 Task: Create a project with template Project Timeline with name TrailPlan with privacy Public and in the team Recorders . Create three sections in the project as To-Do, Doing and Done.
Action: Mouse moved to (84, 63)
Screenshot: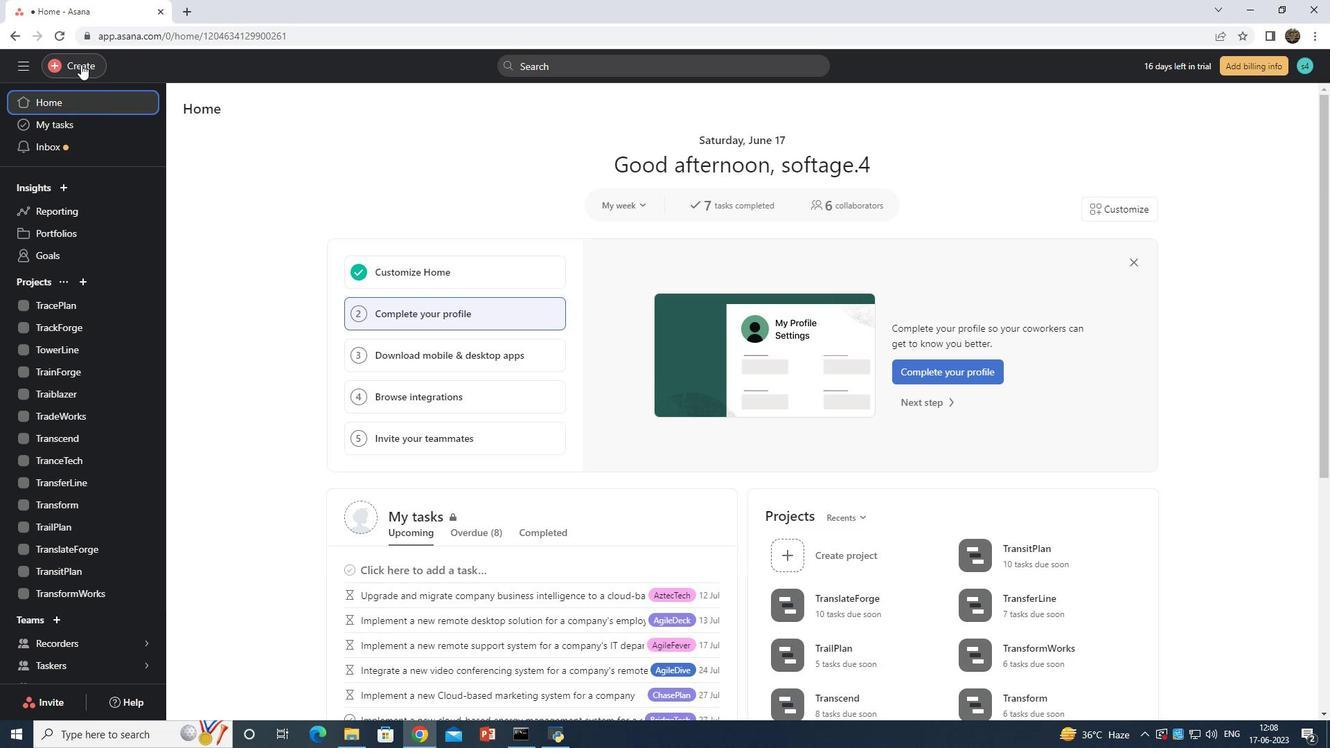 
Action: Mouse pressed left at (84, 63)
Screenshot: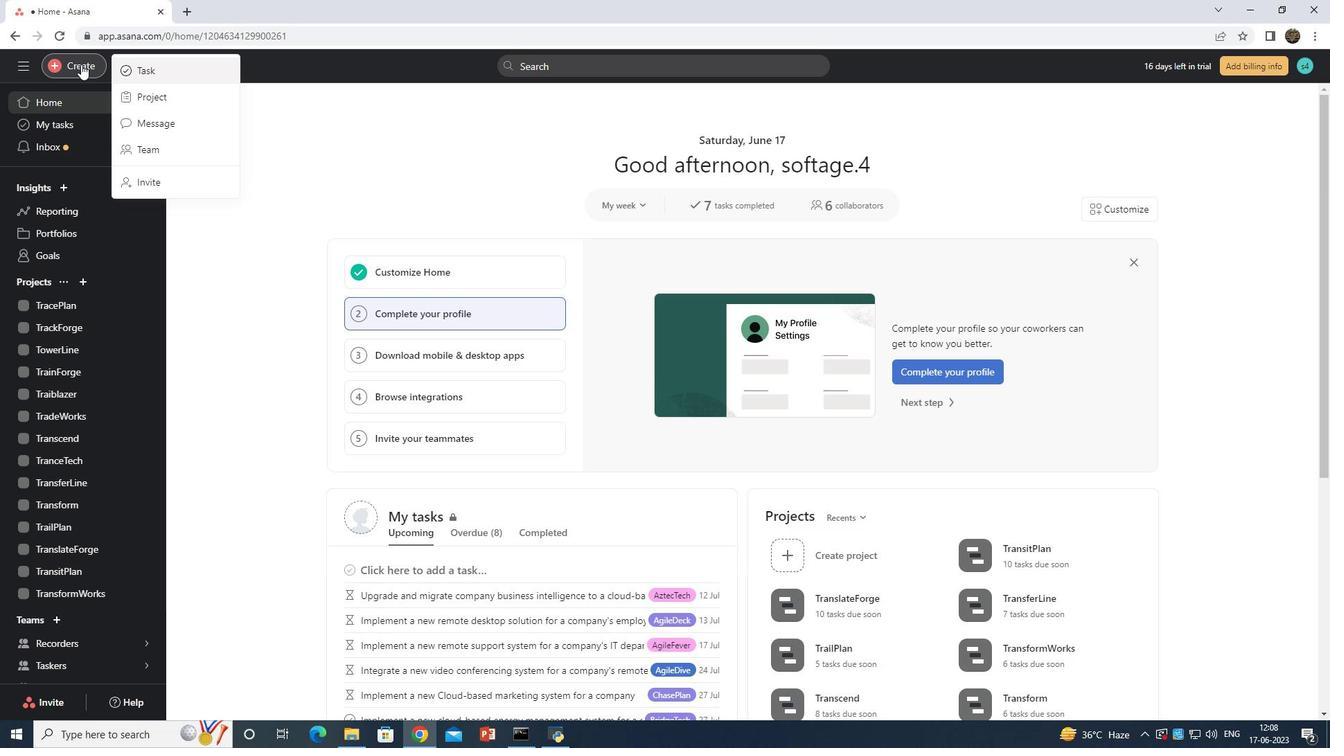 
Action: Mouse moved to (146, 87)
Screenshot: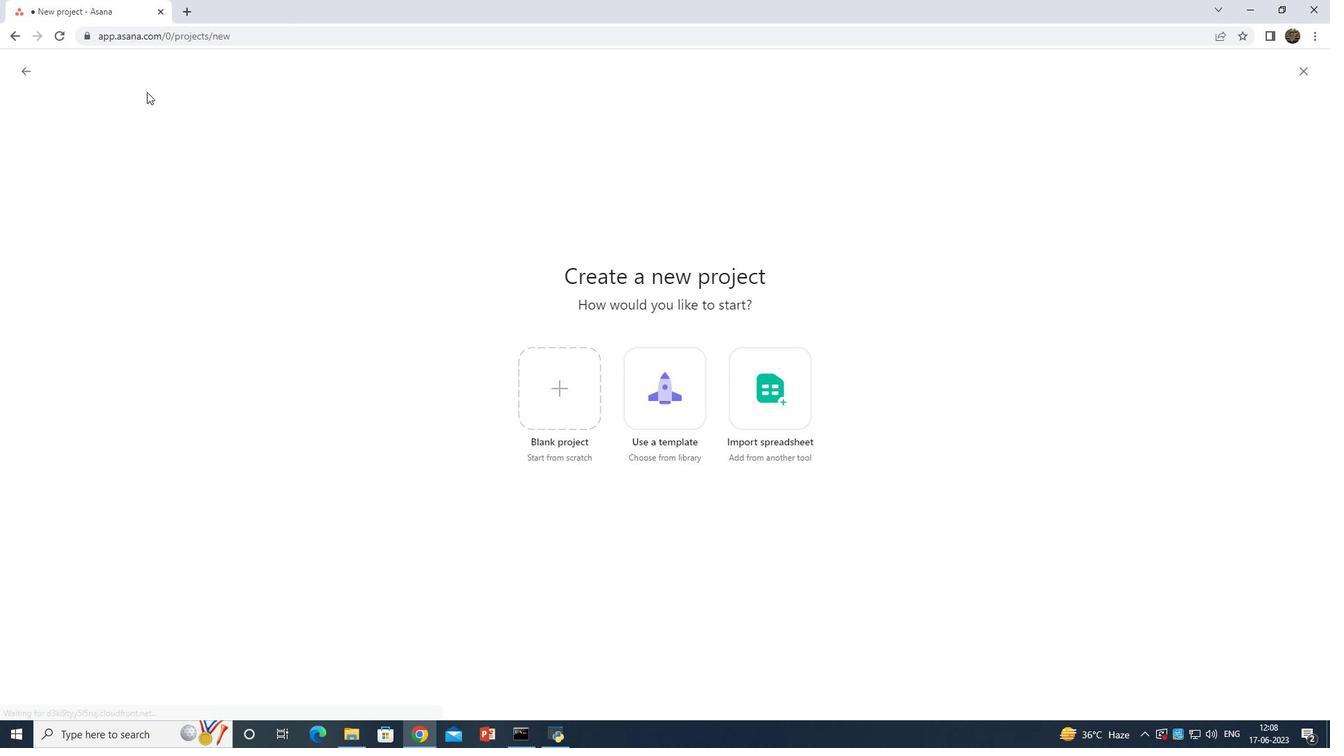 
Action: Mouse pressed left at (146, 87)
Screenshot: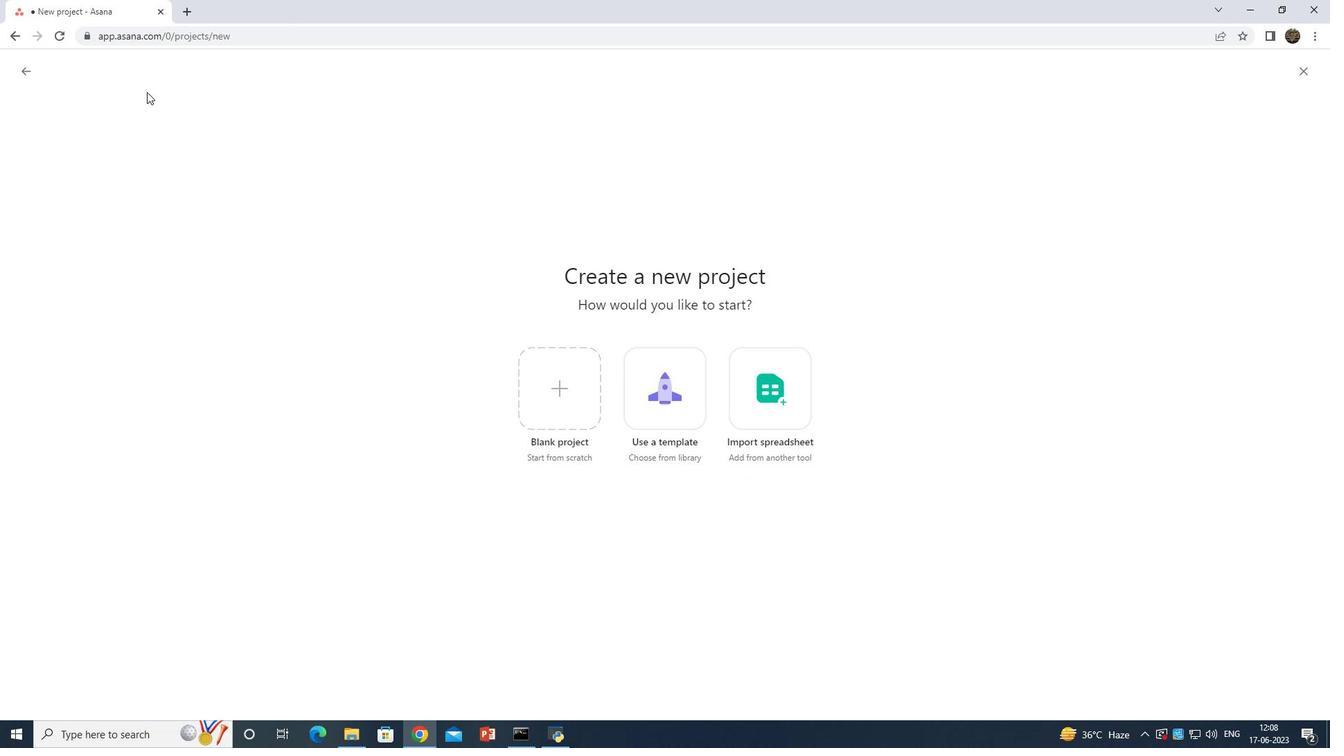 
Action: Mouse moved to (662, 372)
Screenshot: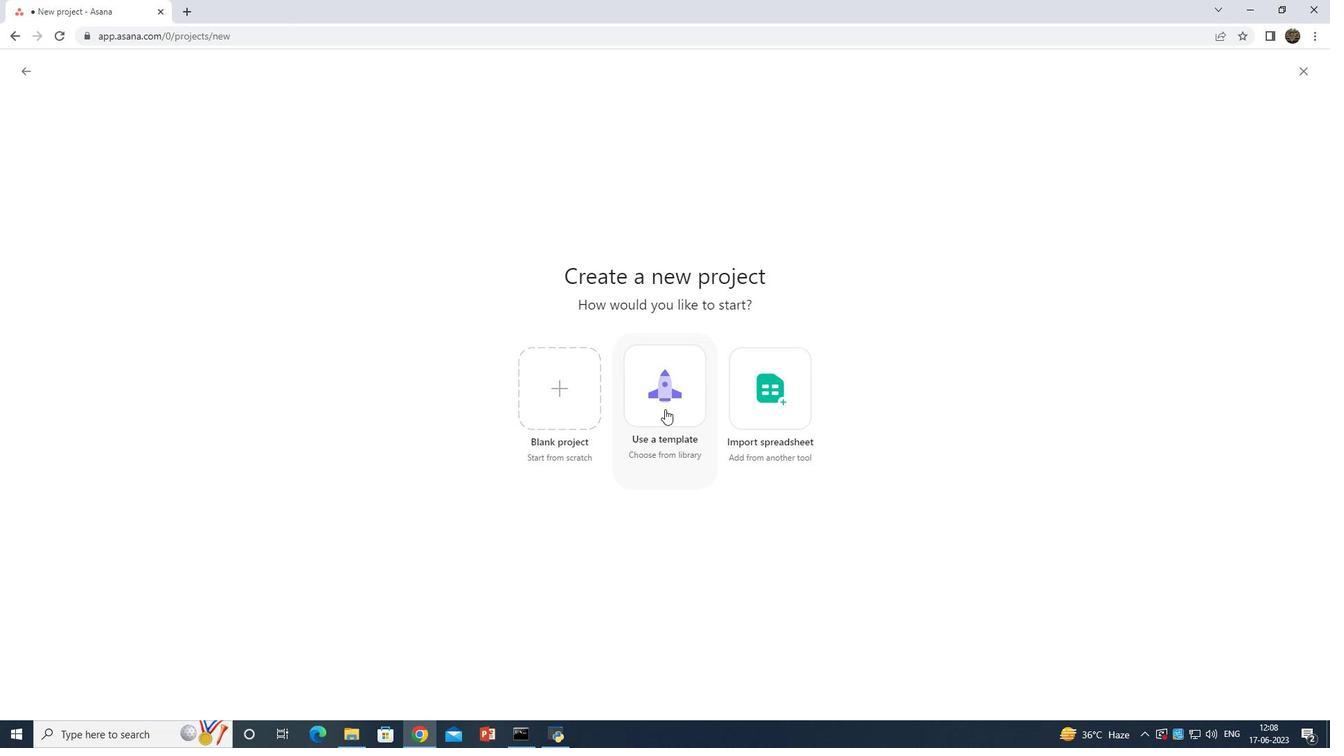 
Action: Mouse pressed left at (662, 372)
Screenshot: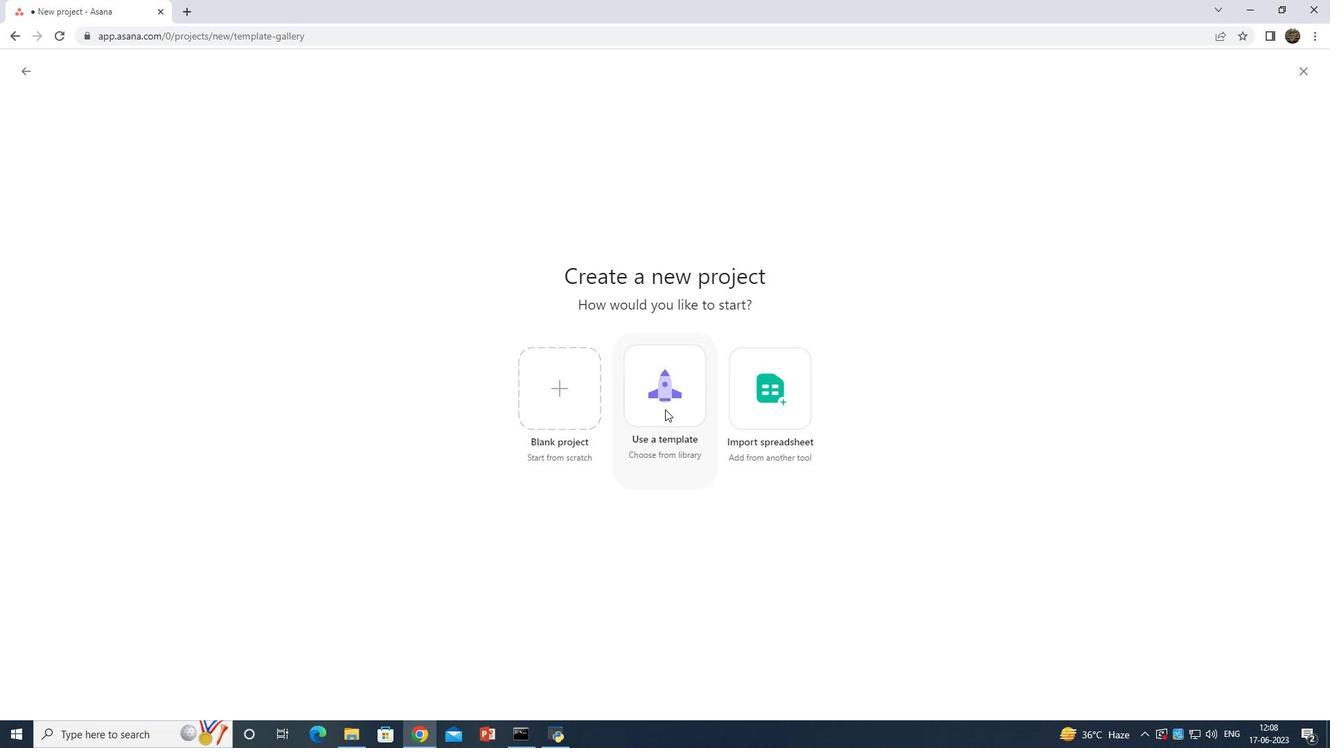 
Action: Mouse moved to (1034, 92)
Screenshot: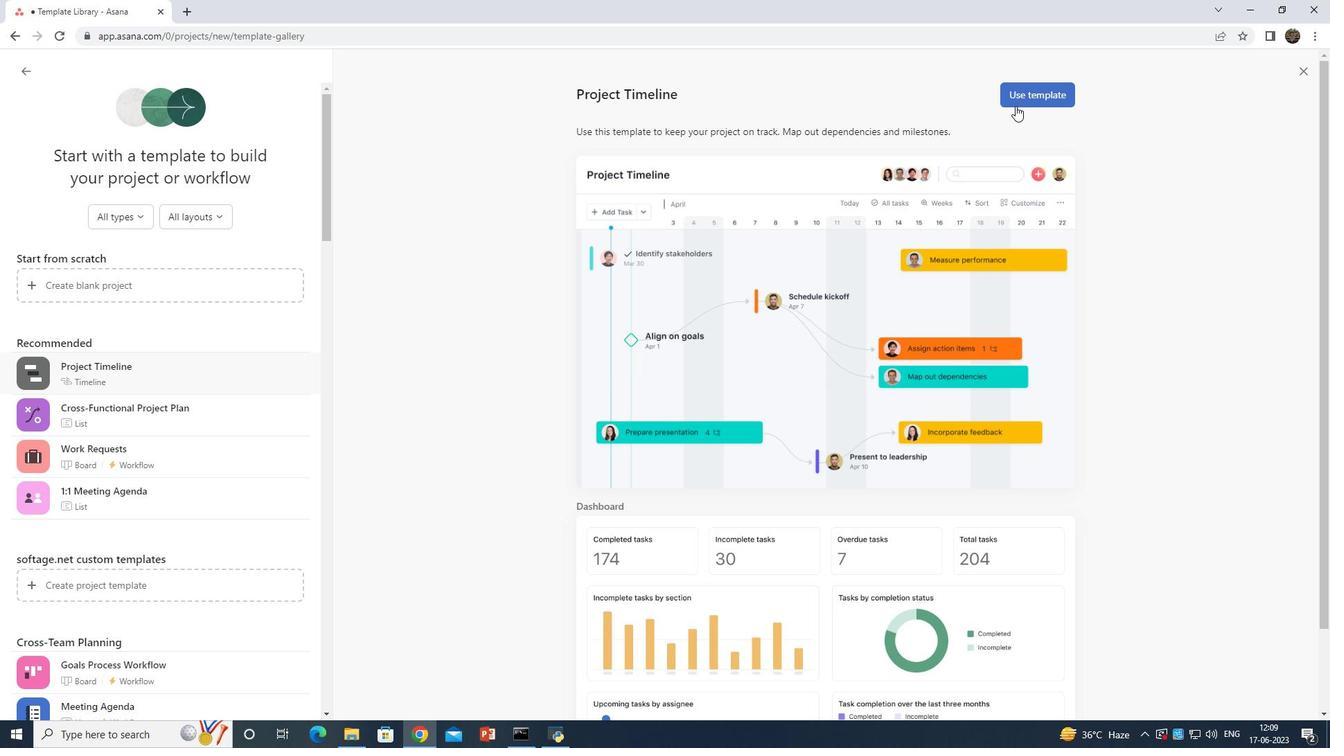 
Action: Mouse pressed left at (1034, 92)
Screenshot: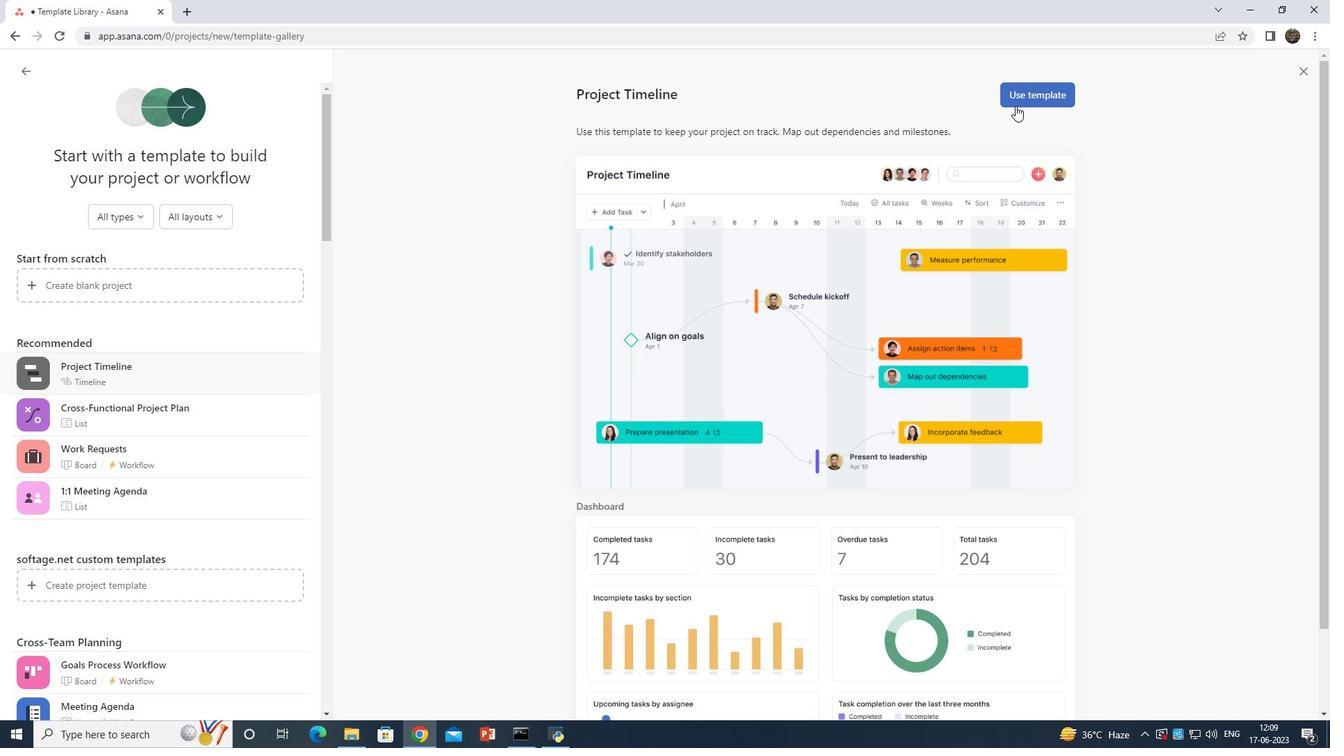 
Action: Mouse moved to (732, 247)
Screenshot: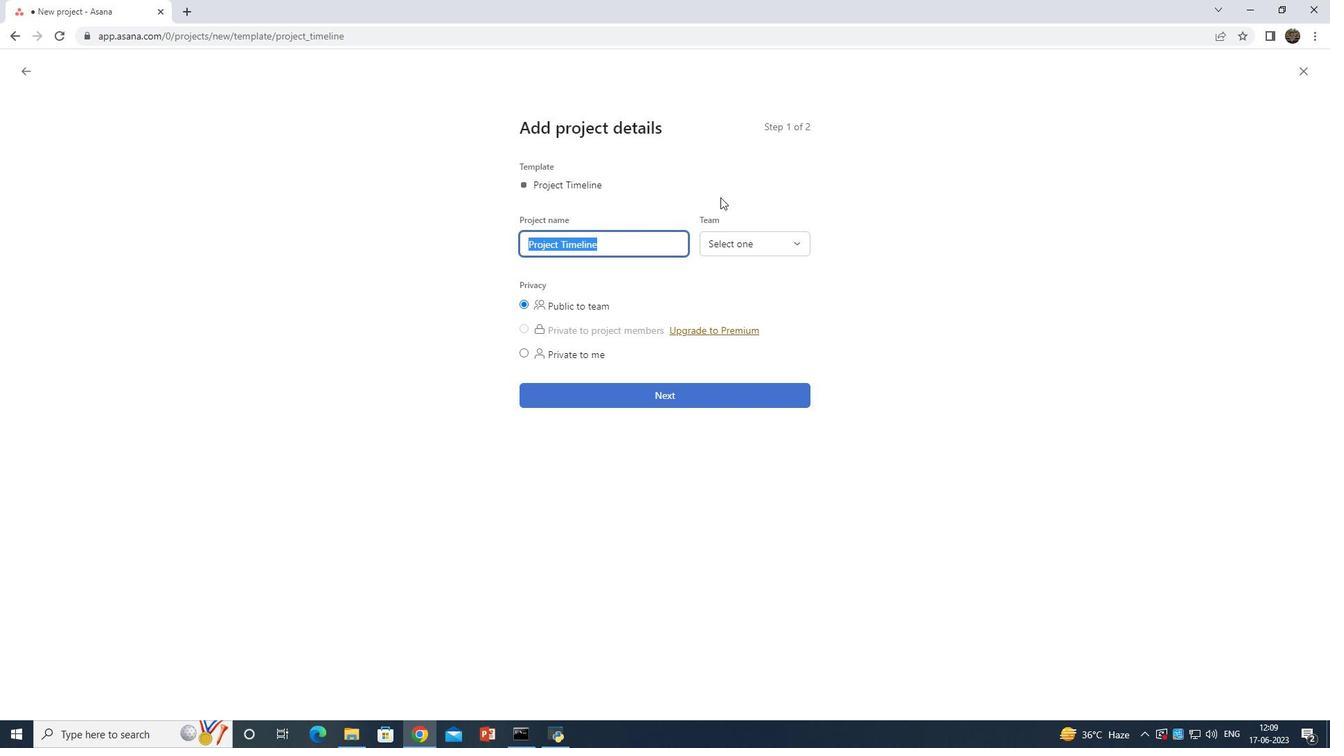 
Action: Key pressed <Key.backspace><Key.shift>Trail<Key.shift>Plan
Screenshot: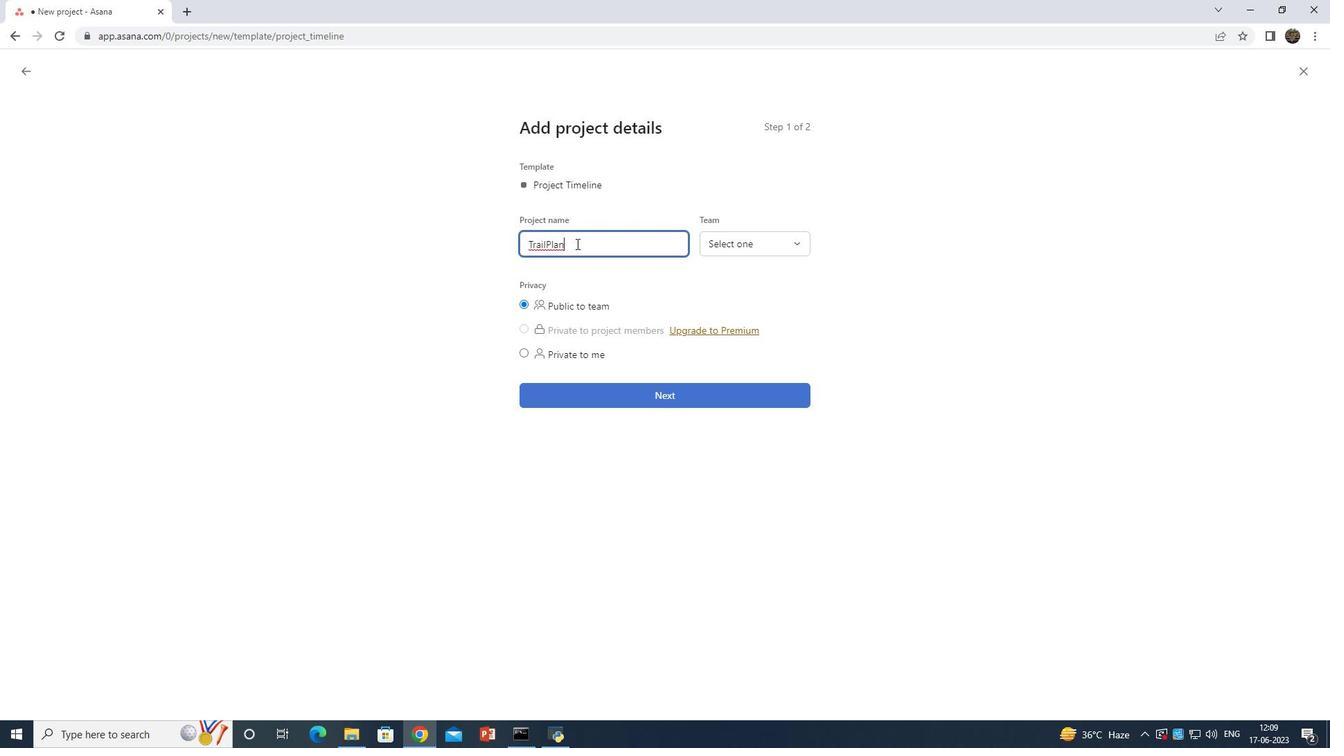 
Action: Mouse moved to (525, 305)
Screenshot: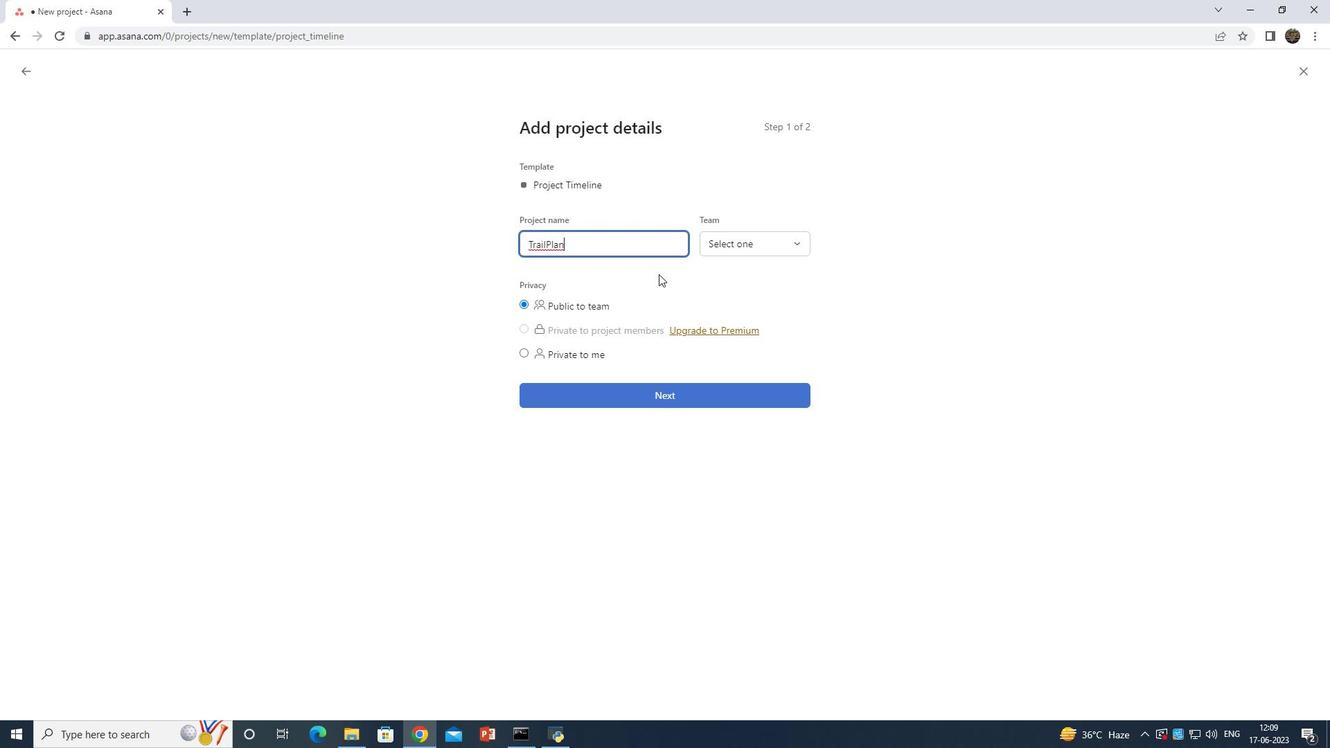 
Action: Mouse pressed left at (525, 305)
Screenshot: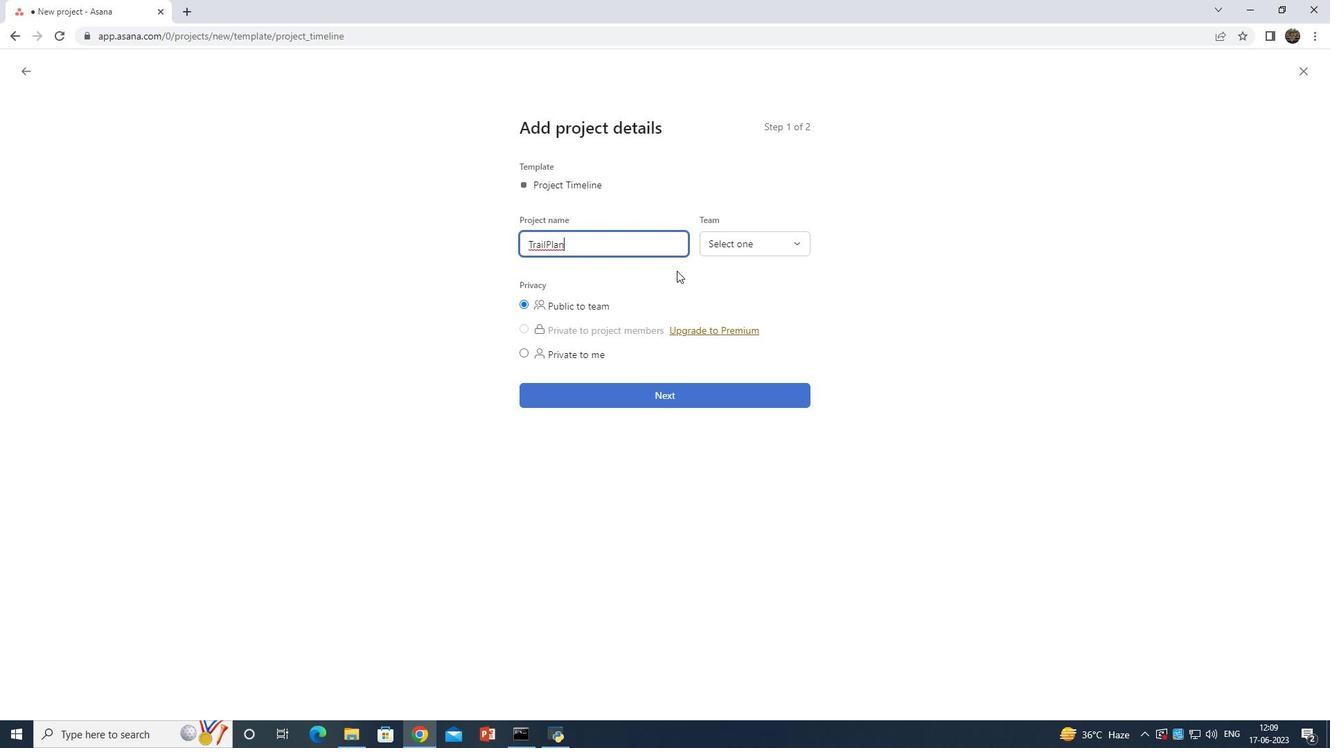 
Action: Mouse moved to (791, 241)
Screenshot: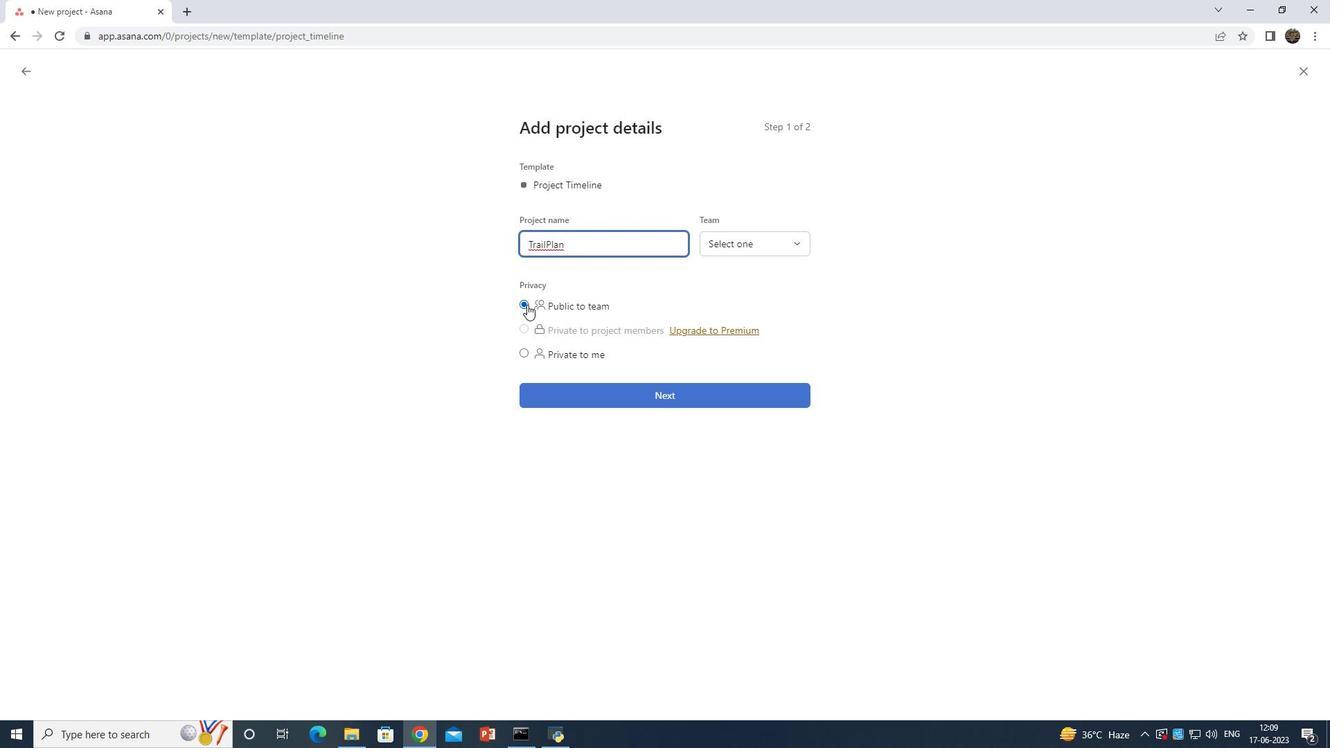 
Action: Mouse pressed left at (791, 241)
Screenshot: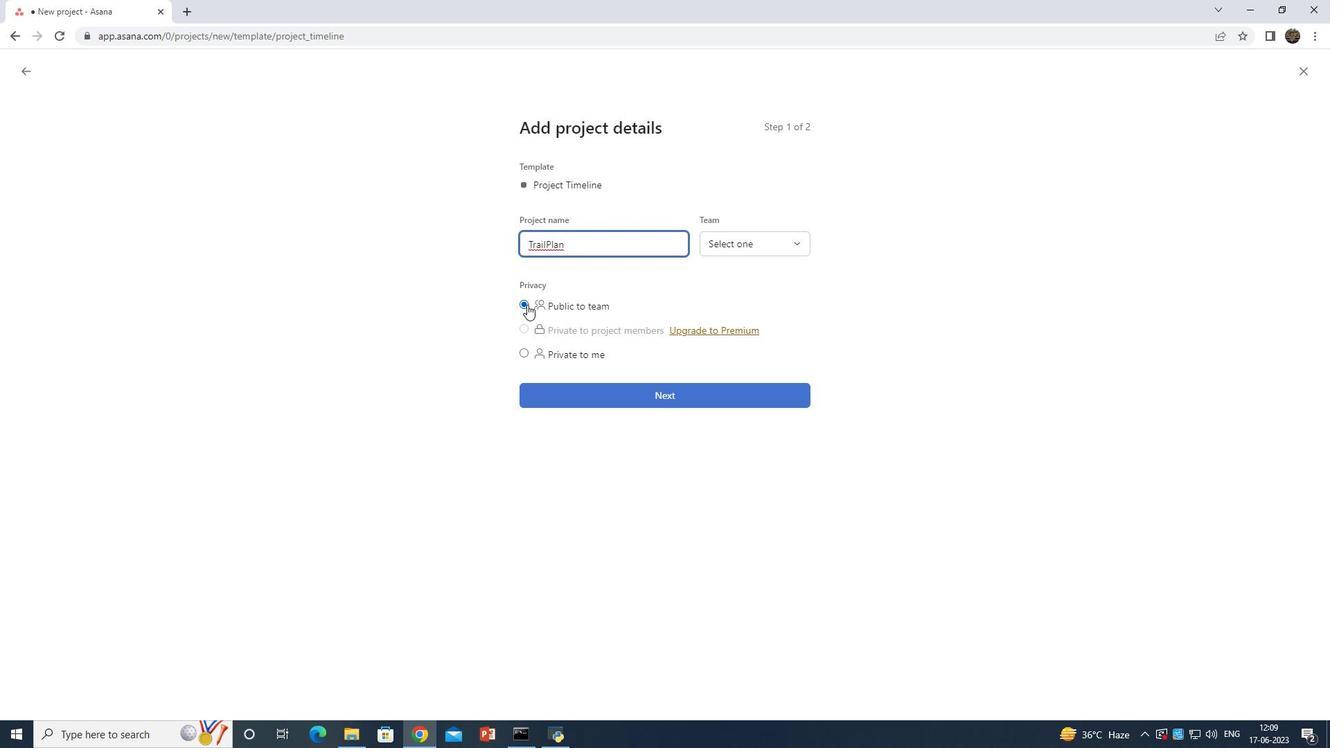 
Action: Mouse moved to (779, 288)
Screenshot: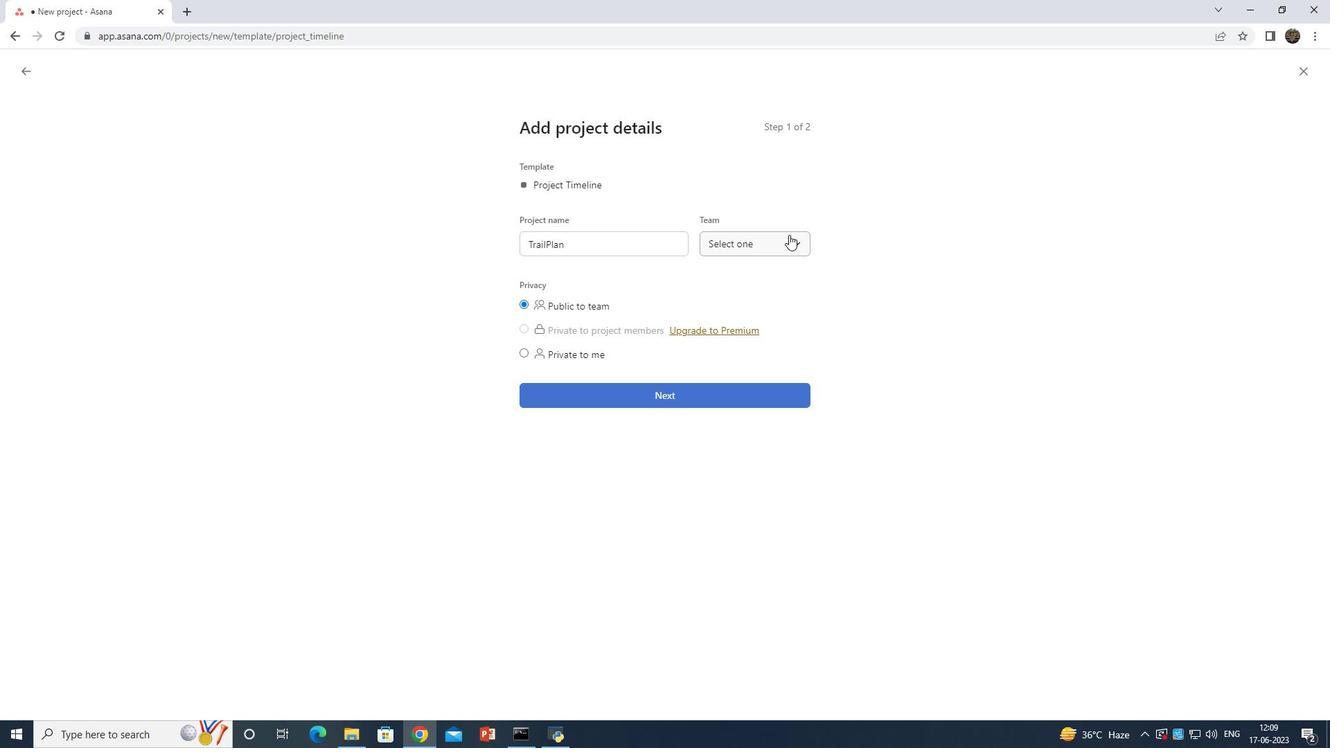 
Action: Mouse scrolled (779, 287) with delta (0, 0)
Screenshot: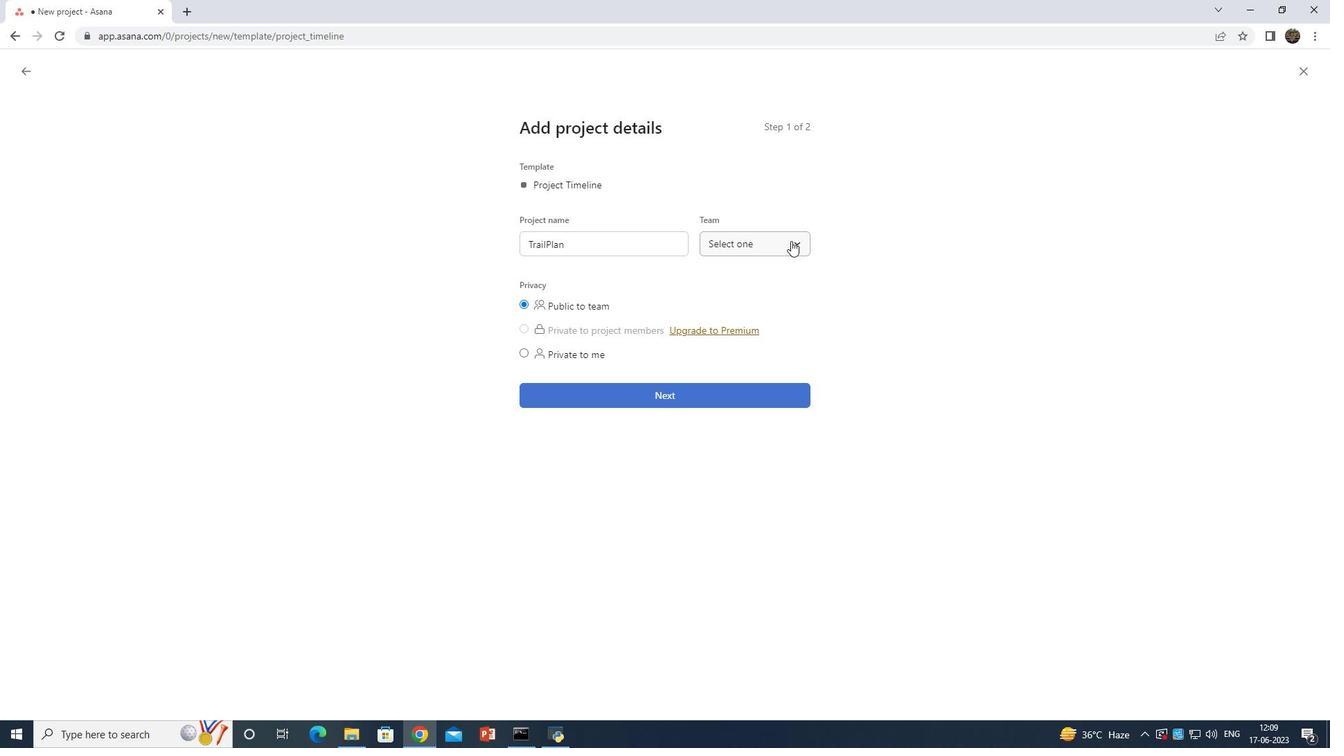 
Action: Mouse scrolled (779, 287) with delta (0, 0)
Screenshot: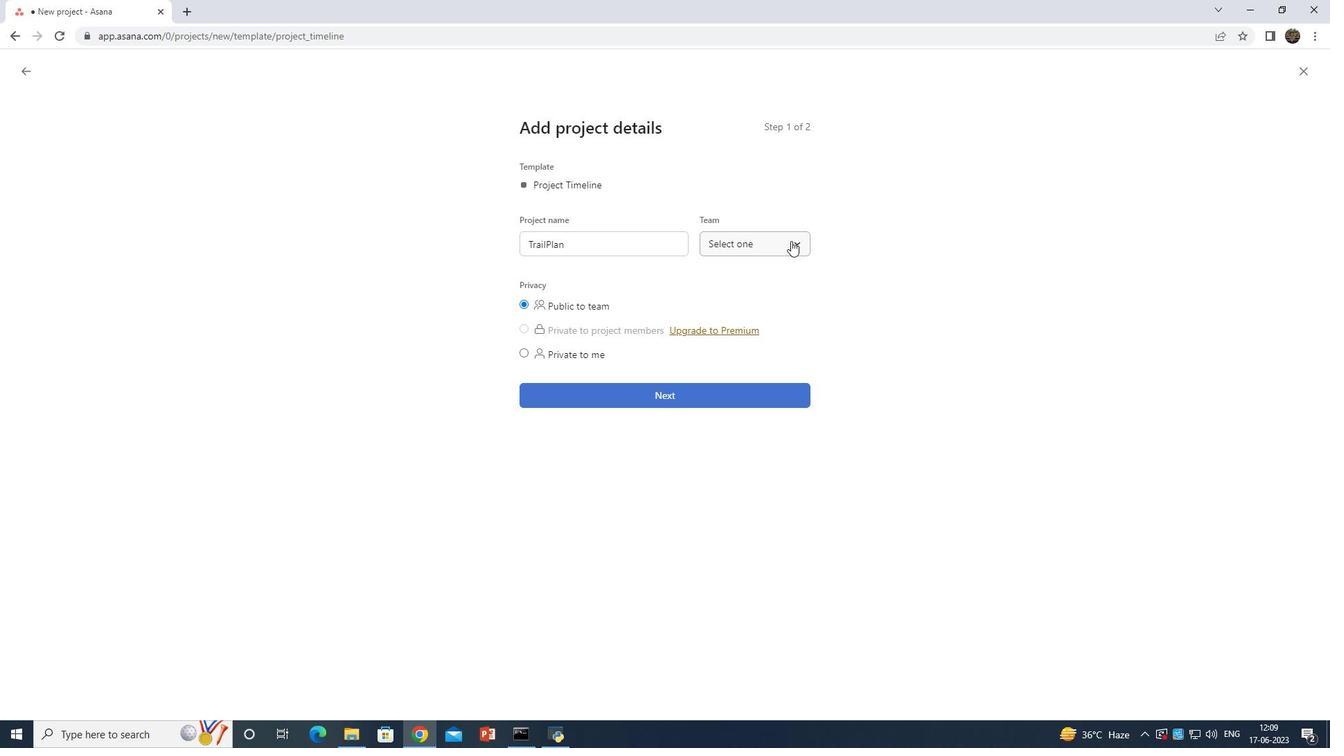 
Action: Mouse scrolled (779, 287) with delta (0, 0)
Screenshot: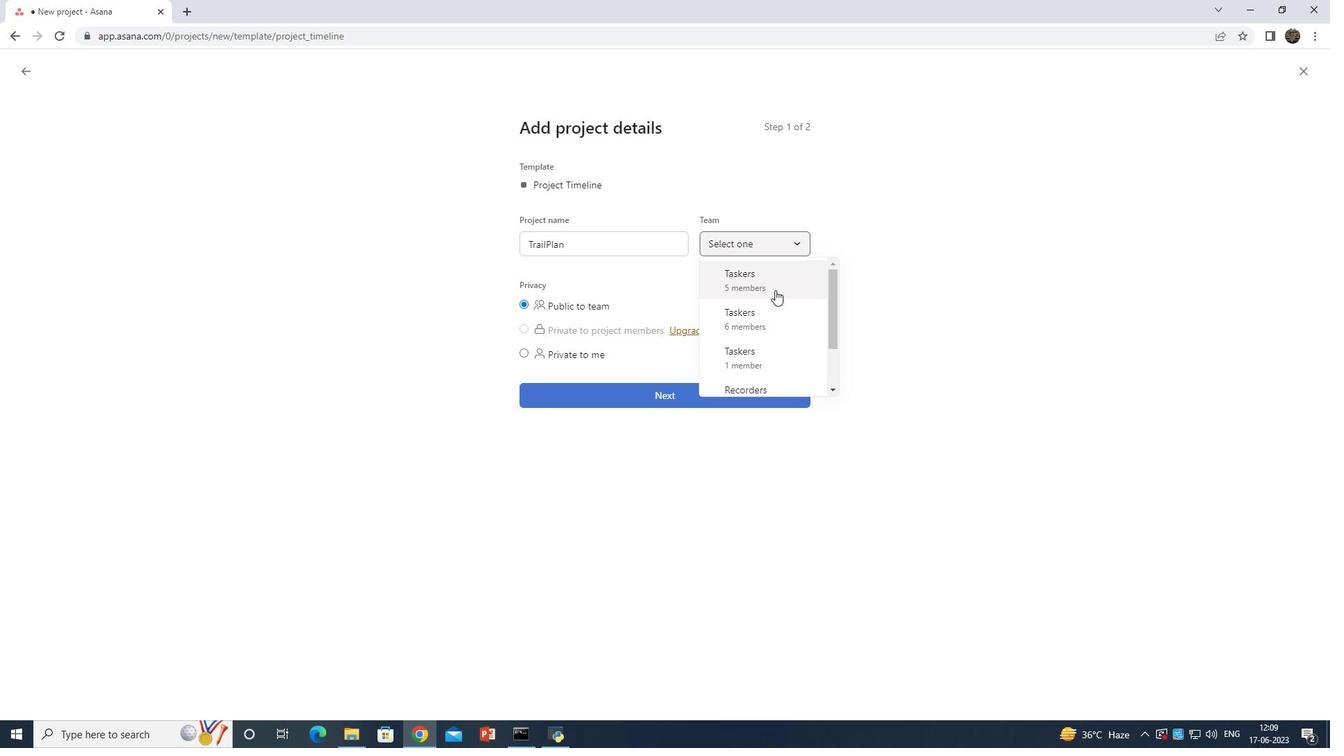 
Action: Mouse moved to (765, 330)
Screenshot: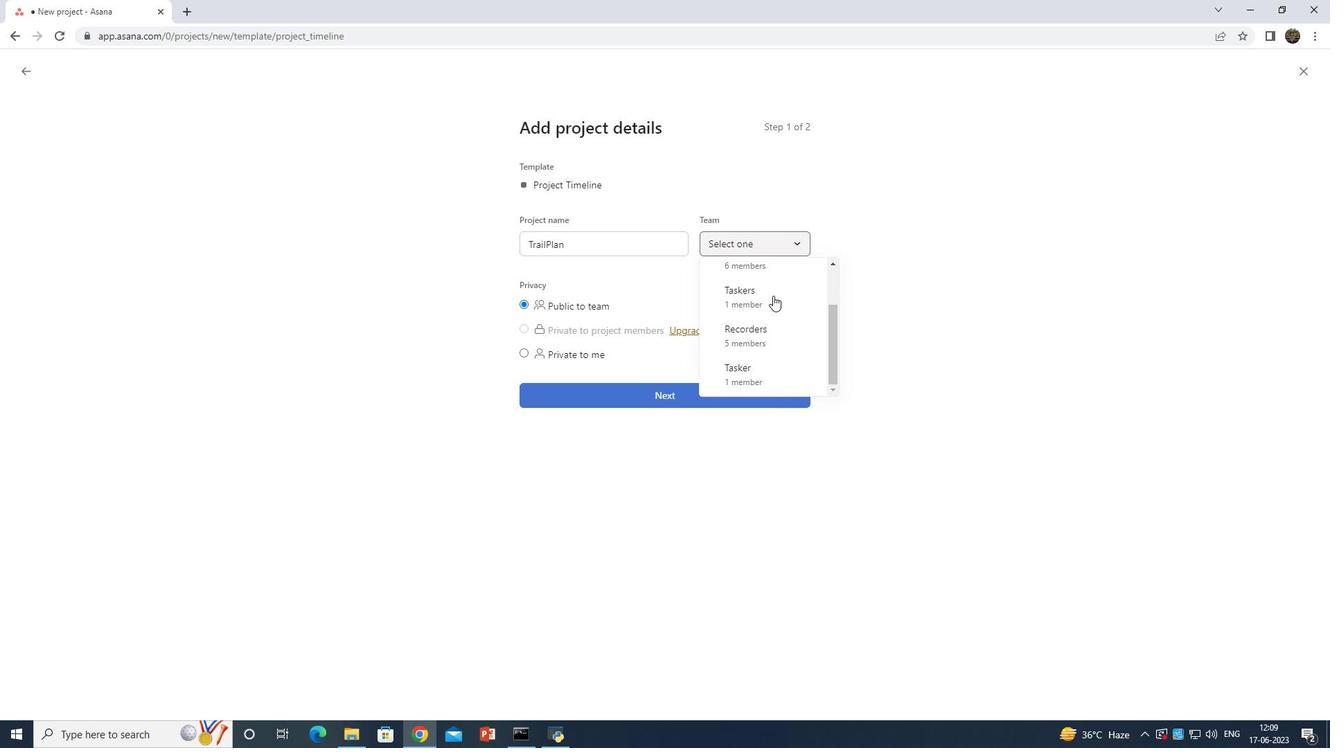 
Action: Mouse pressed left at (765, 330)
Screenshot: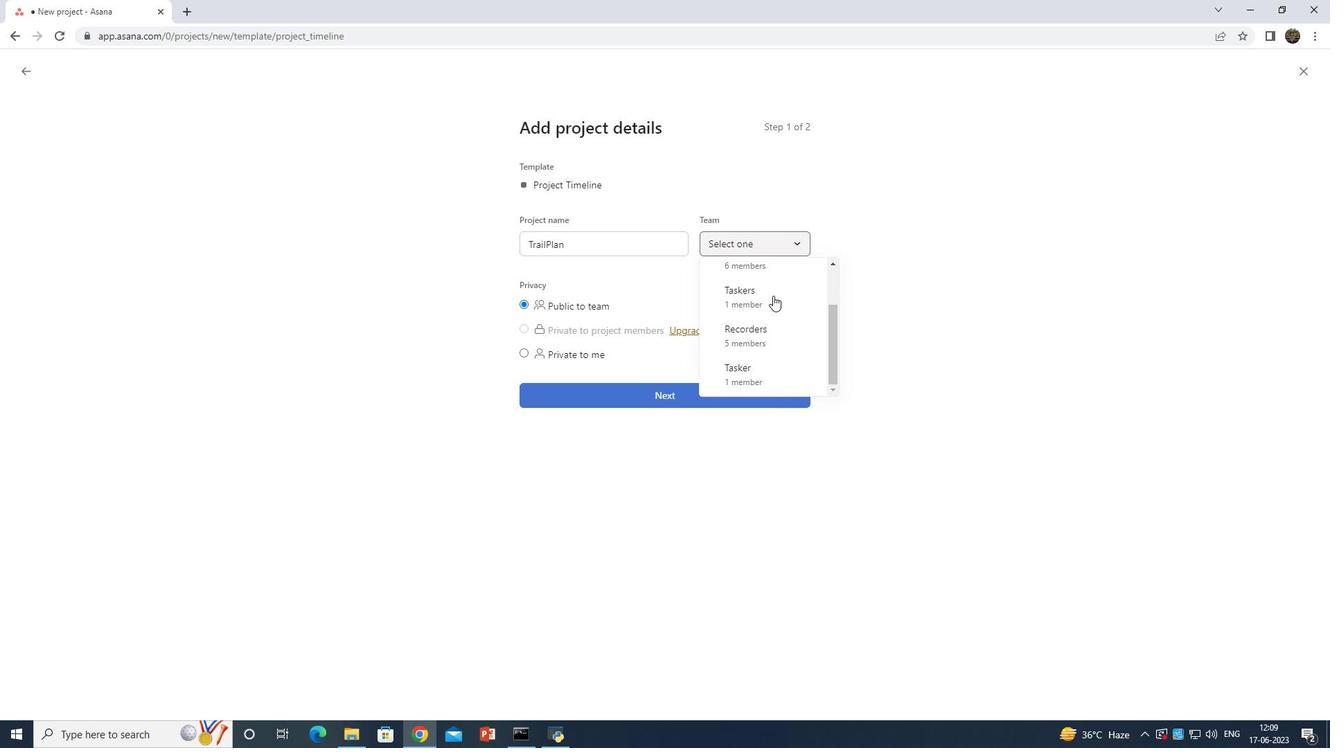 
Action: Mouse moved to (729, 372)
Screenshot: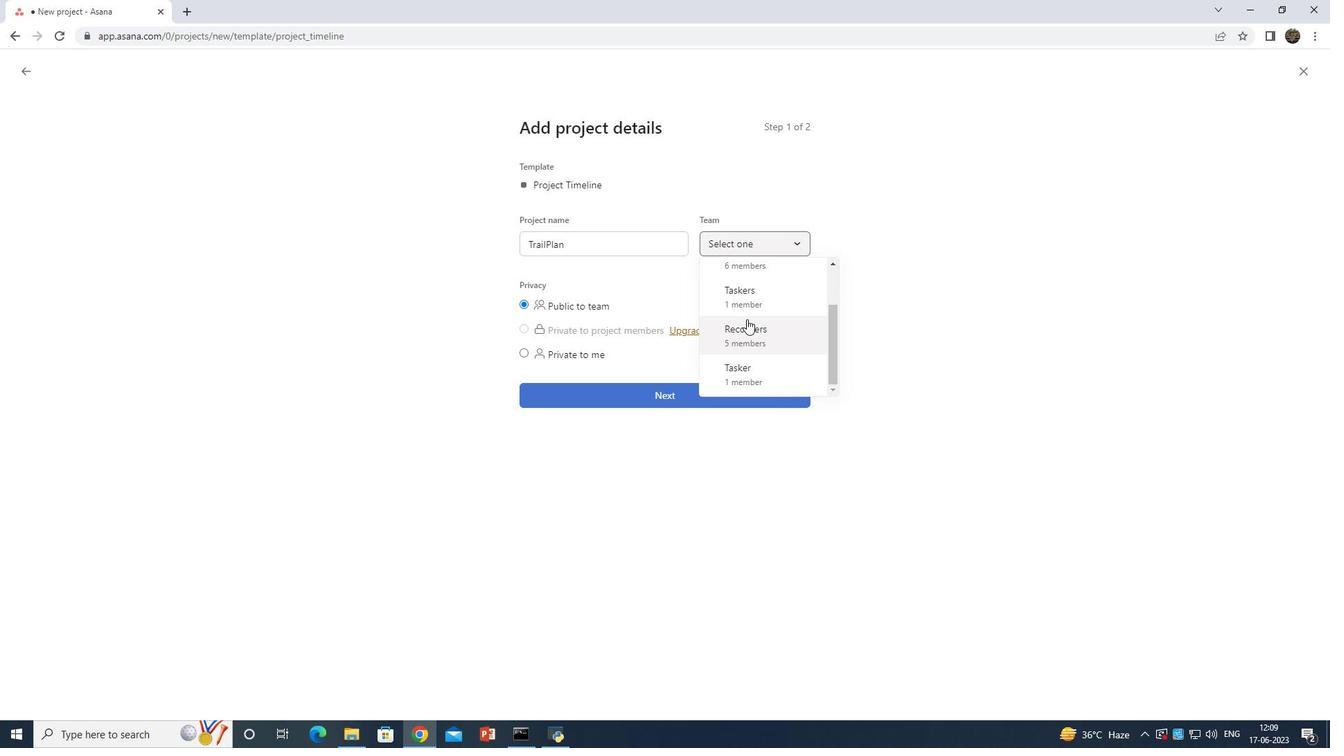 
Action: Mouse pressed left at (729, 372)
Screenshot: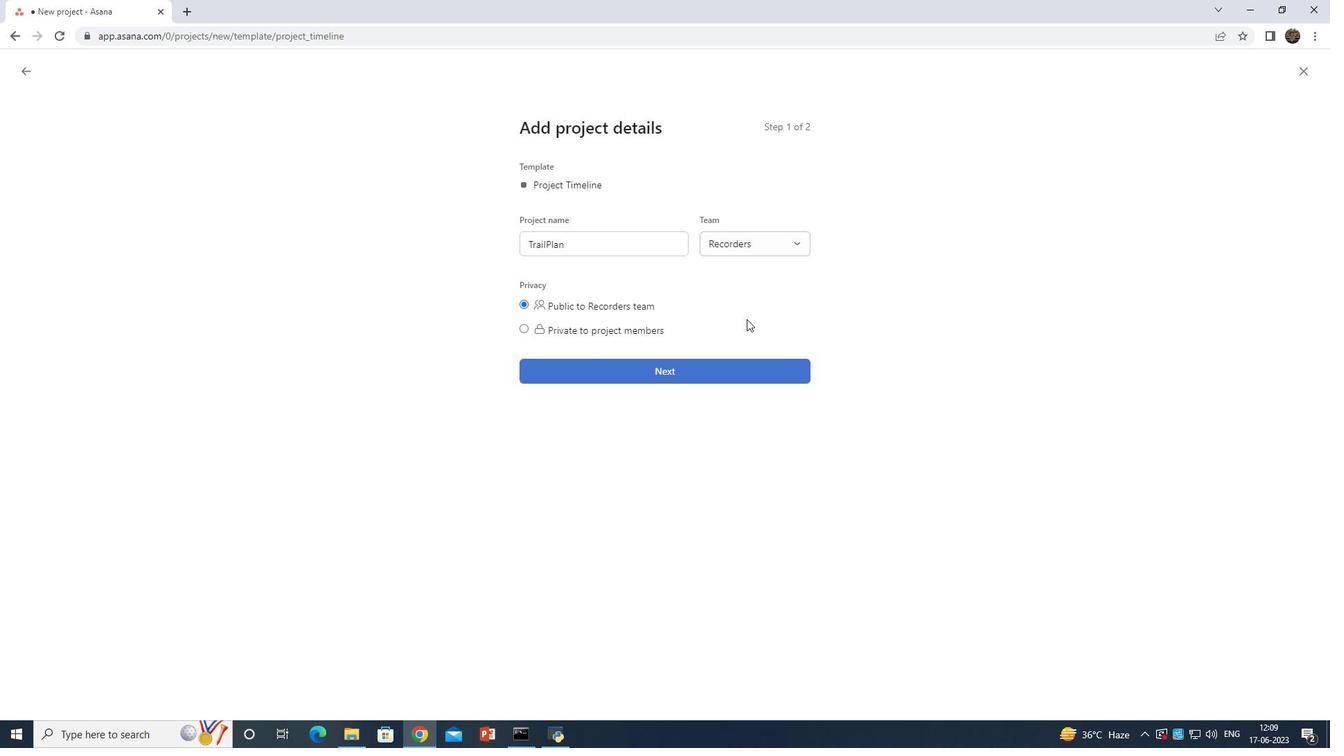 
Action: Mouse moved to (730, 416)
Screenshot: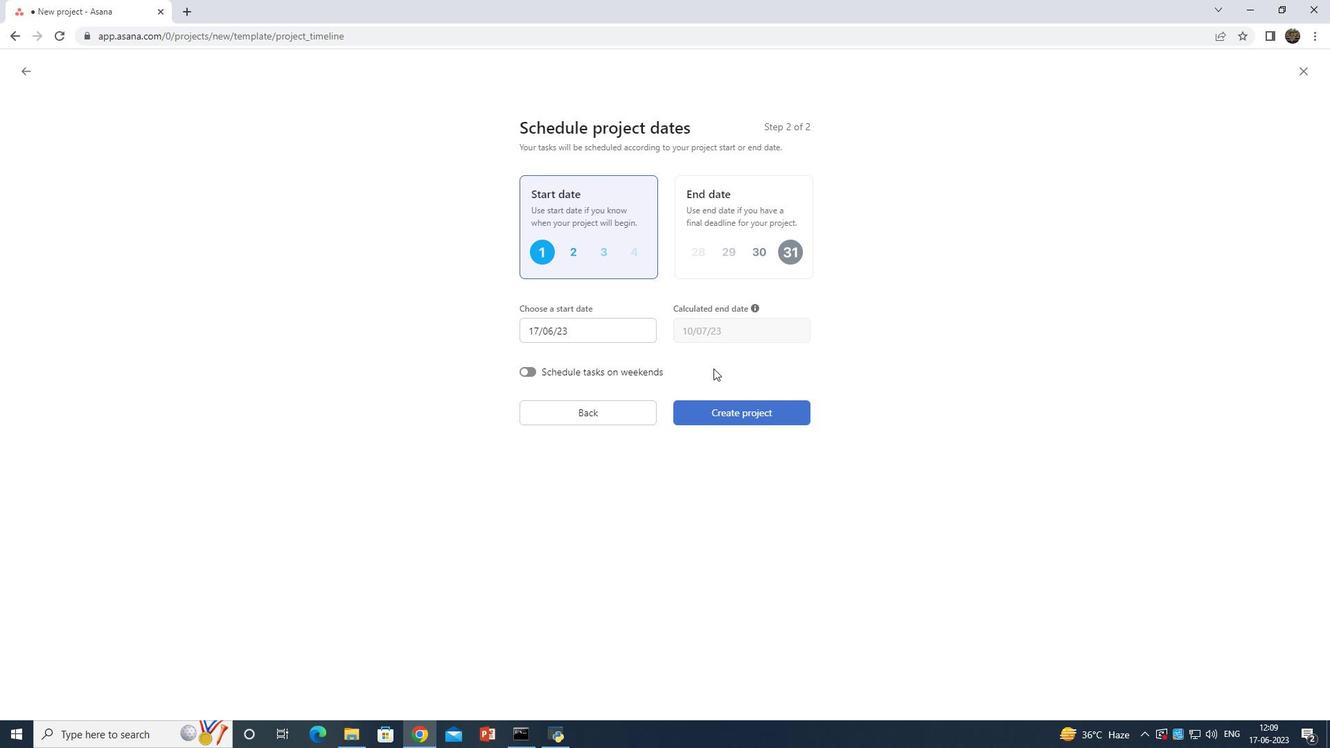 
Action: Mouse pressed left at (730, 416)
Screenshot: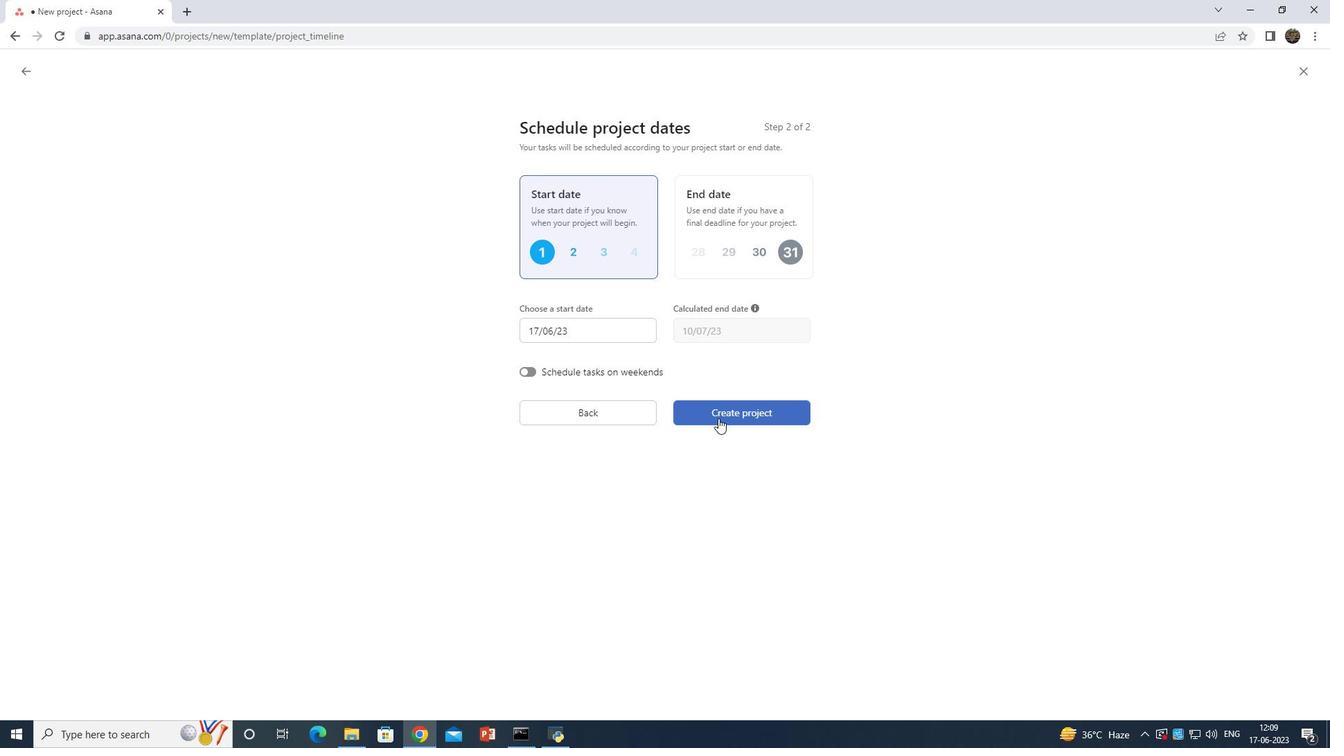 
Action: Mouse moved to (232, 463)
Screenshot: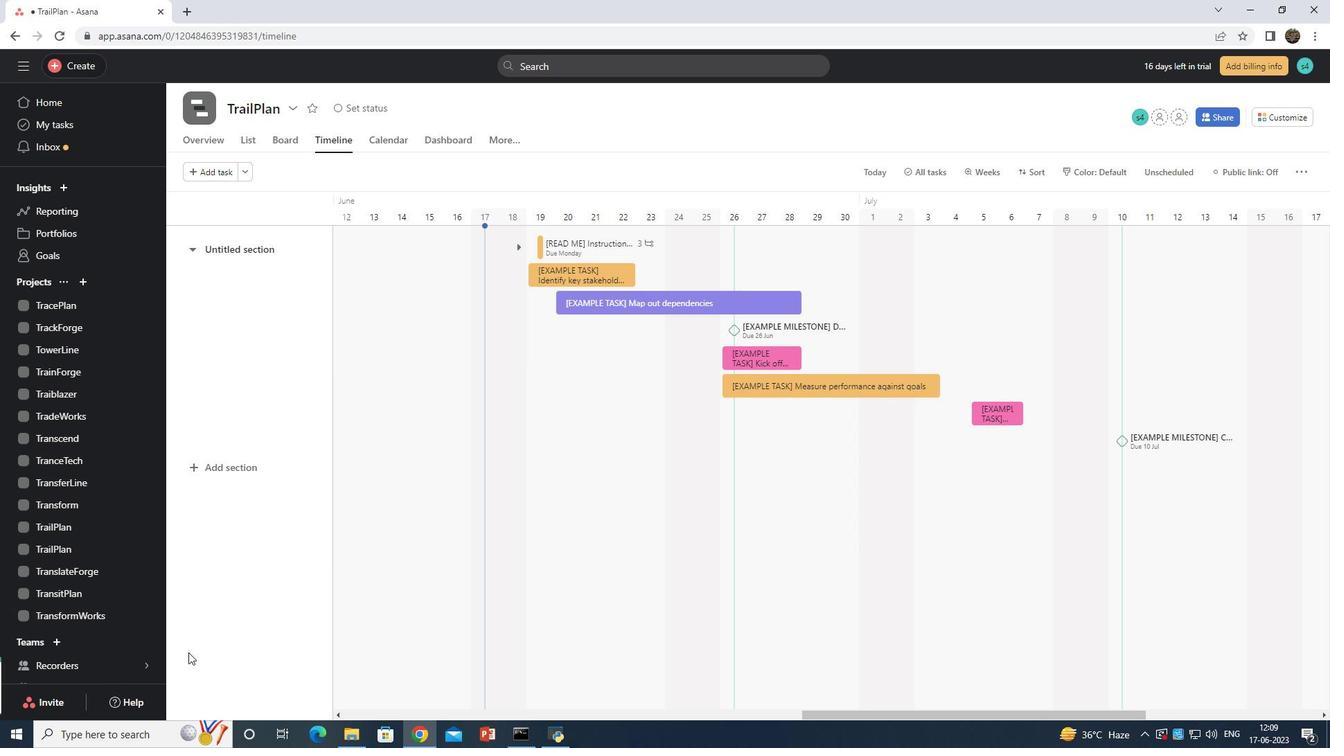 
Action: Mouse pressed left at (232, 463)
Screenshot: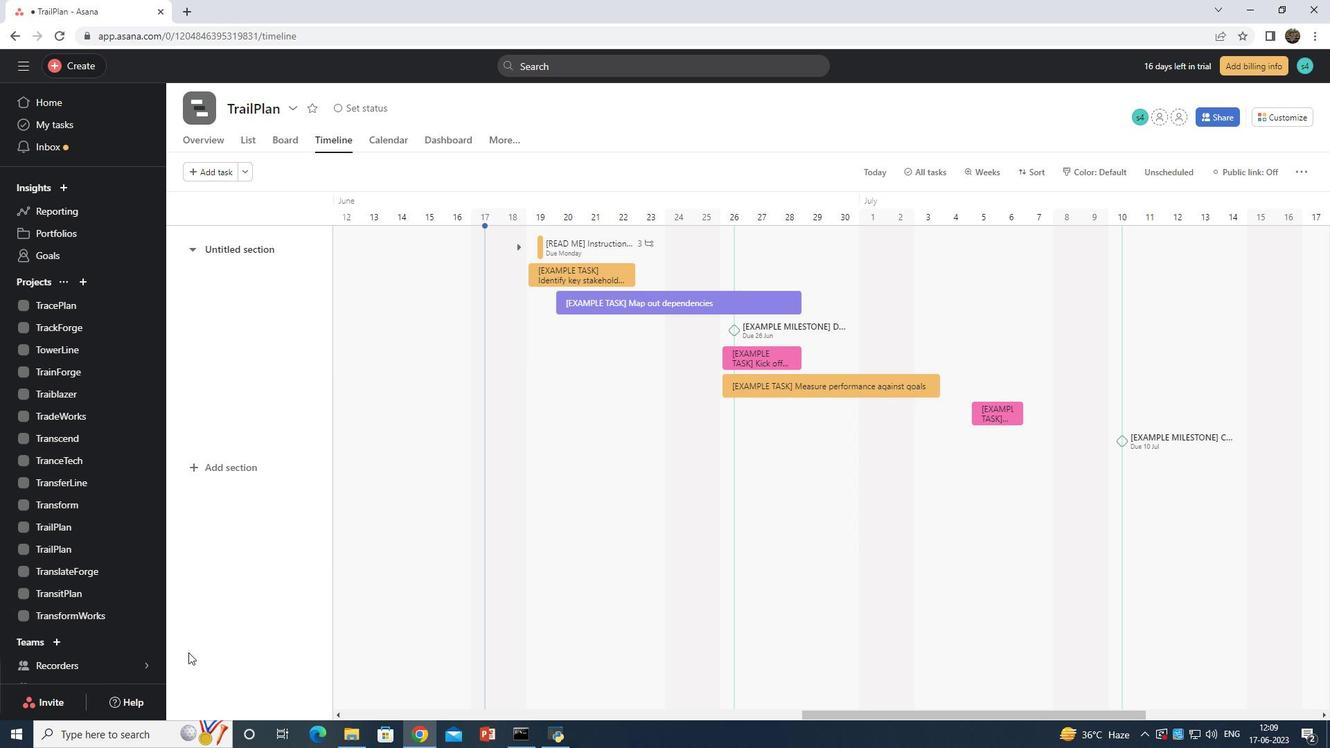 
Action: Mouse moved to (327, 438)
Screenshot: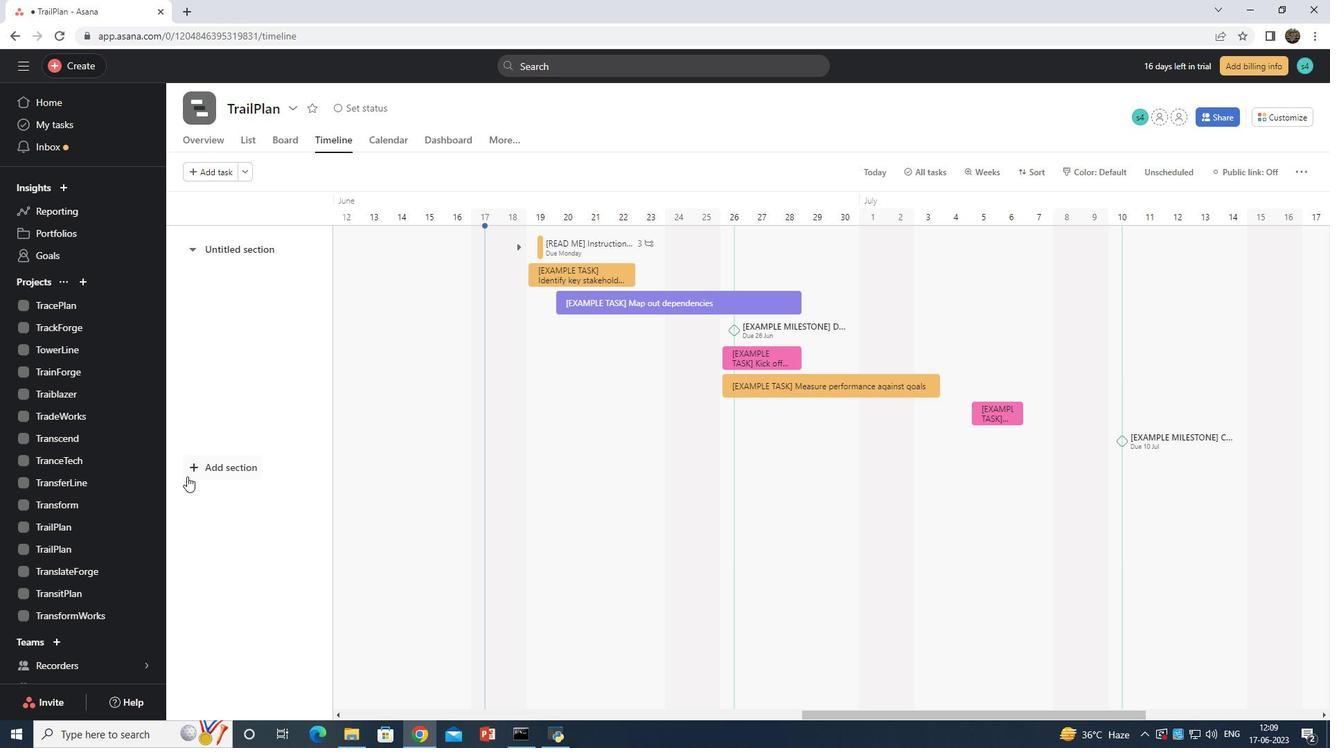 
Action: Key pressed <Key.shift>To-<Key.shift>Do
Screenshot: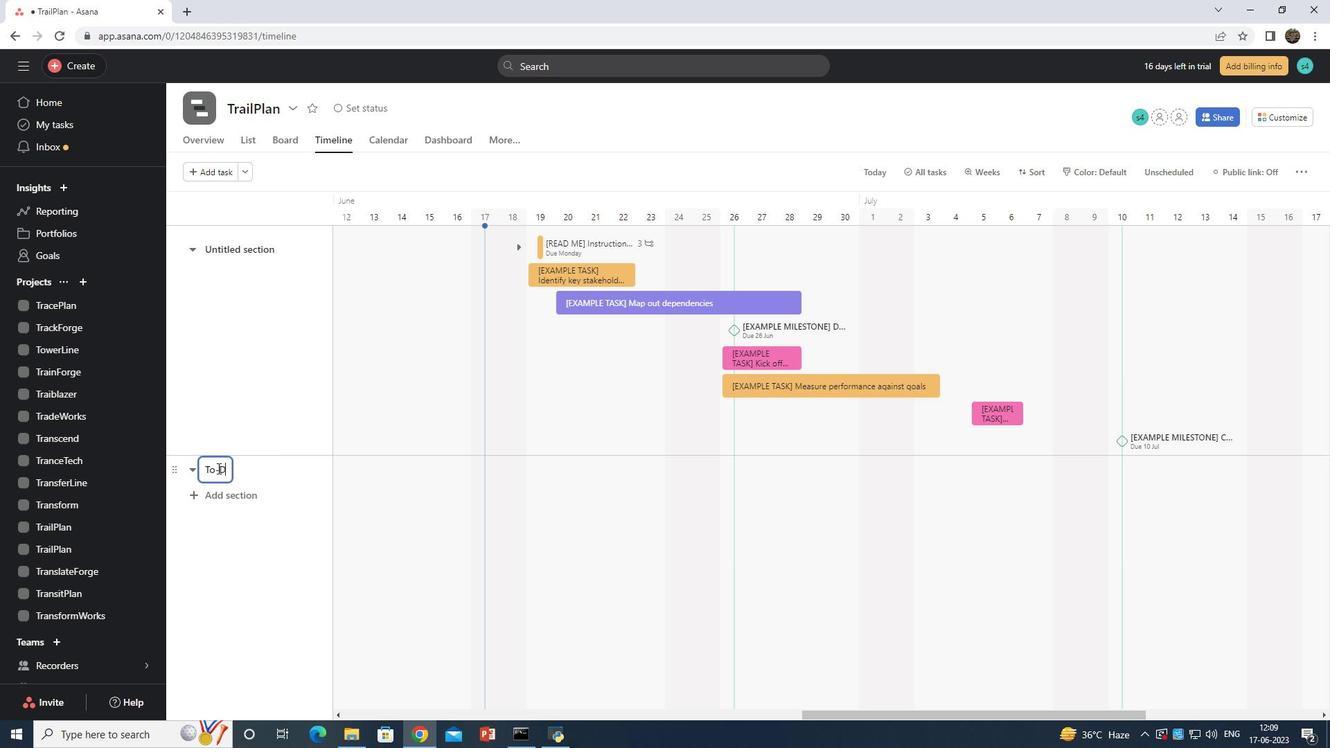 
Action: Mouse moved to (232, 497)
Screenshot: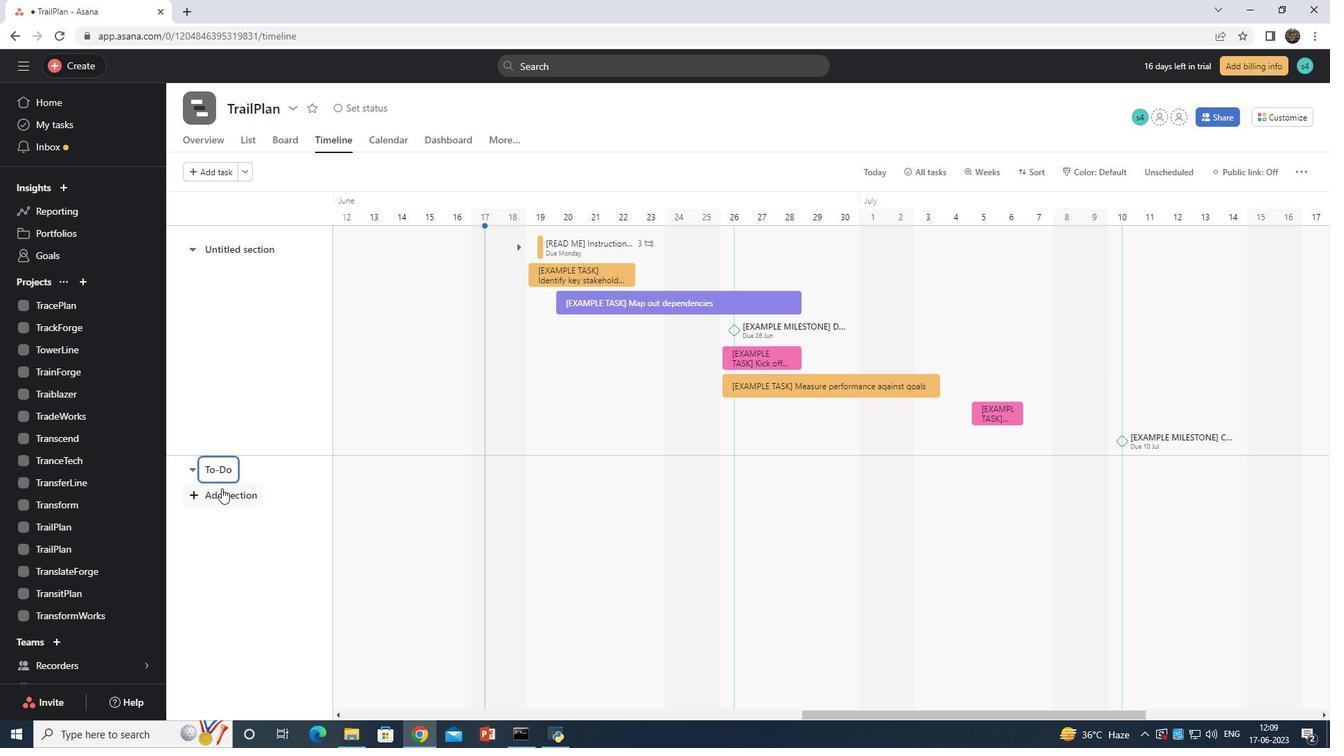 
Action: Mouse pressed left at (232, 497)
Screenshot: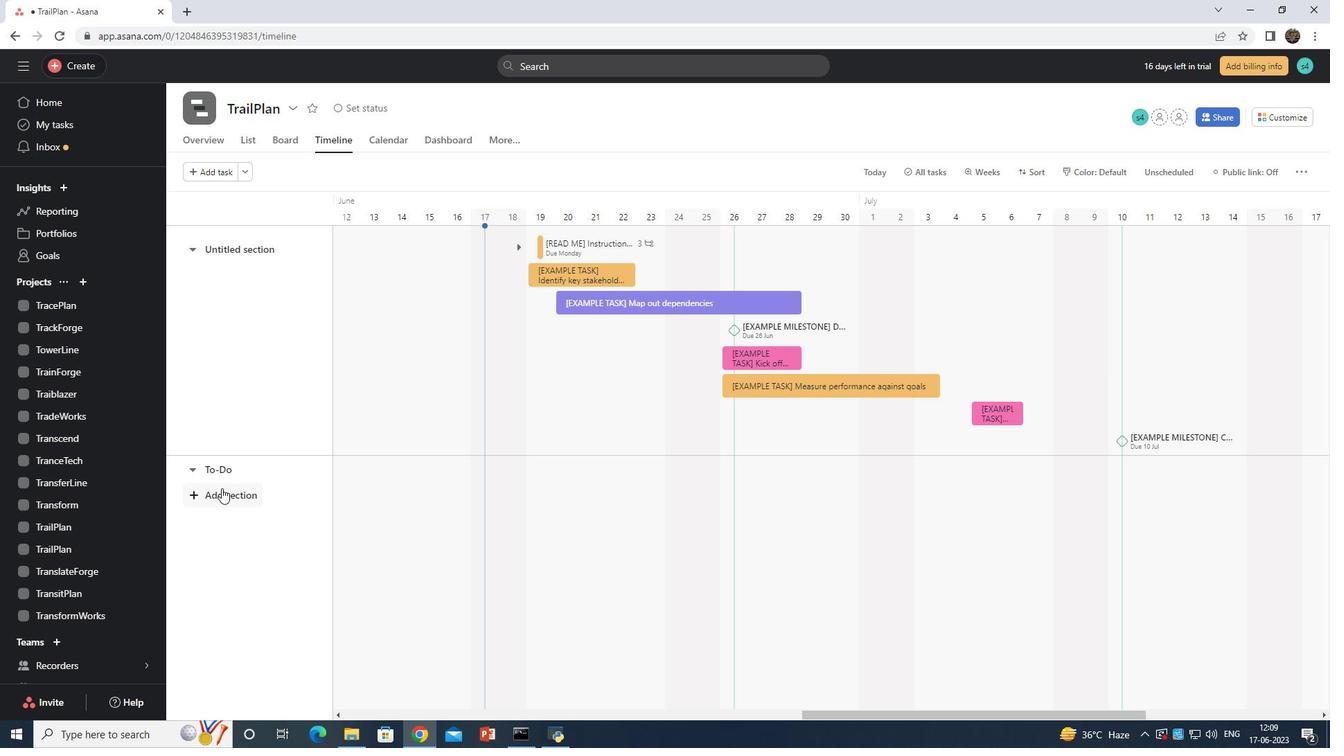
Action: Mouse moved to (339, 470)
Screenshot: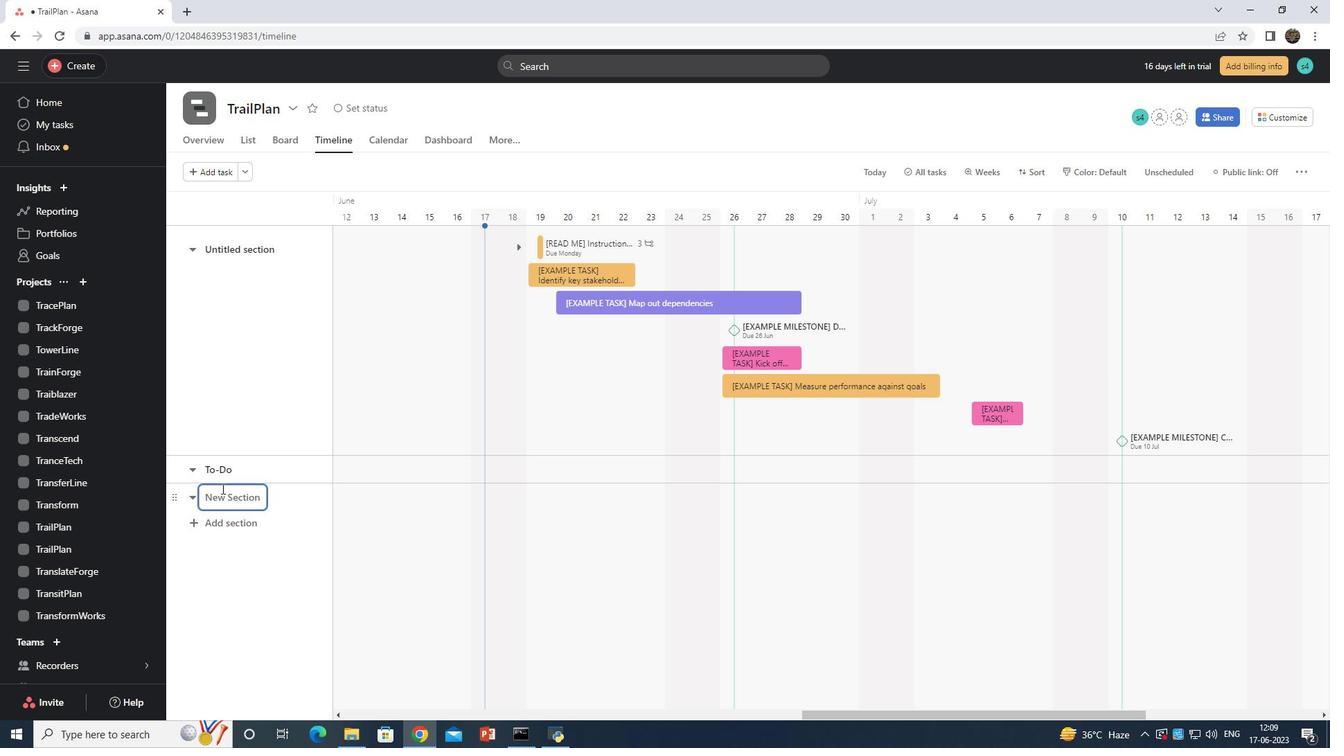 
Action: Key pressed <Key.shift>Doing
Screenshot: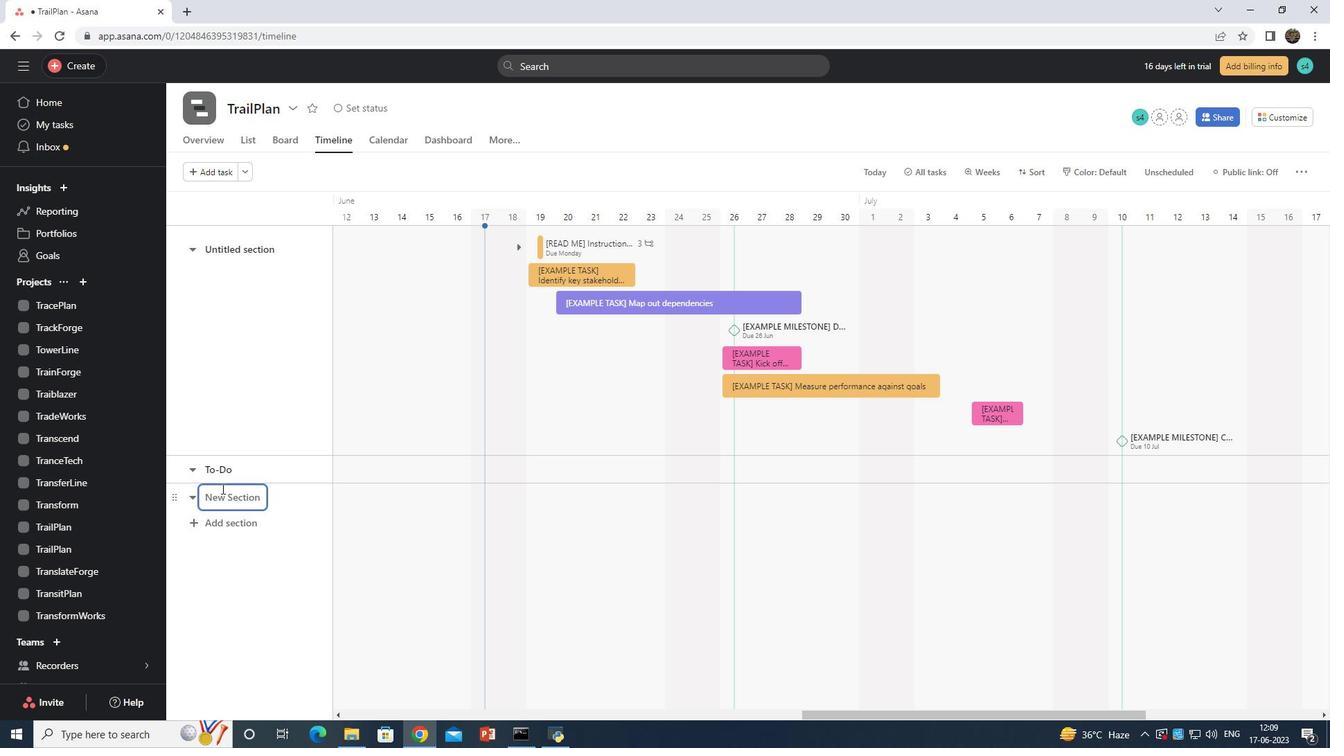 
Action: Mouse moved to (316, 487)
Screenshot: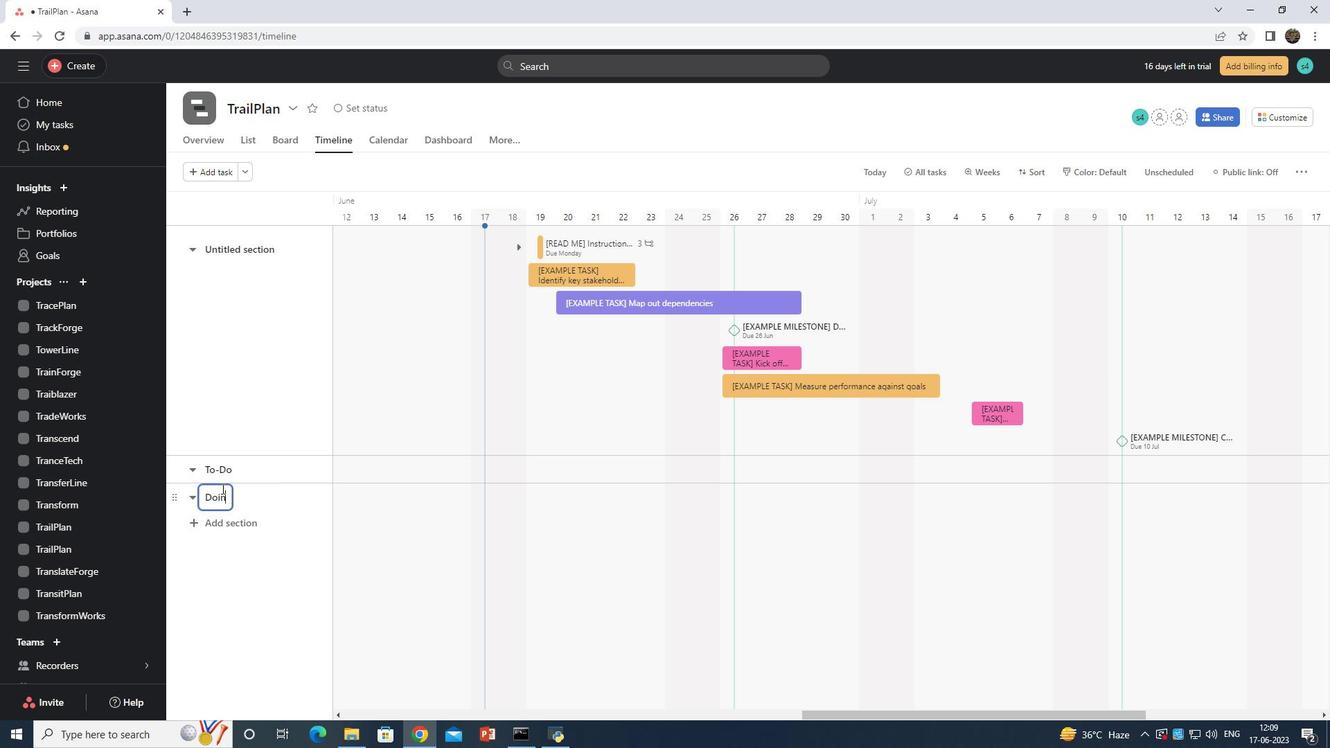 
Action: Key pressed <Key.shift>
Screenshot: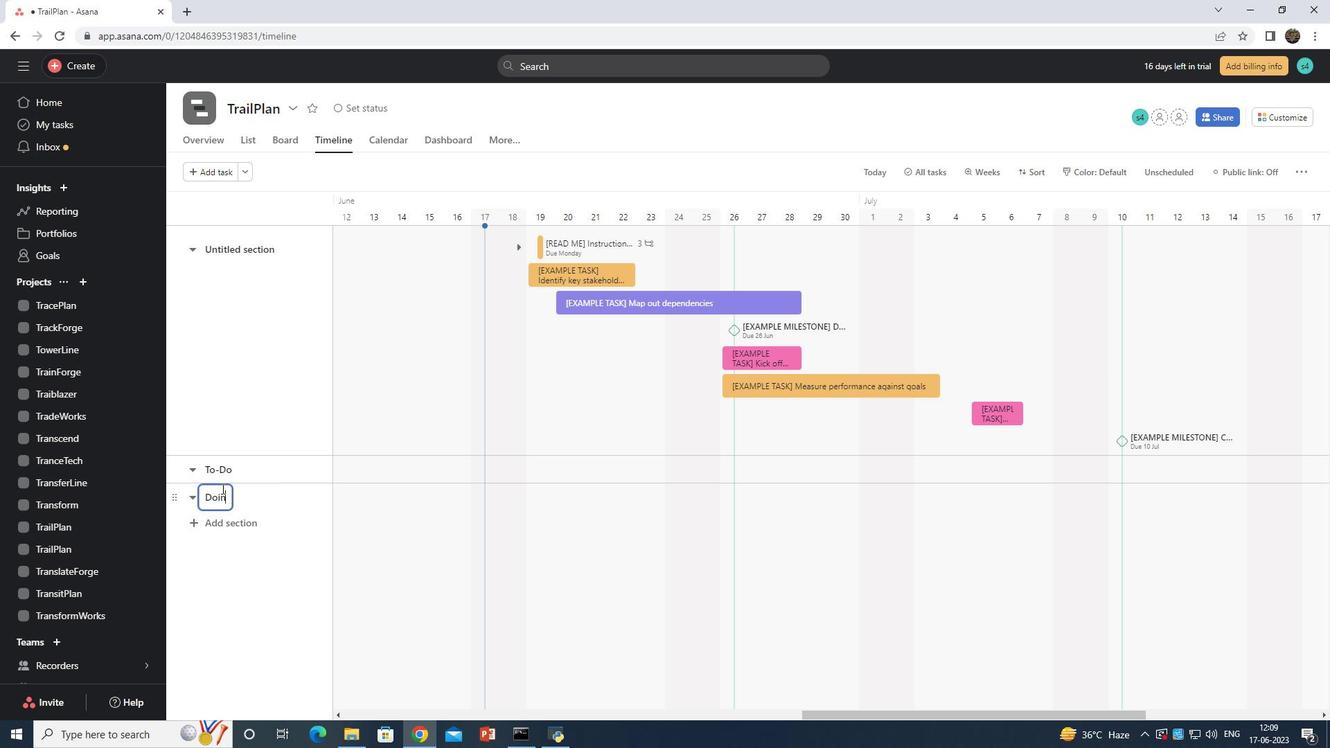 
Action: Mouse moved to (232, 526)
Screenshot: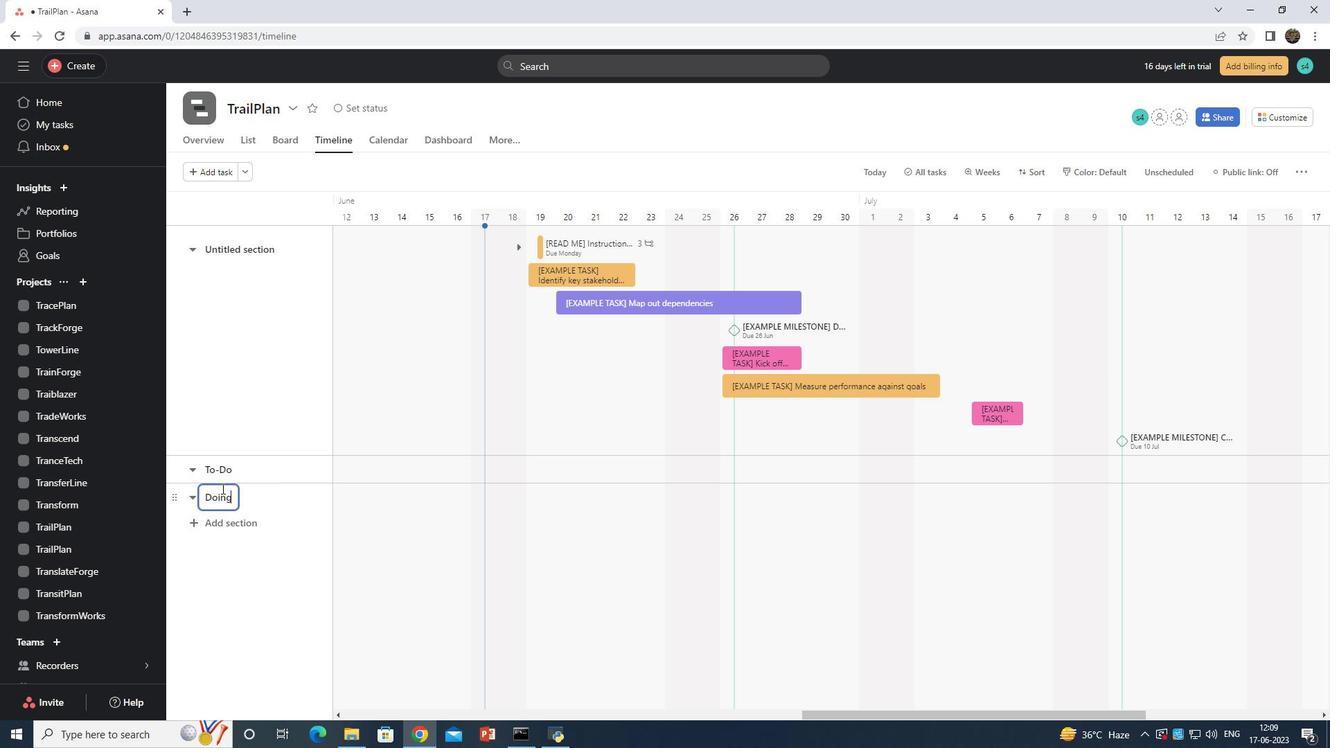 
Action: Key pressed <Key.shift>
Screenshot: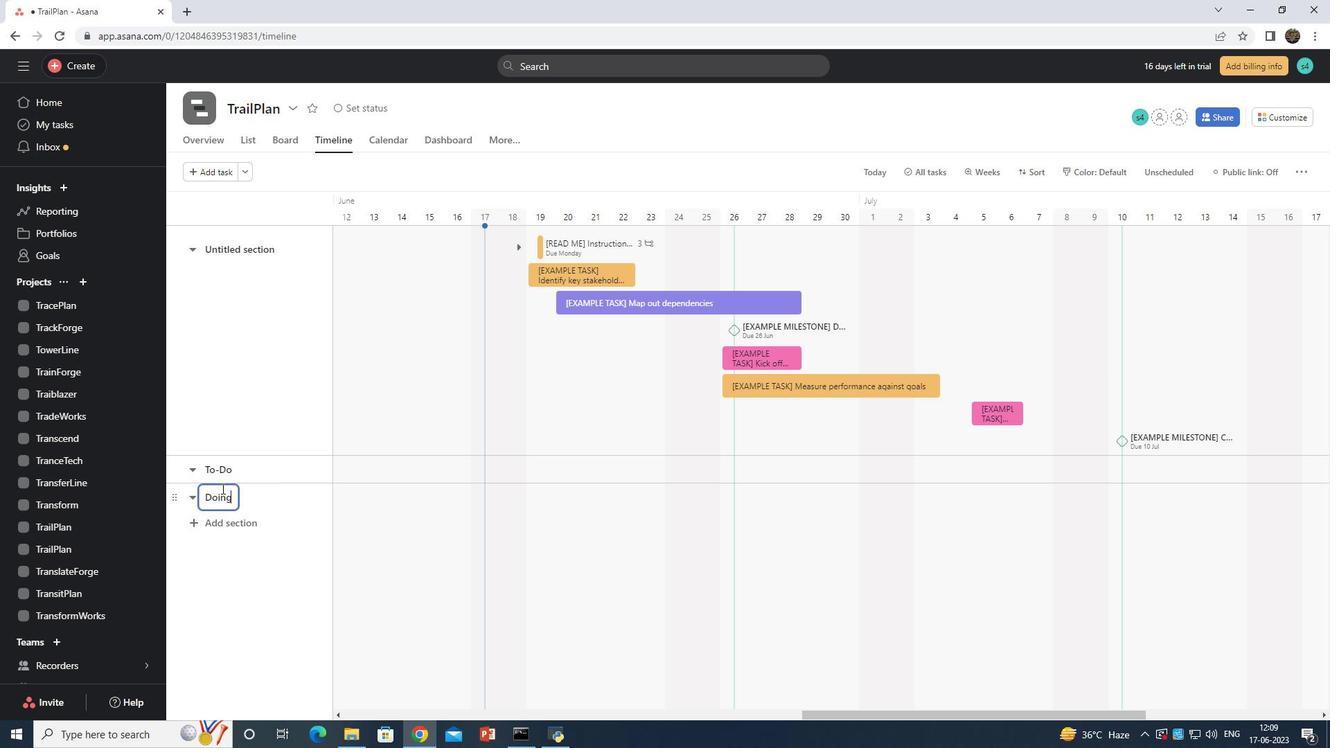 
Action: Mouse pressed left at (232, 526)
Screenshot: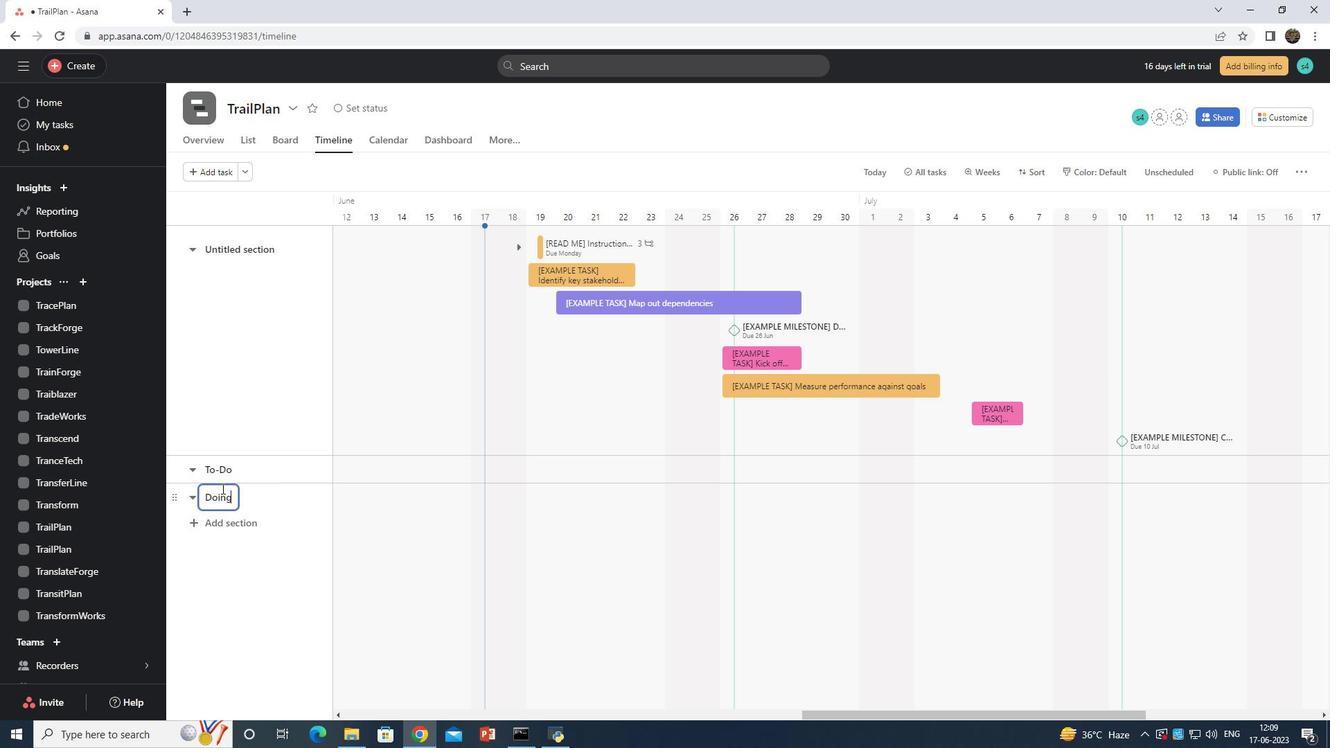 
Action: Key pressed <Key.shift><Key.shift><Key.shift><Key.shift><Key.shift><Key.shift>
Screenshot: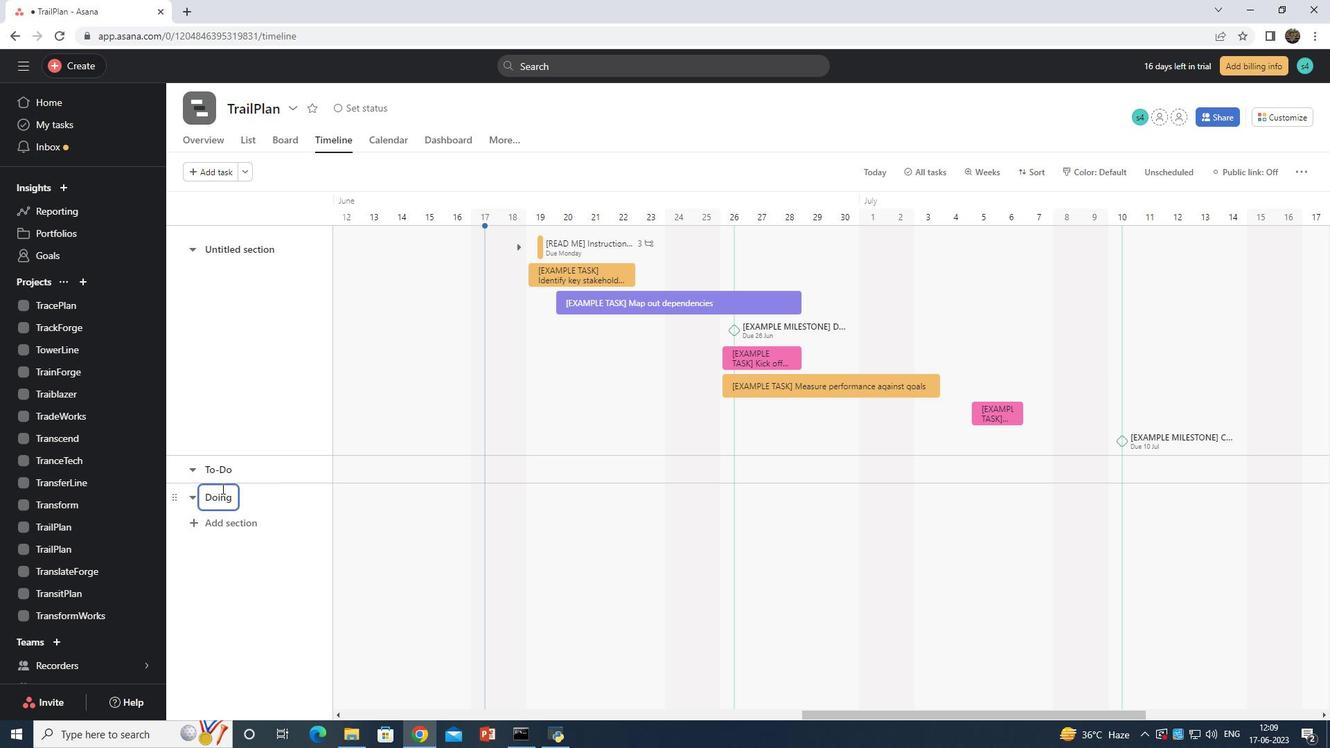 
Action: Mouse moved to (439, 427)
Screenshot: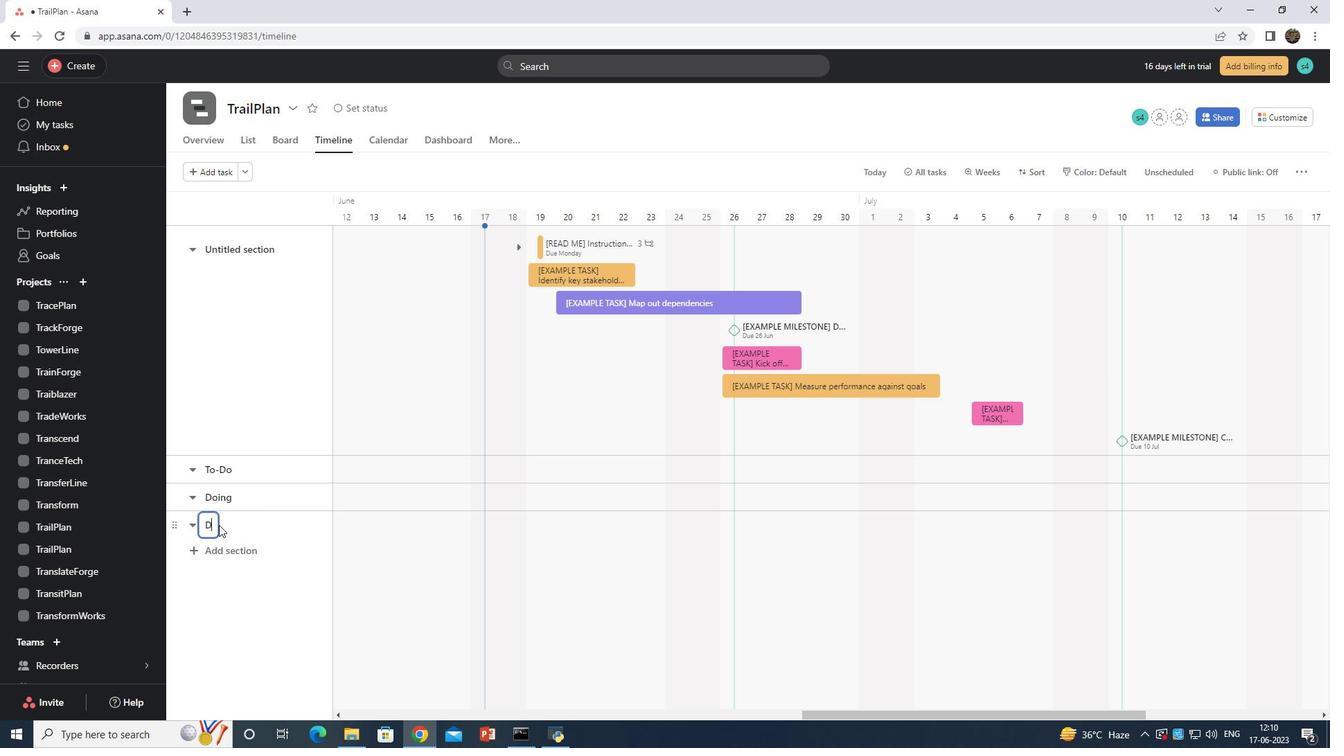 
Action: Key pressed <Key.shift>Done
Screenshot: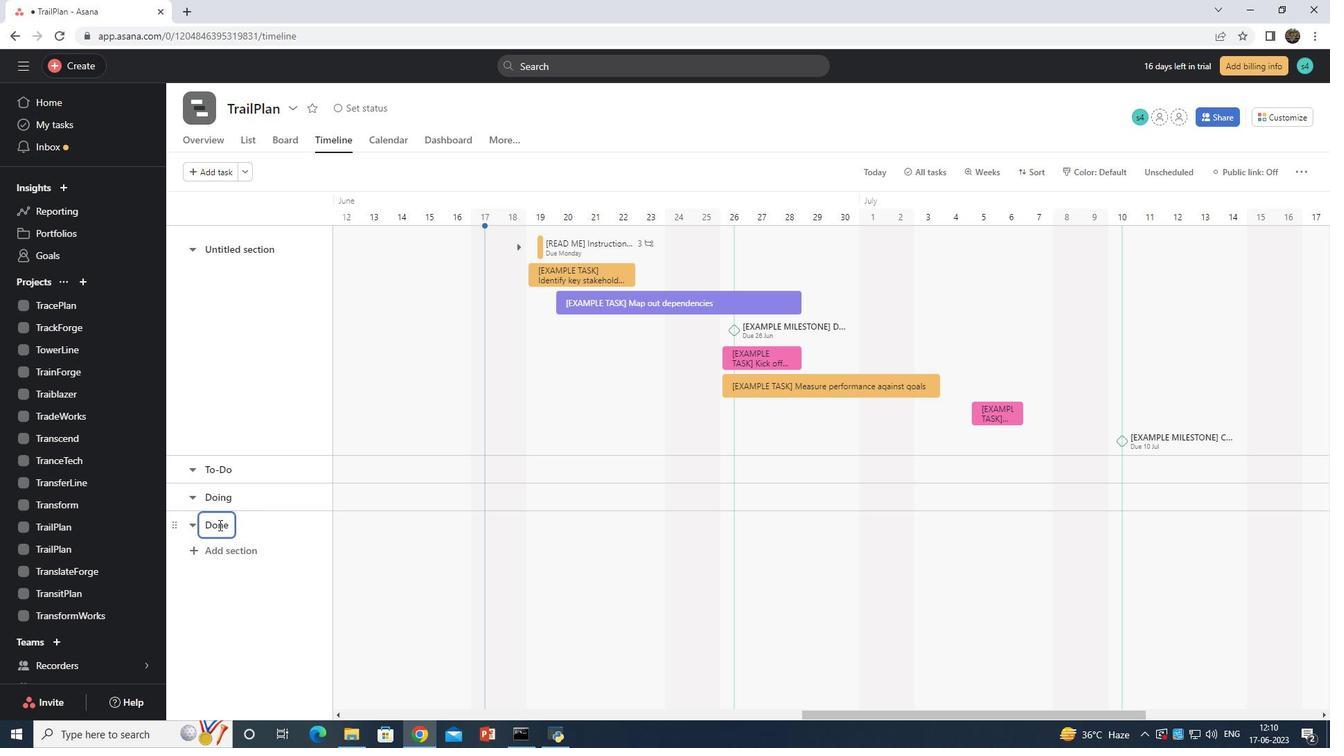 
Action: Mouse moved to (81, 64)
Screenshot: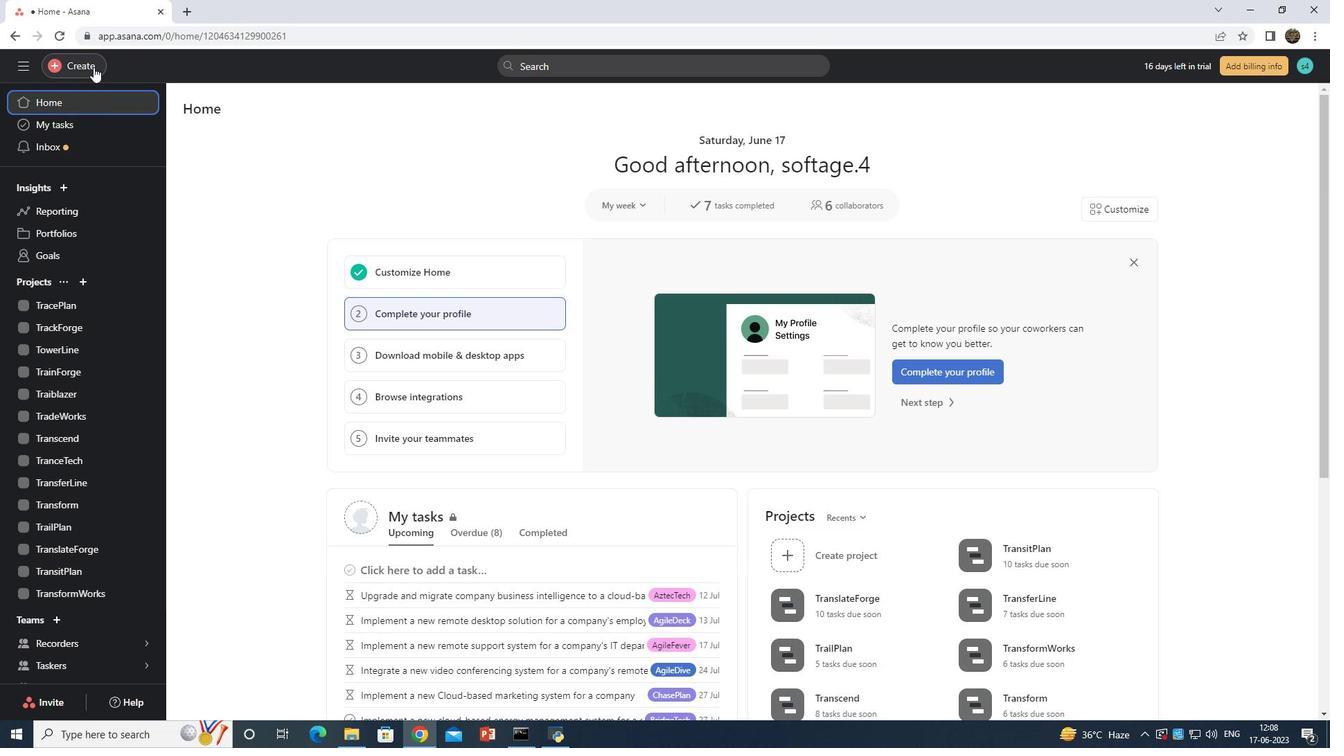 
Action: Mouse pressed left at (81, 64)
Screenshot: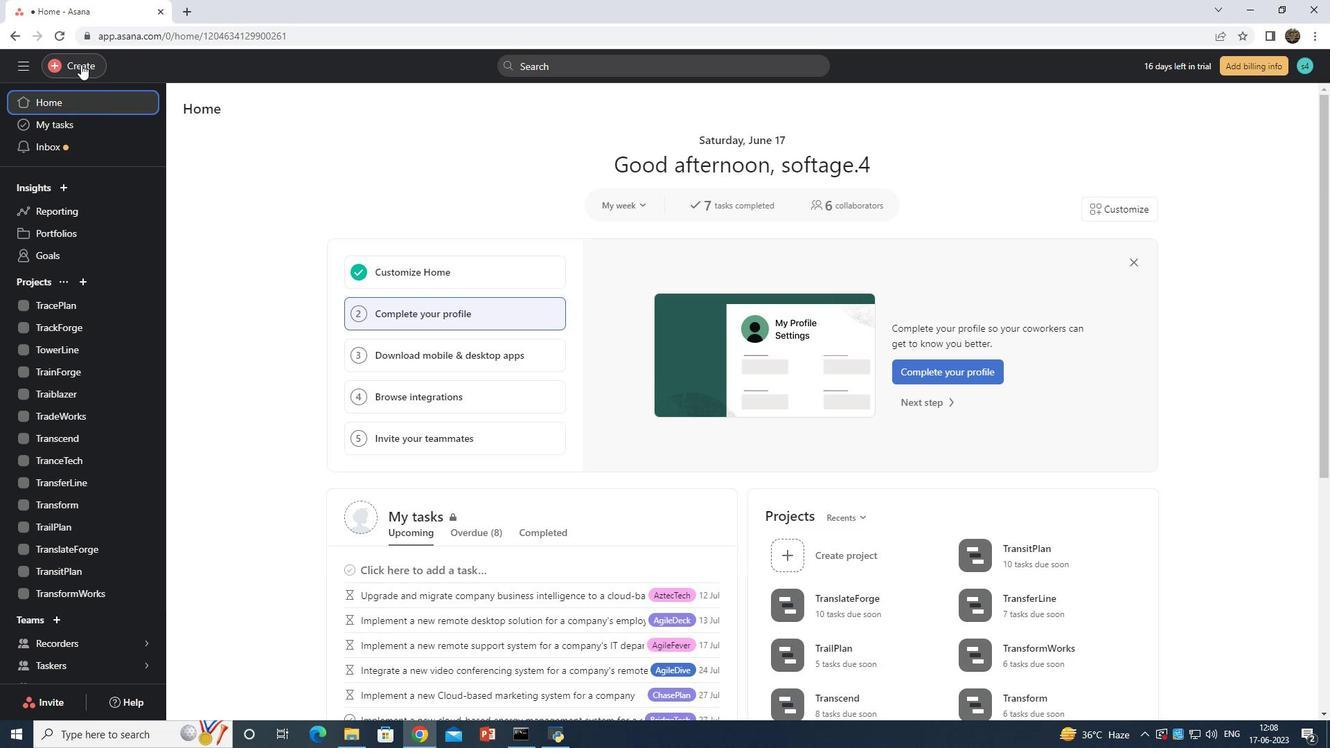 
Action: Mouse moved to (146, 92)
Screenshot: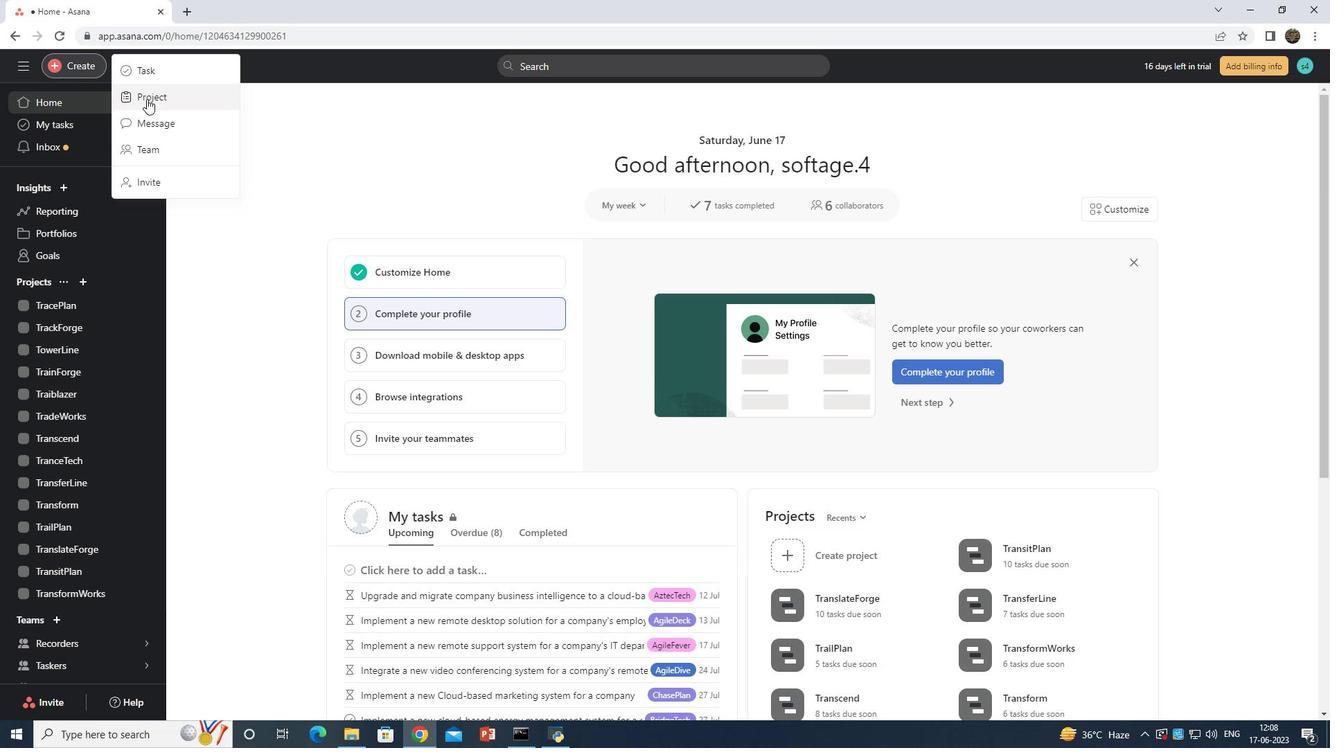 
Action: Mouse pressed left at (146, 92)
Screenshot: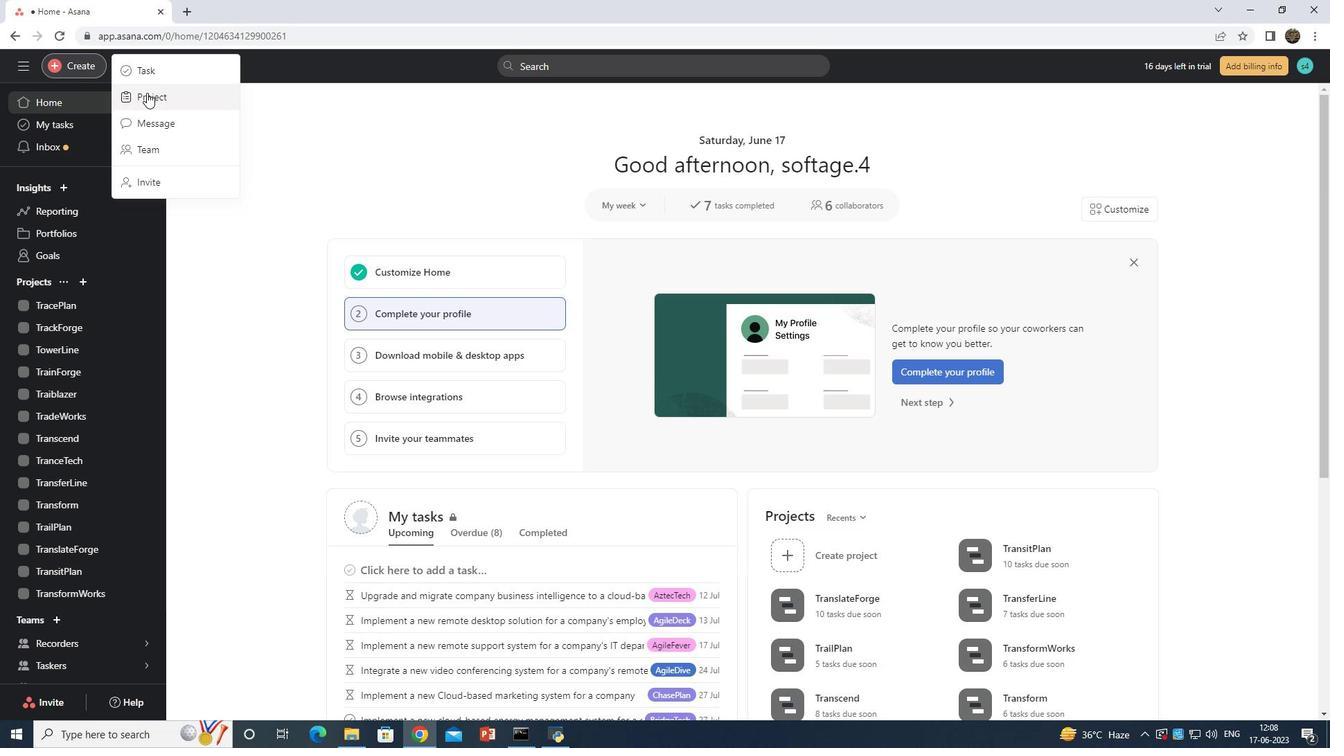 
Action: Mouse moved to (665, 409)
Screenshot: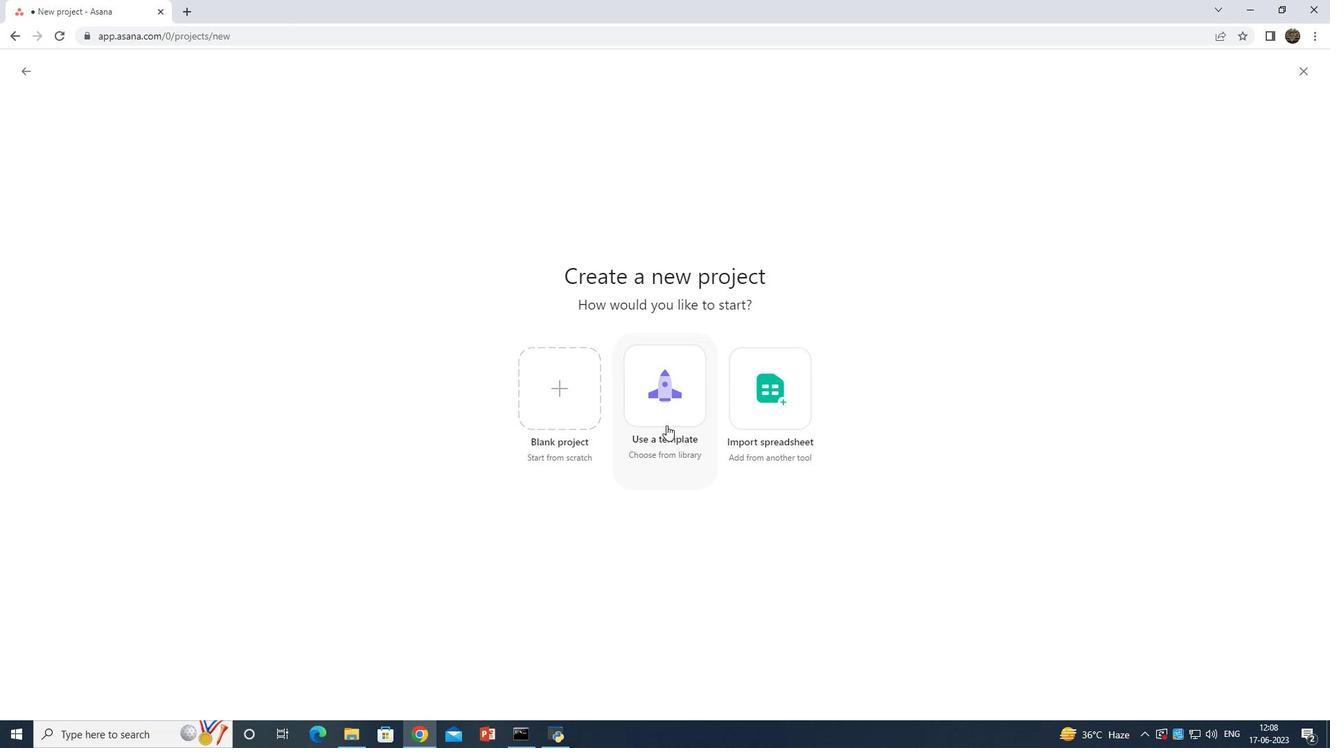 
Action: Mouse pressed left at (665, 409)
Screenshot: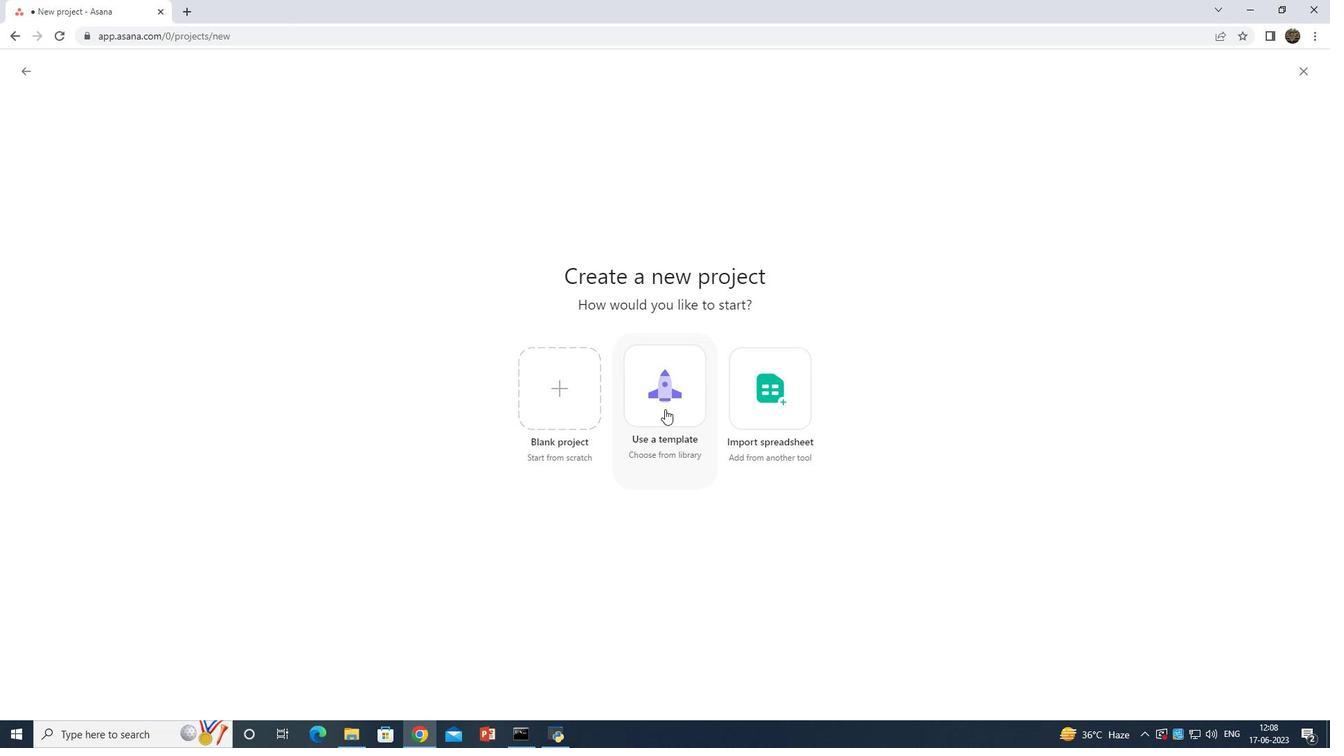
Action: Mouse moved to (1016, 98)
Screenshot: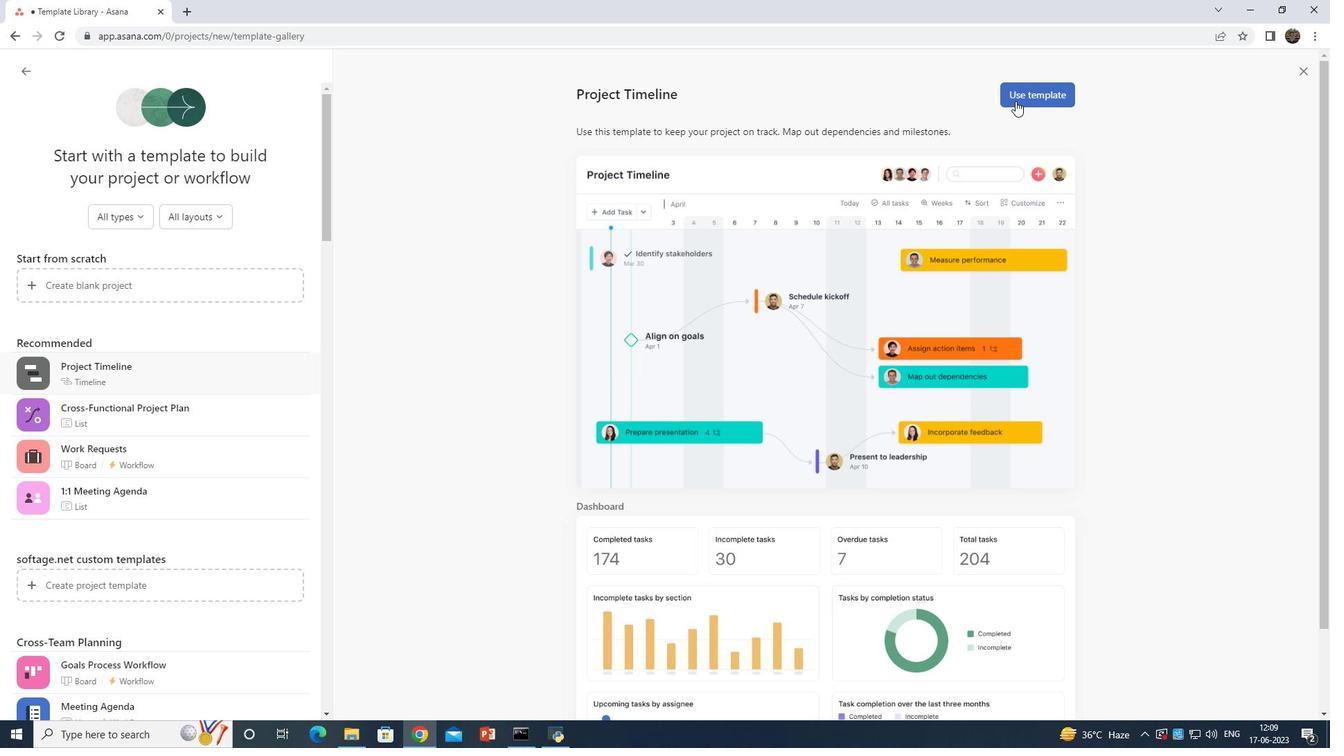 
Action: Mouse pressed left at (1016, 98)
Screenshot: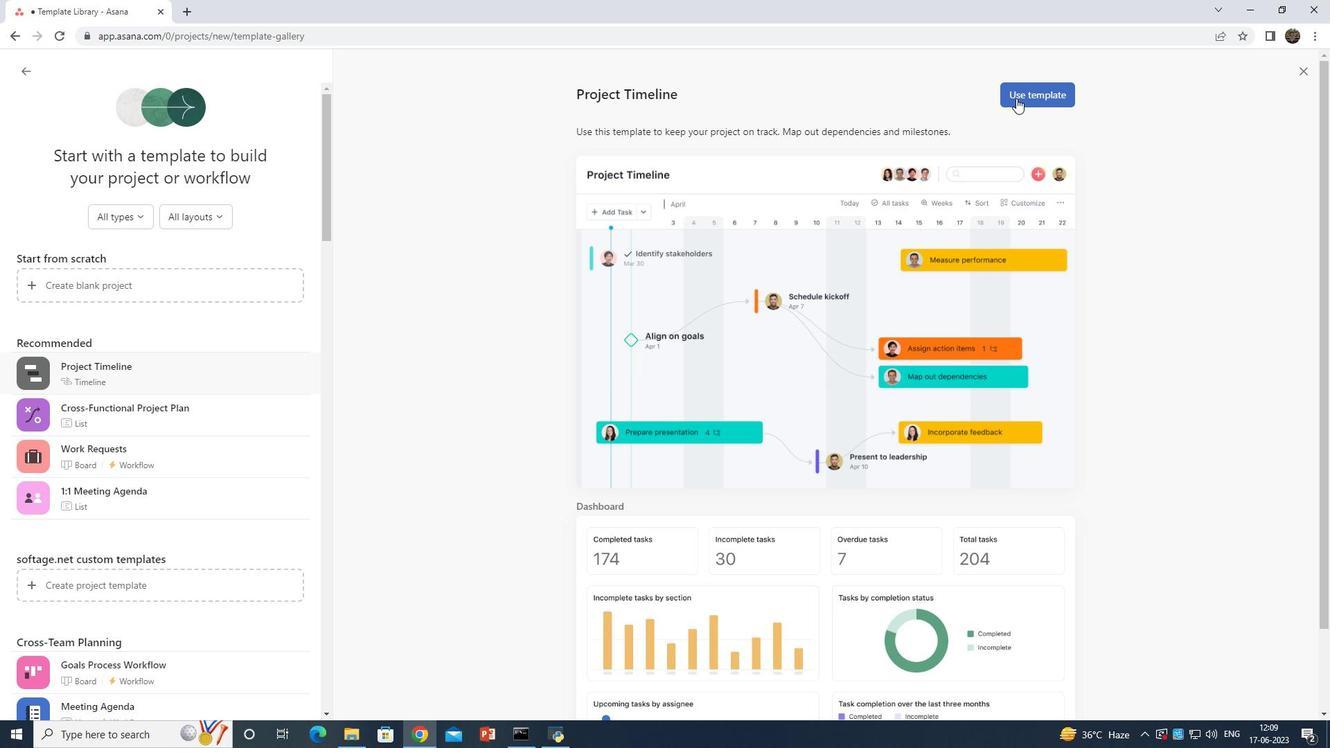 
Action: Mouse moved to (576, 244)
Screenshot: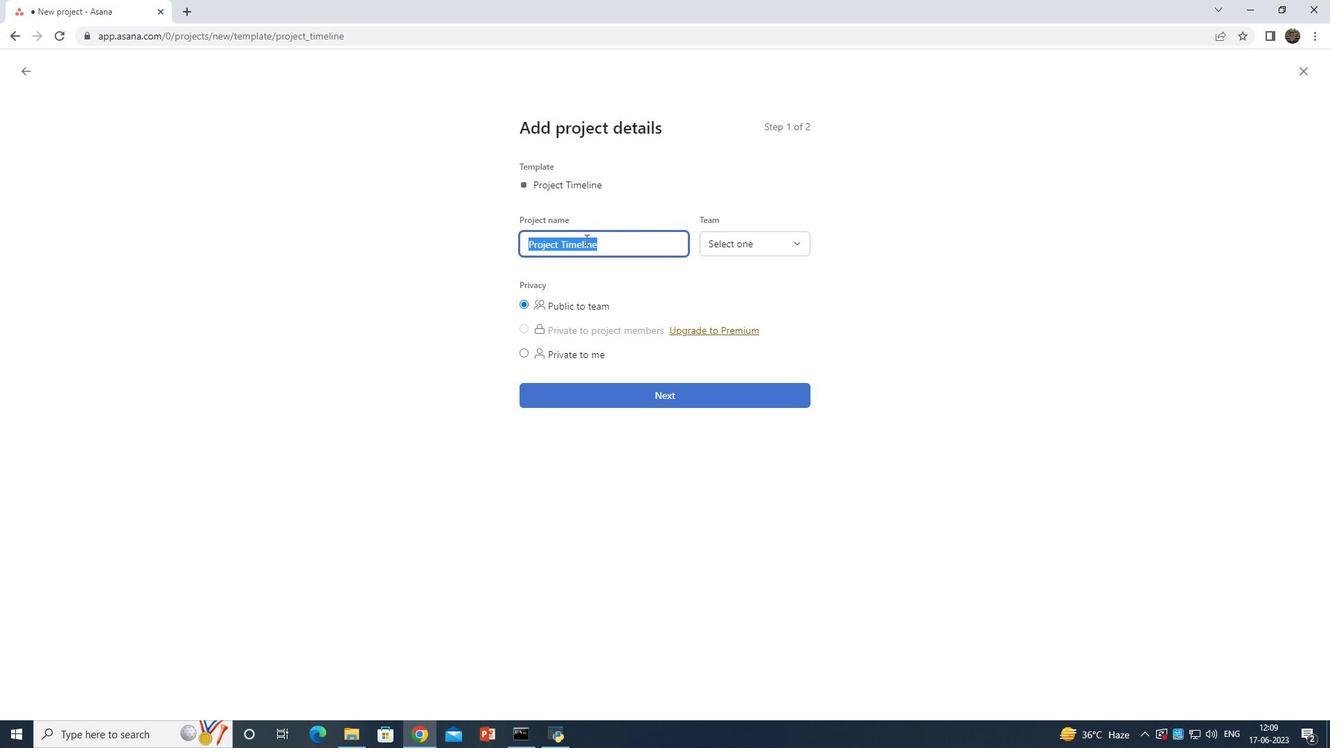
Action: Key pressed <Key.backspace><Key.backspace><Key.backspace><Key.shift>Trail<Key.shift>Plan
Screenshot: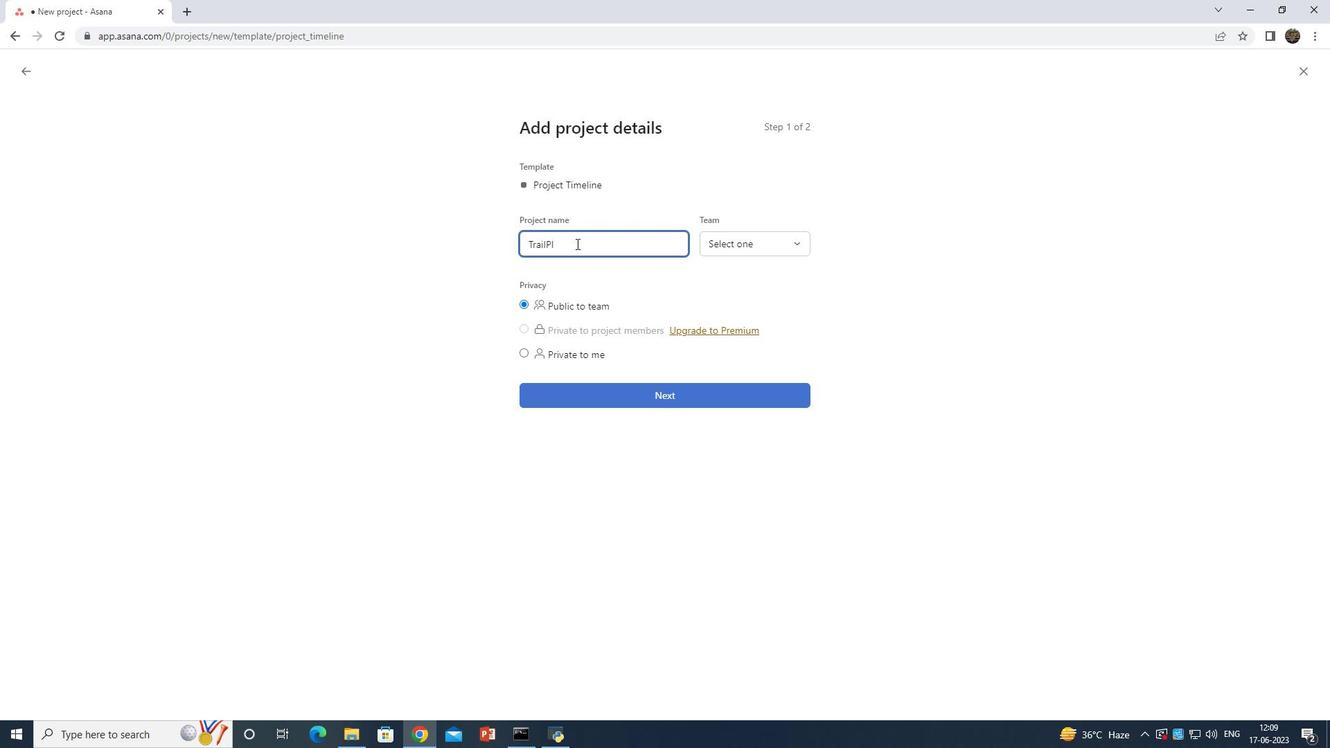 
Action: Mouse moved to (527, 305)
Screenshot: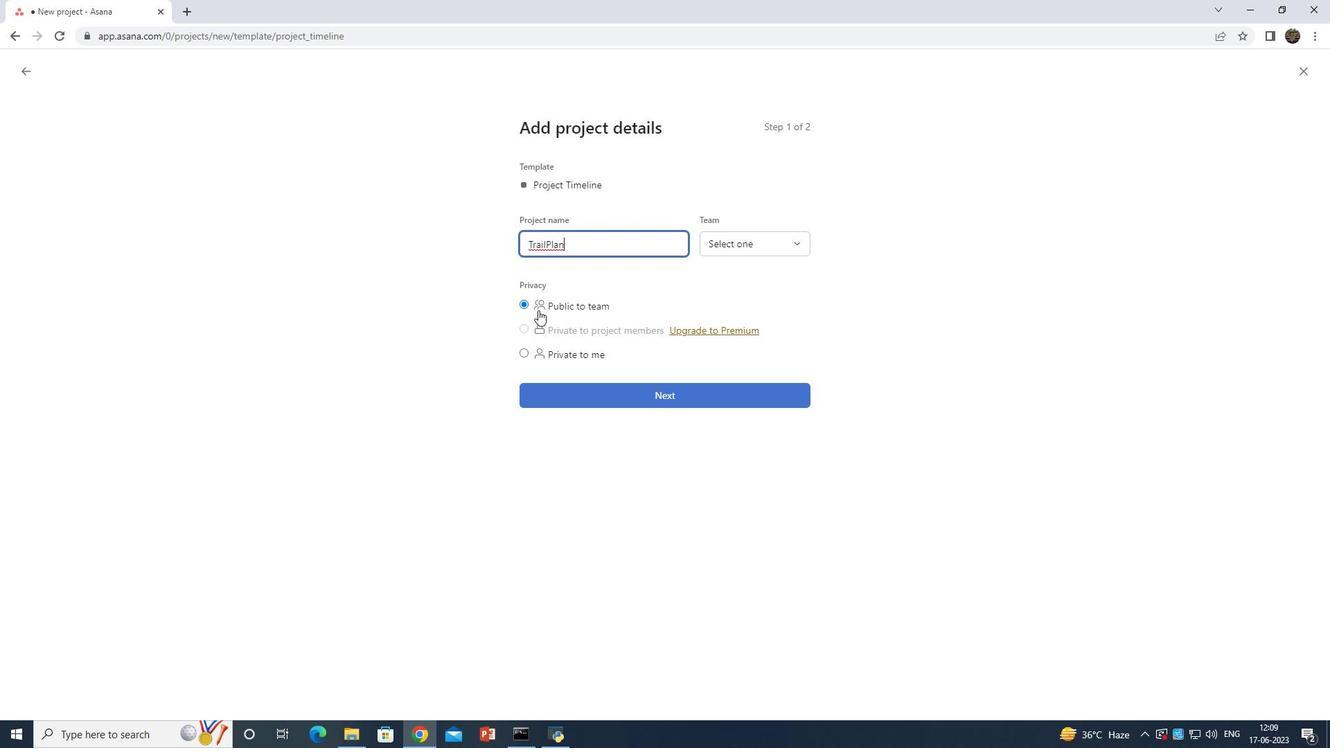 
Action: Mouse pressed left at (527, 305)
Screenshot: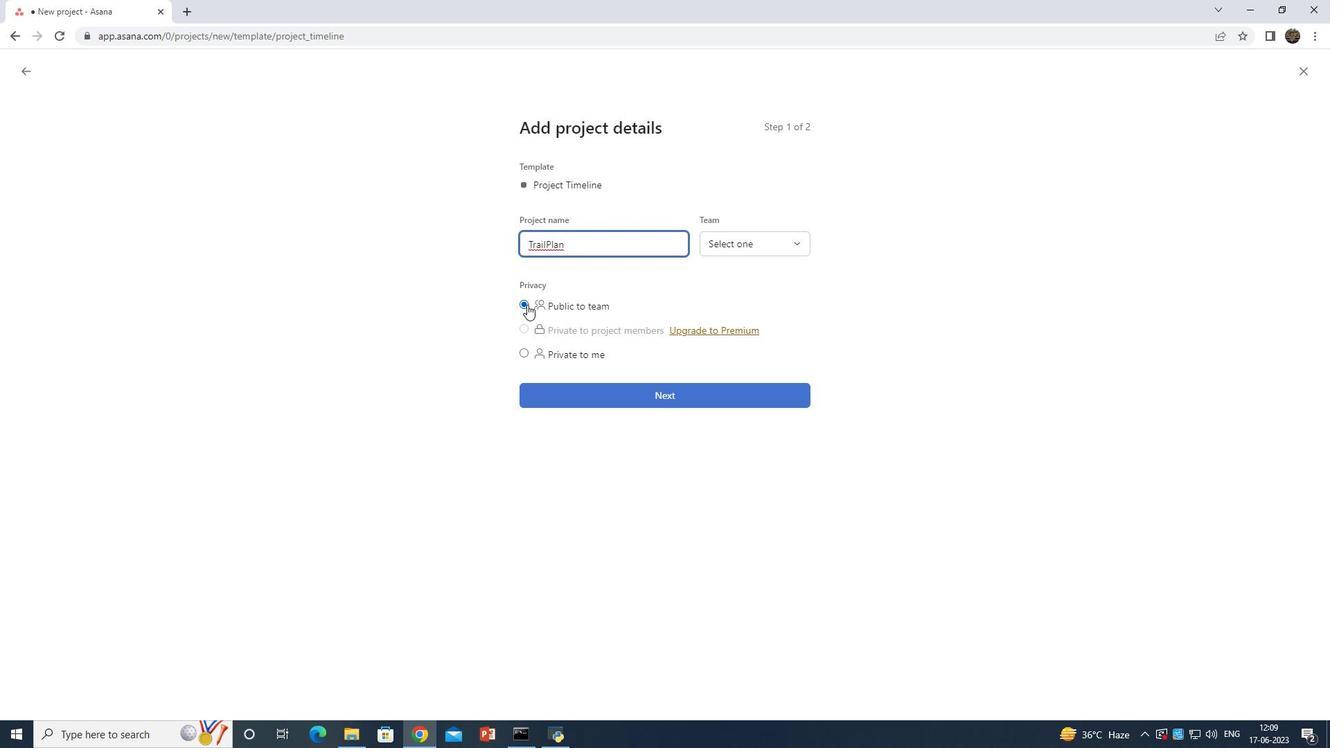 
Action: Mouse moved to (791, 241)
Screenshot: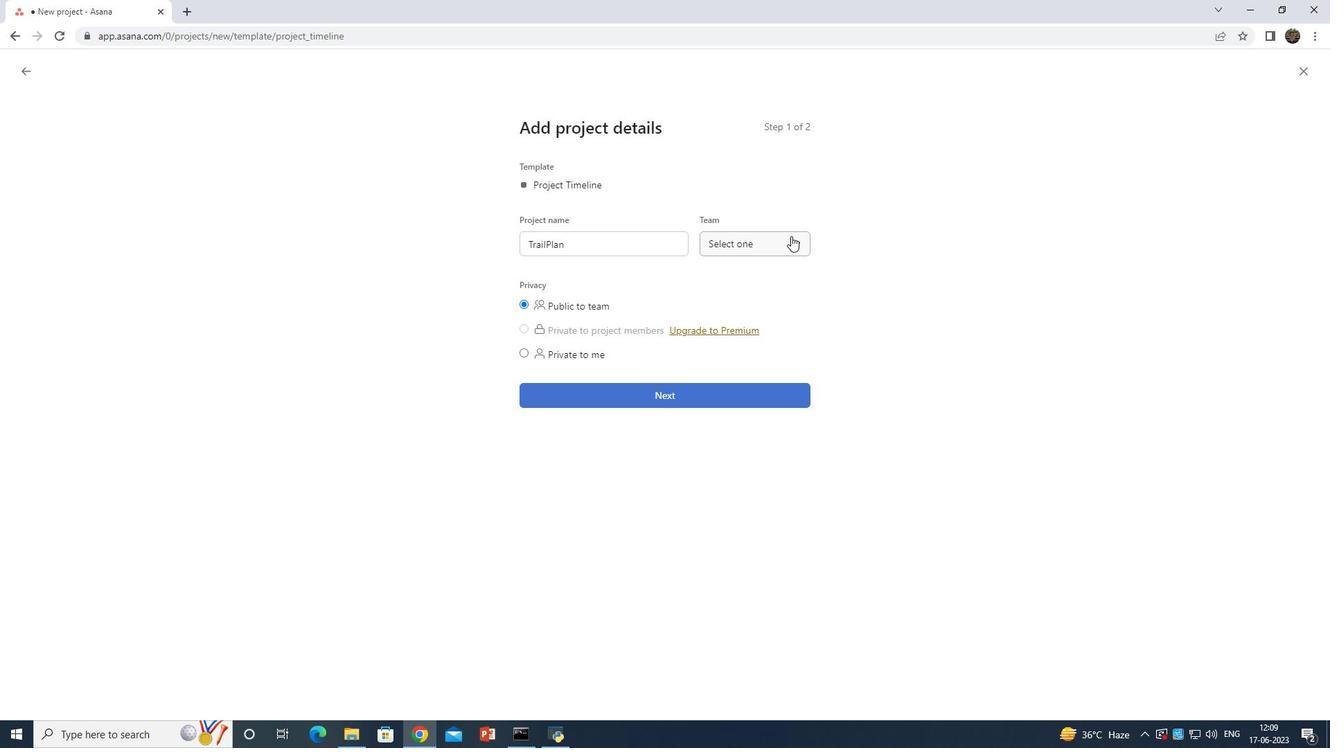 
Action: Mouse pressed left at (791, 241)
Screenshot: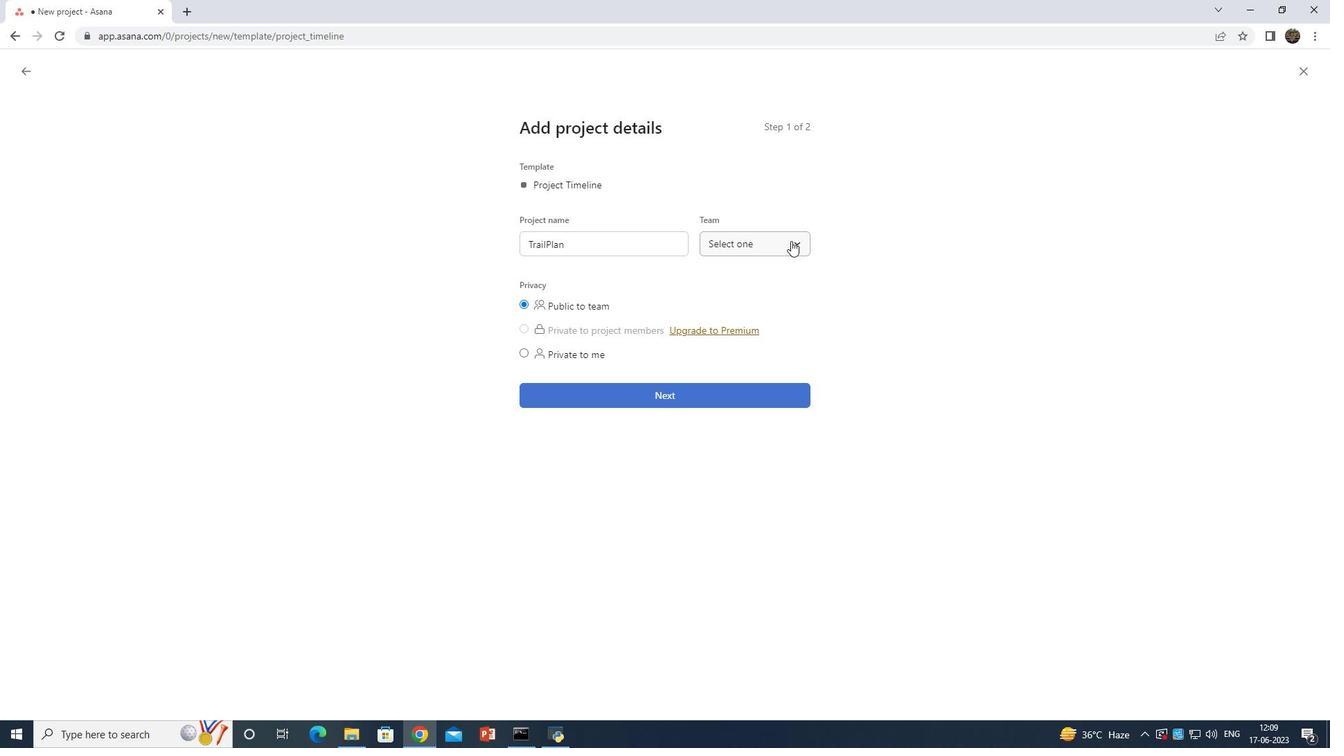 
Action: Mouse moved to (773, 295)
Screenshot: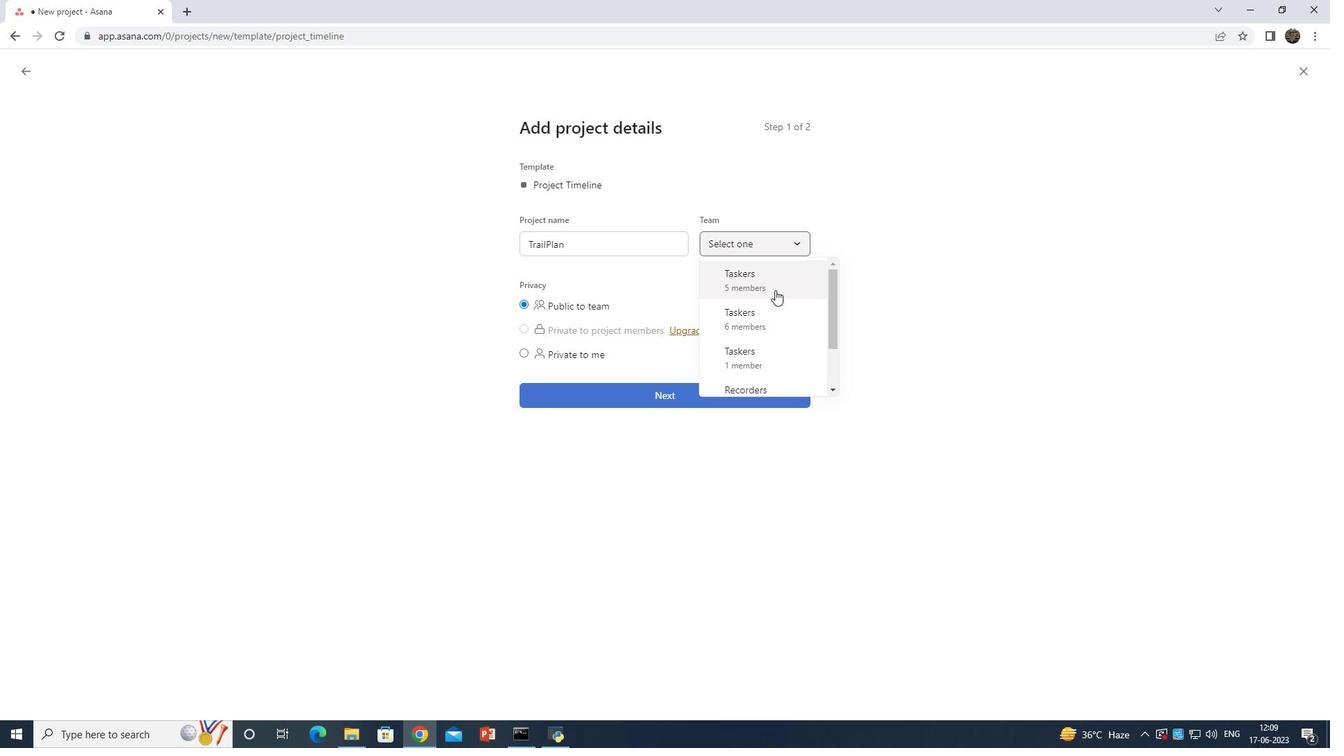 
Action: Mouse scrolled (773, 295) with delta (0, 0)
Screenshot: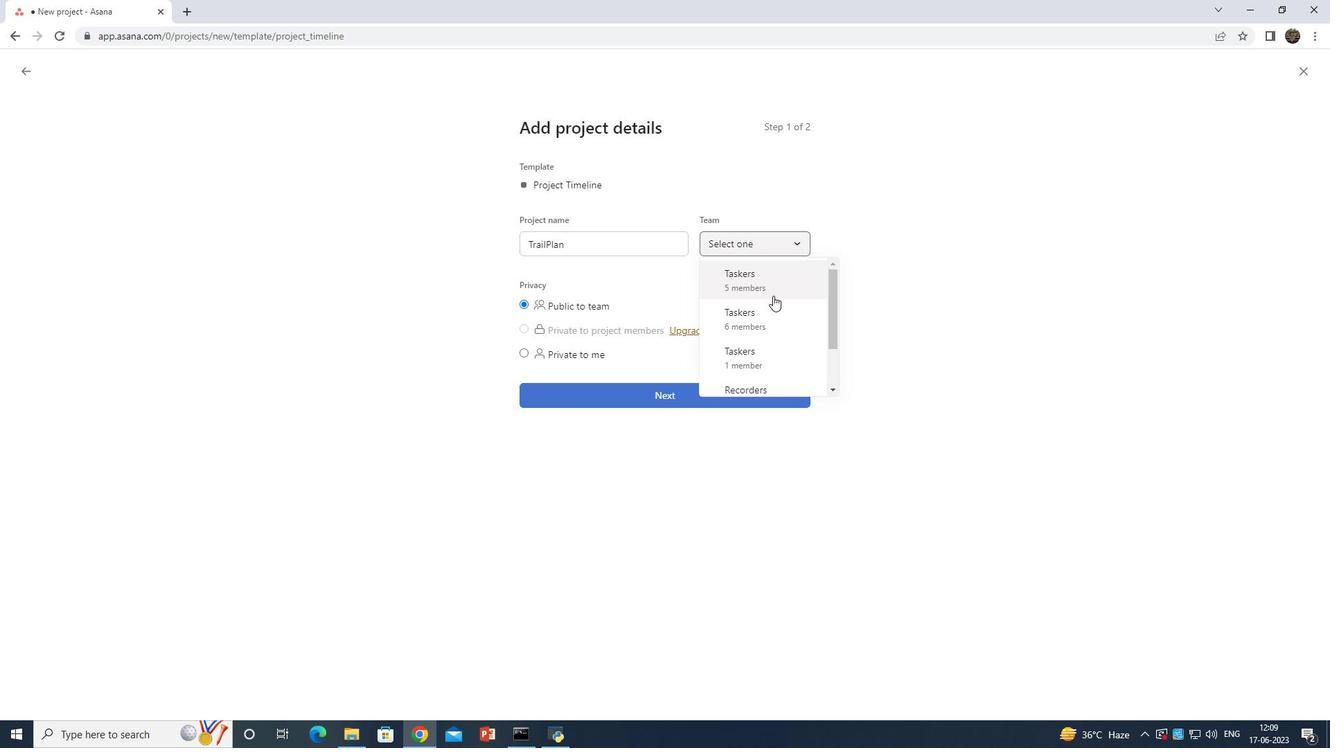 
Action: Mouse scrolled (773, 295) with delta (0, 0)
Screenshot: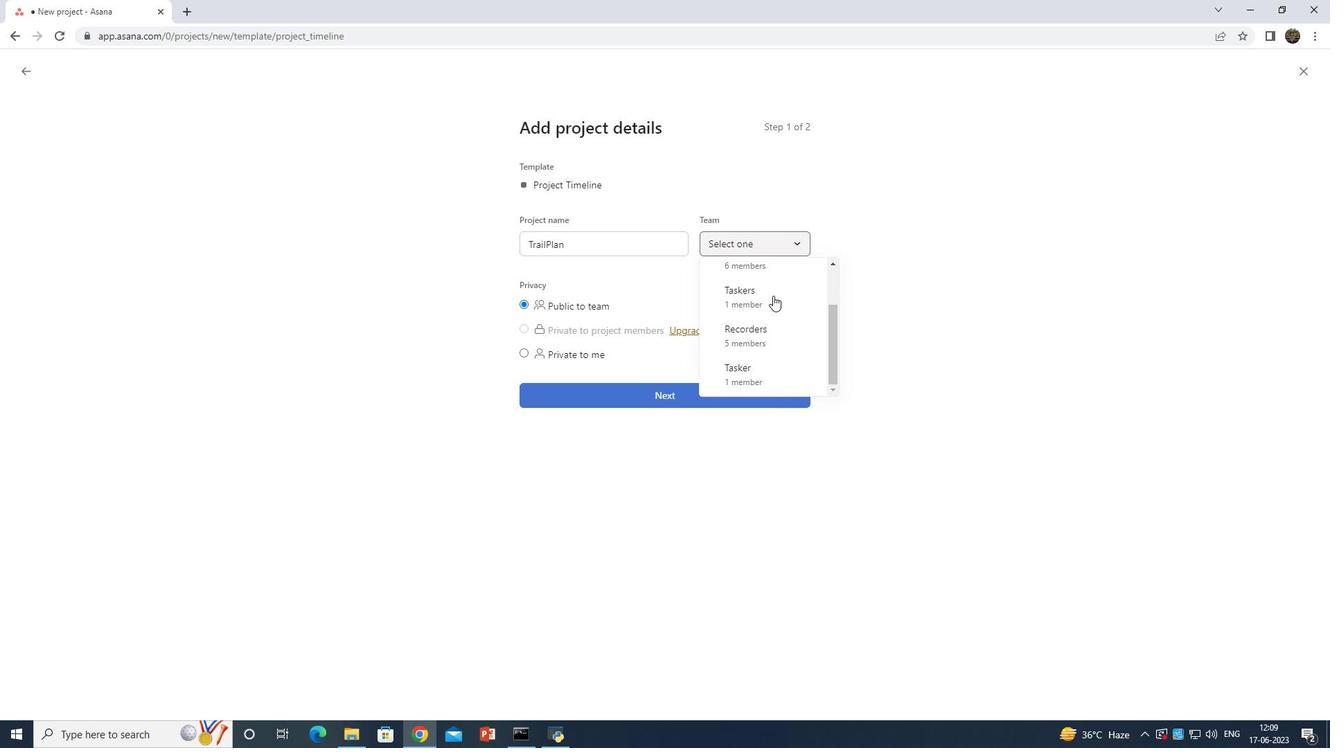
Action: Mouse moved to (747, 319)
Screenshot: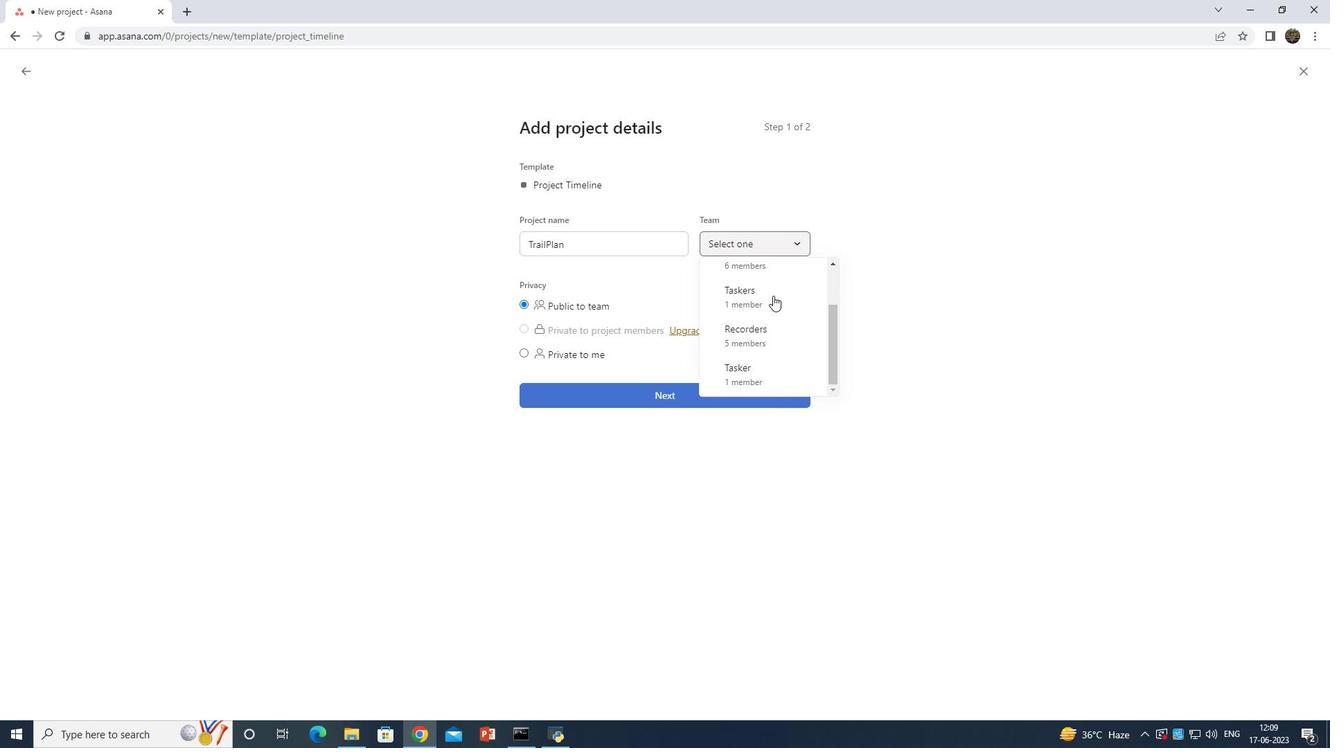 
Action: Mouse pressed left at (747, 319)
Screenshot: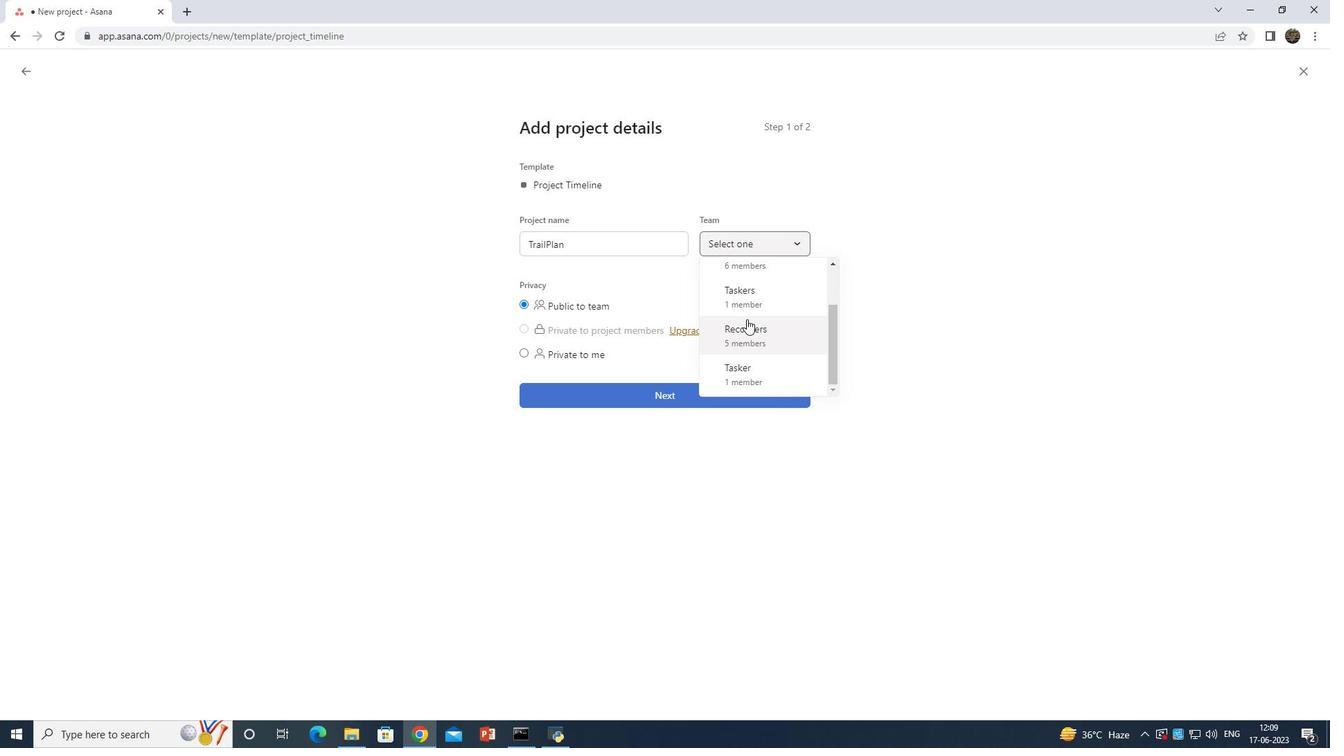 
Action: Mouse moved to (713, 368)
Screenshot: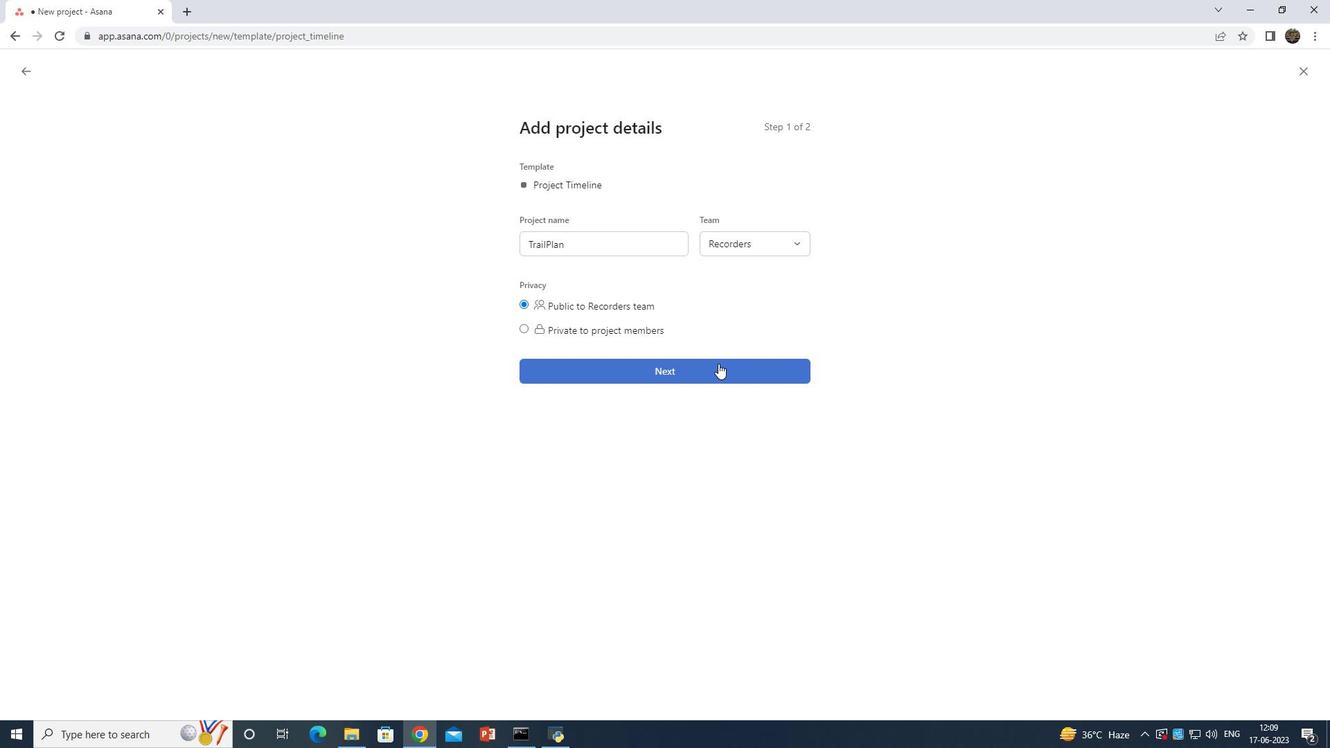 
Action: Mouse pressed left at (713, 368)
Screenshot: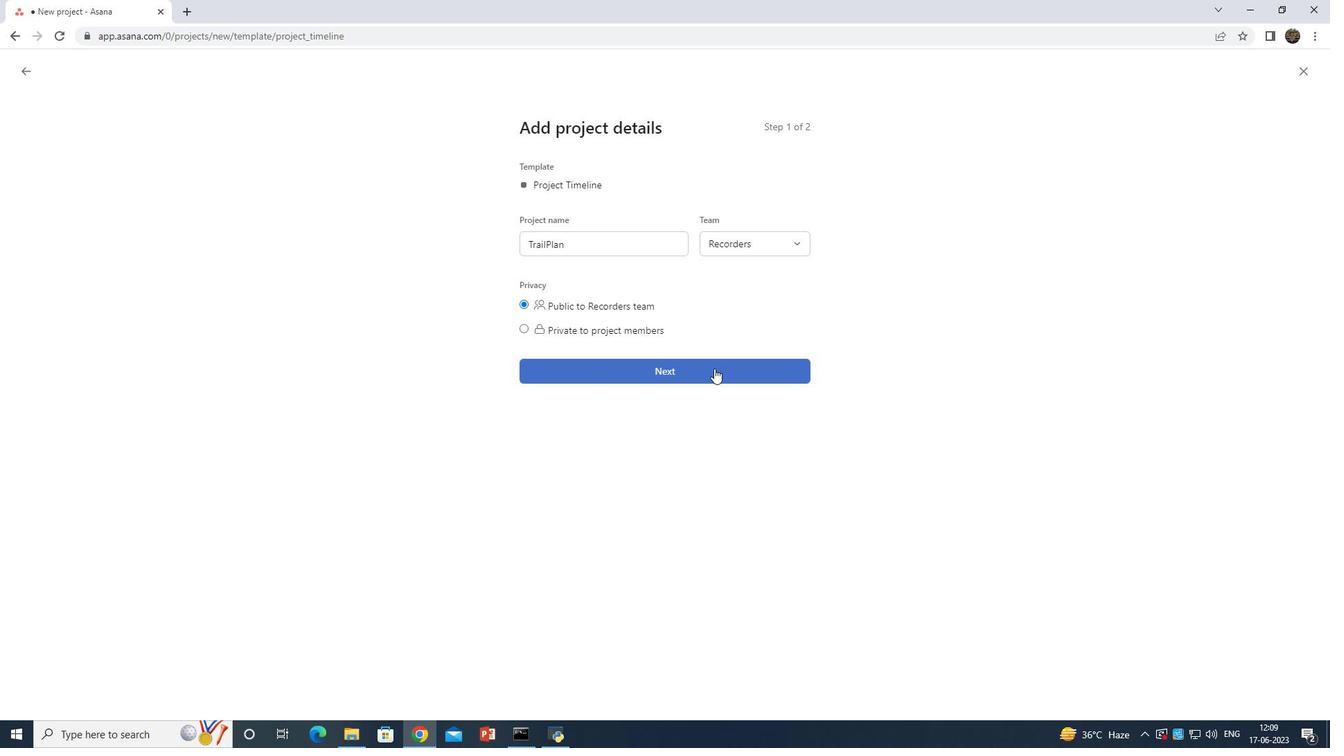 
Action: Mouse moved to (718, 407)
Screenshot: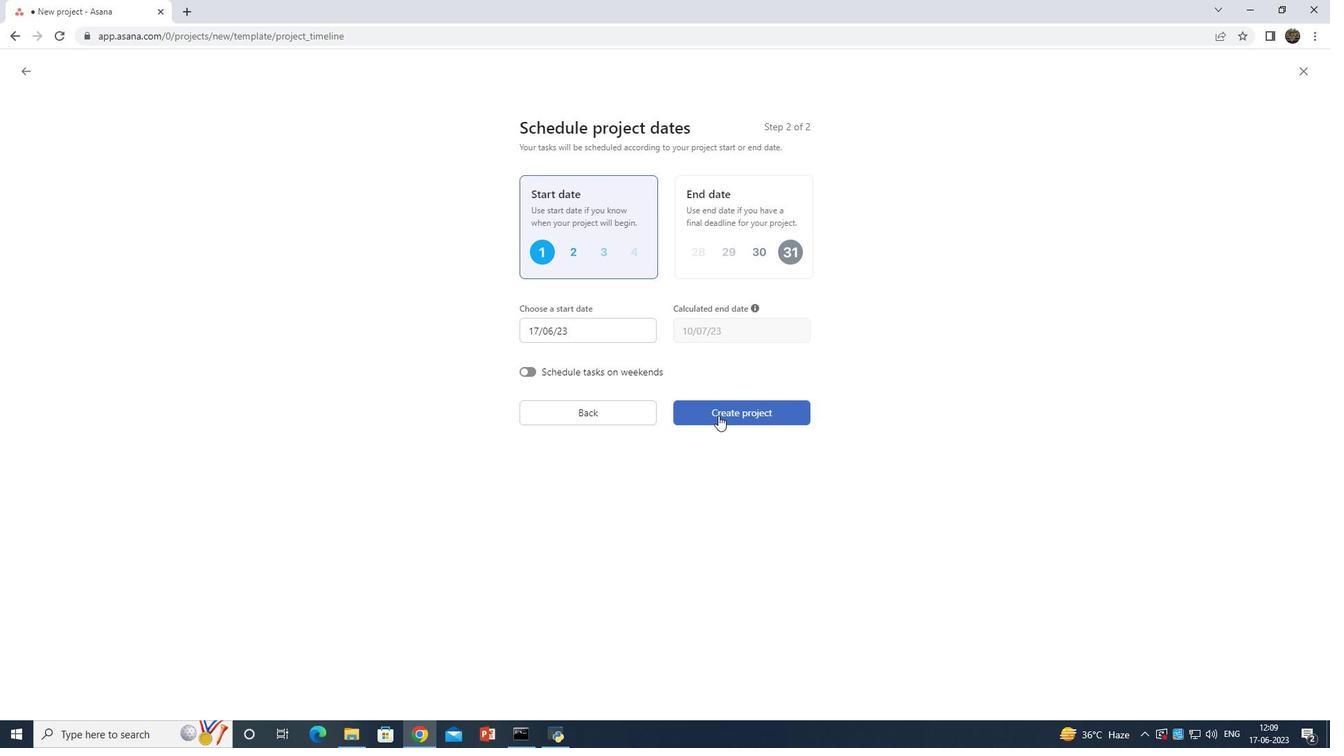 
Action: Mouse pressed left at (718, 407)
Screenshot: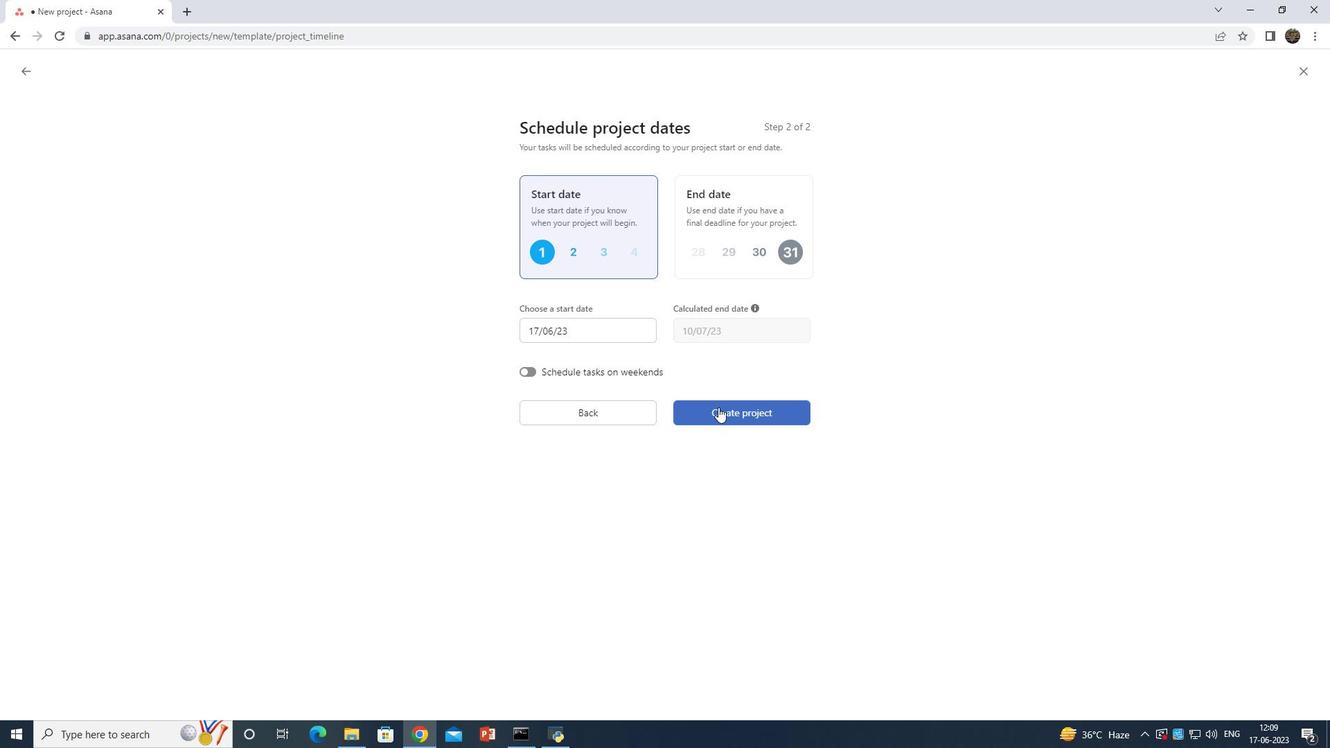 
Action: Mouse moved to (195, 466)
Screenshot: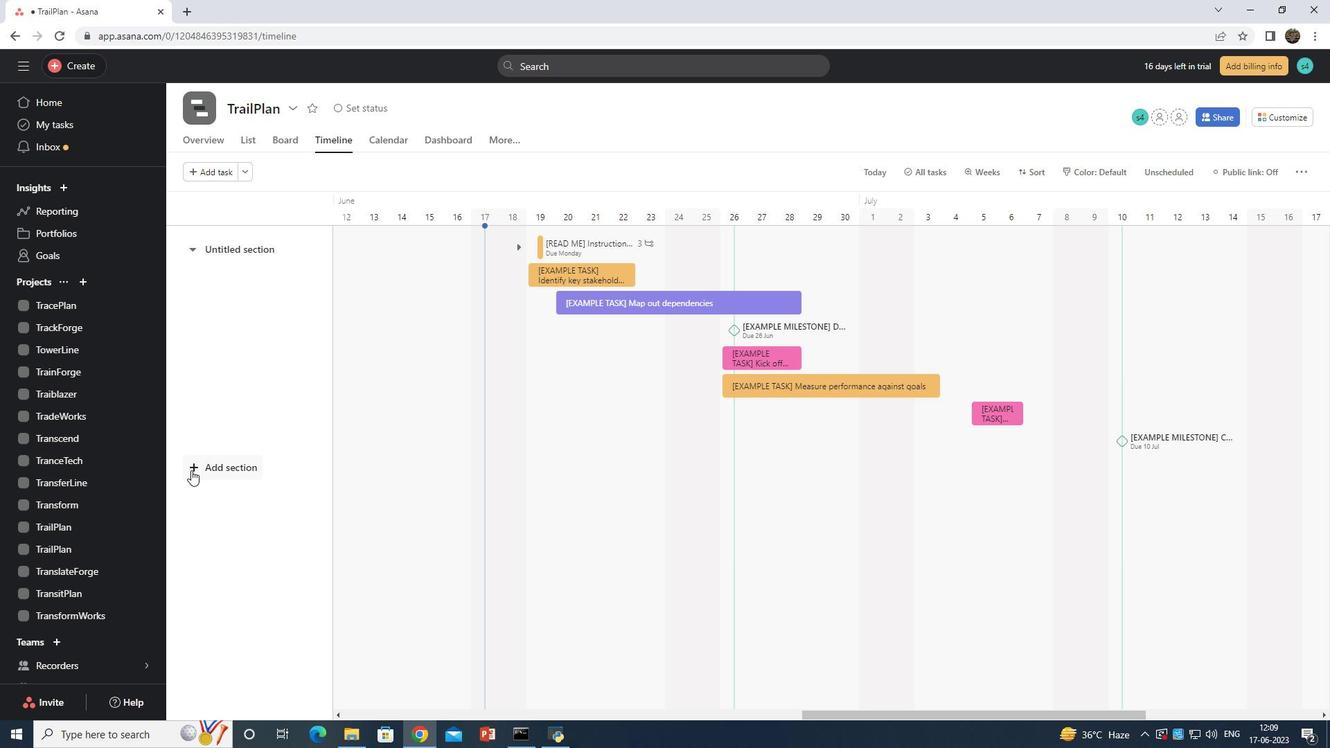 
Action: Mouse pressed left at (195, 466)
Screenshot: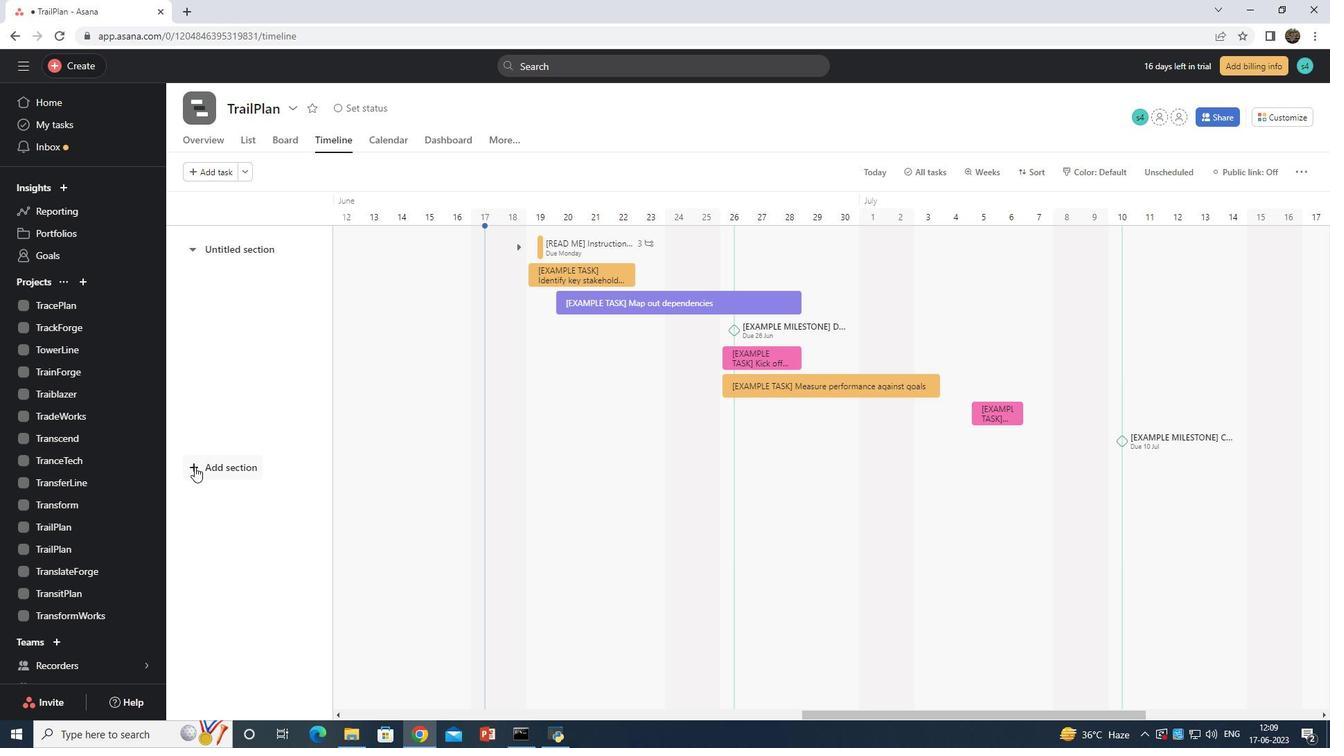 
Action: Mouse moved to (217, 468)
Screenshot: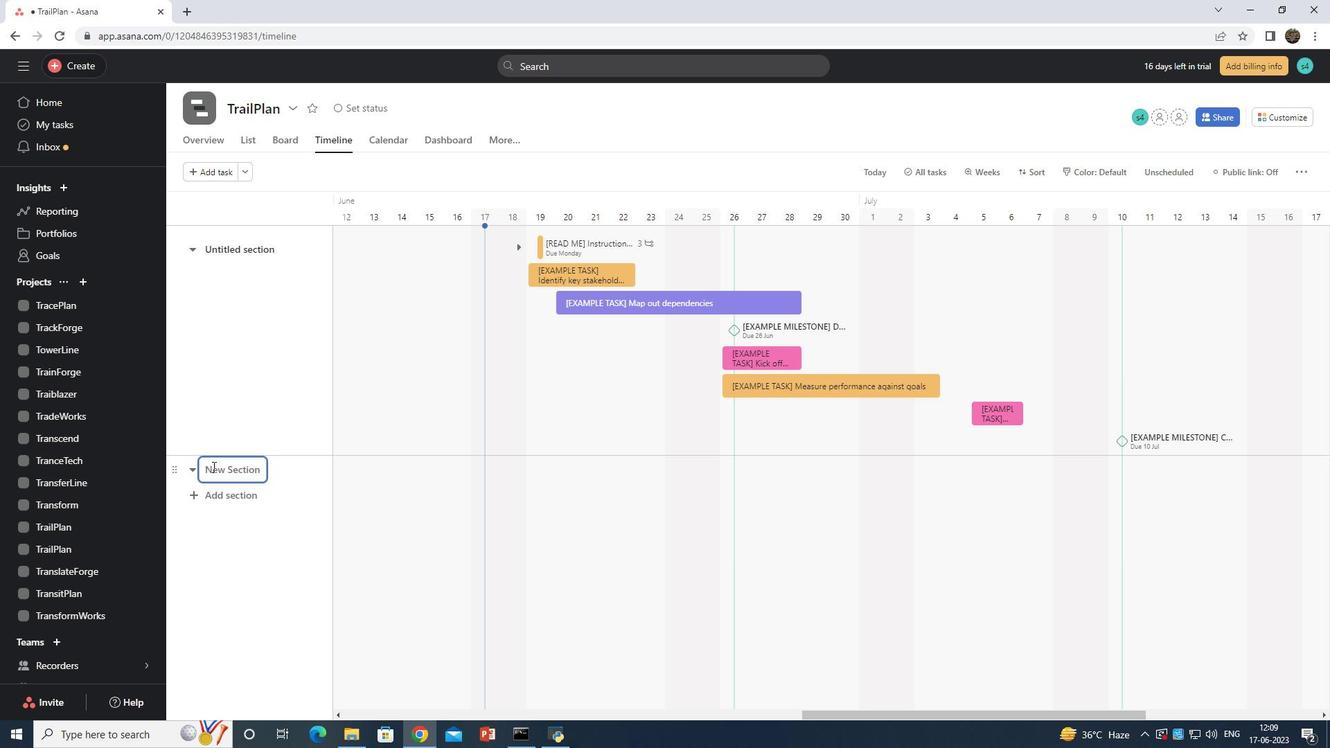
Action: Key pressed <Key.shift>To-<Key.shift>Do
Screenshot: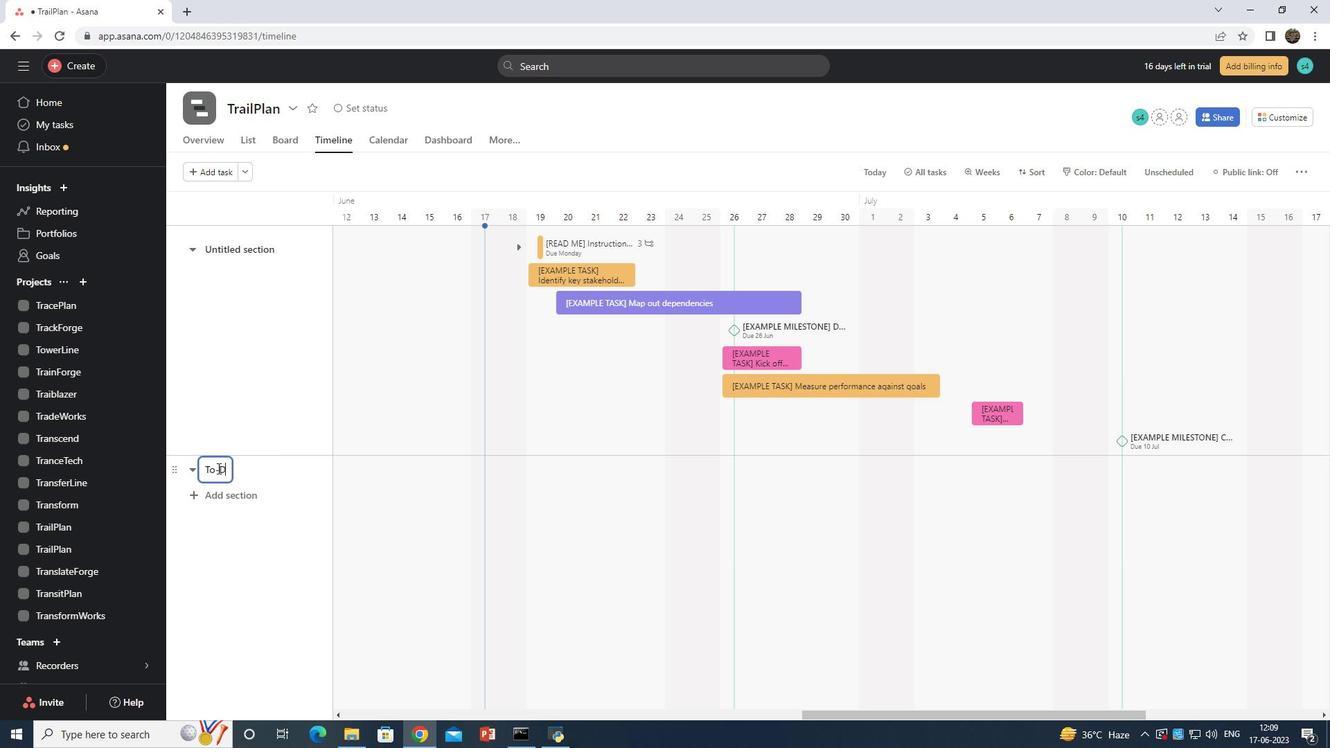 
Action: Mouse moved to (221, 488)
Screenshot: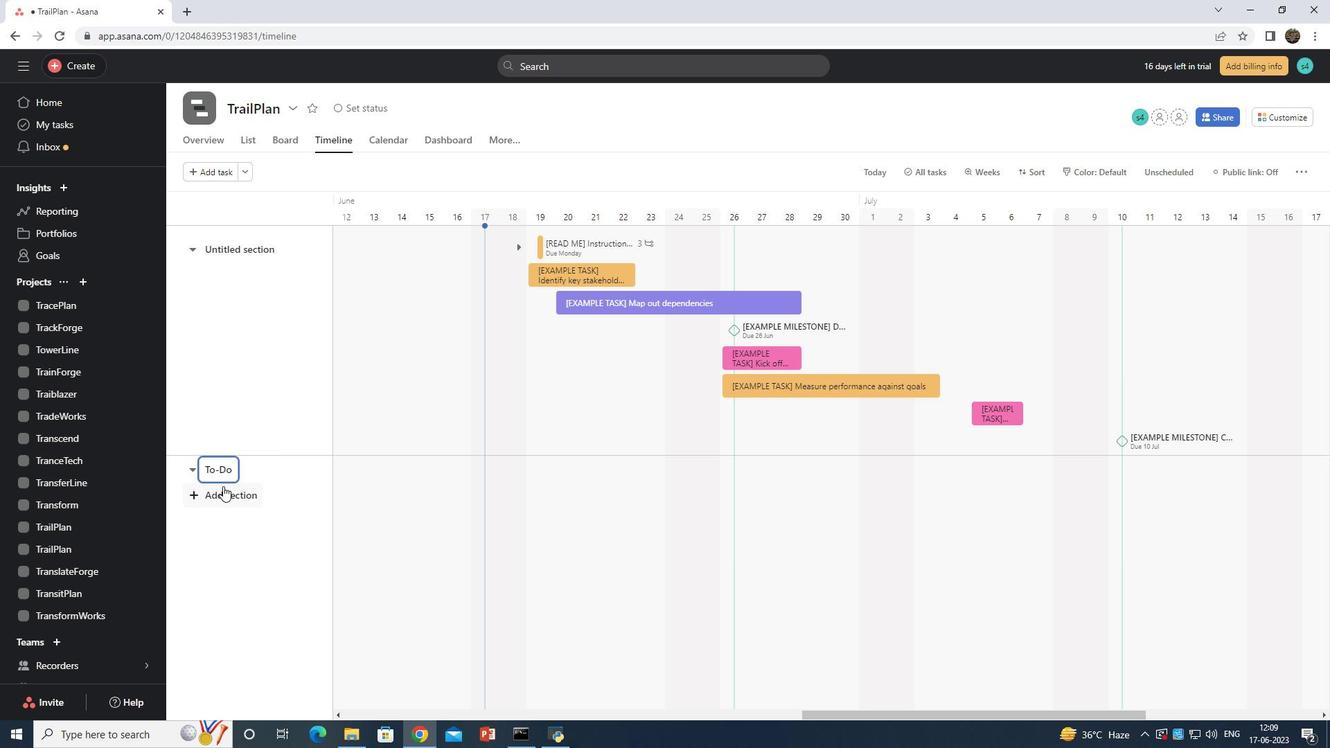 
Action: Mouse pressed left at (221, 488)
Screenshot: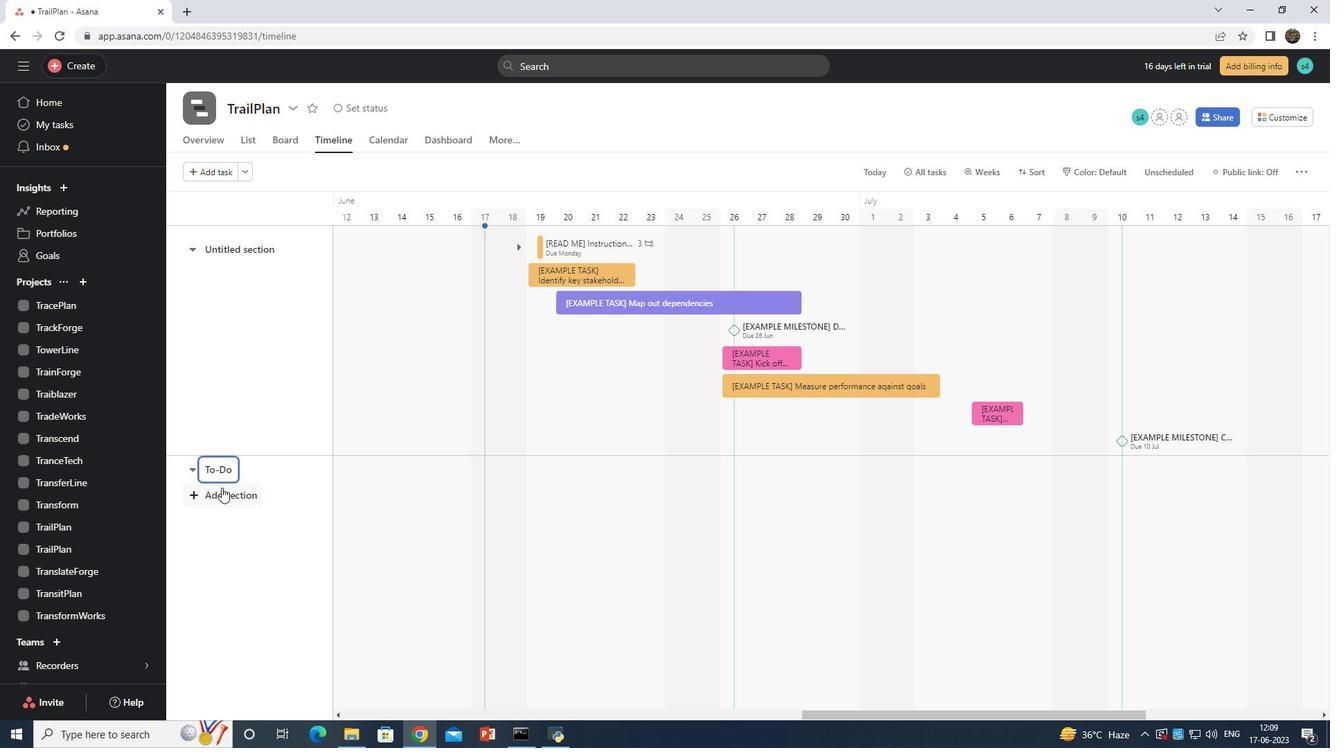 
Action: Key pressed <Key.shift>Doing
Screenshot: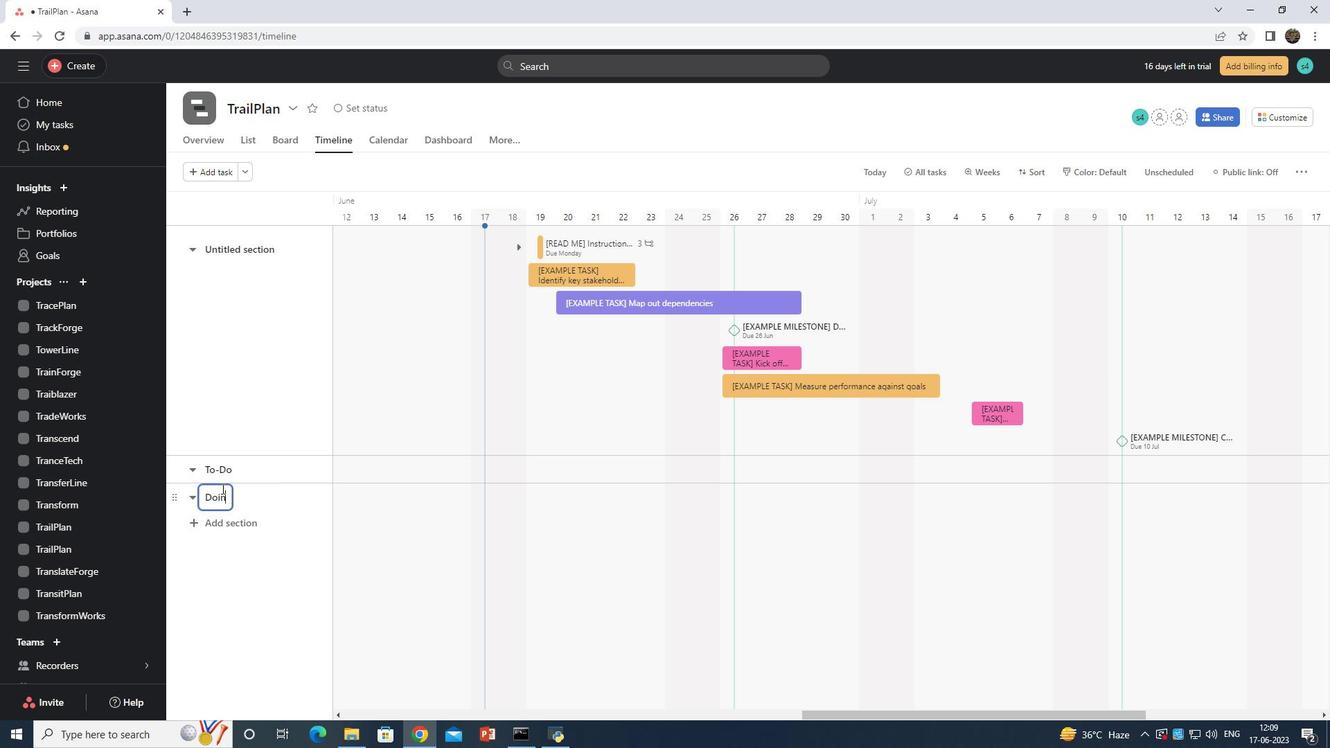 
Action: Mouse moved to (219, 525)
Screenshot: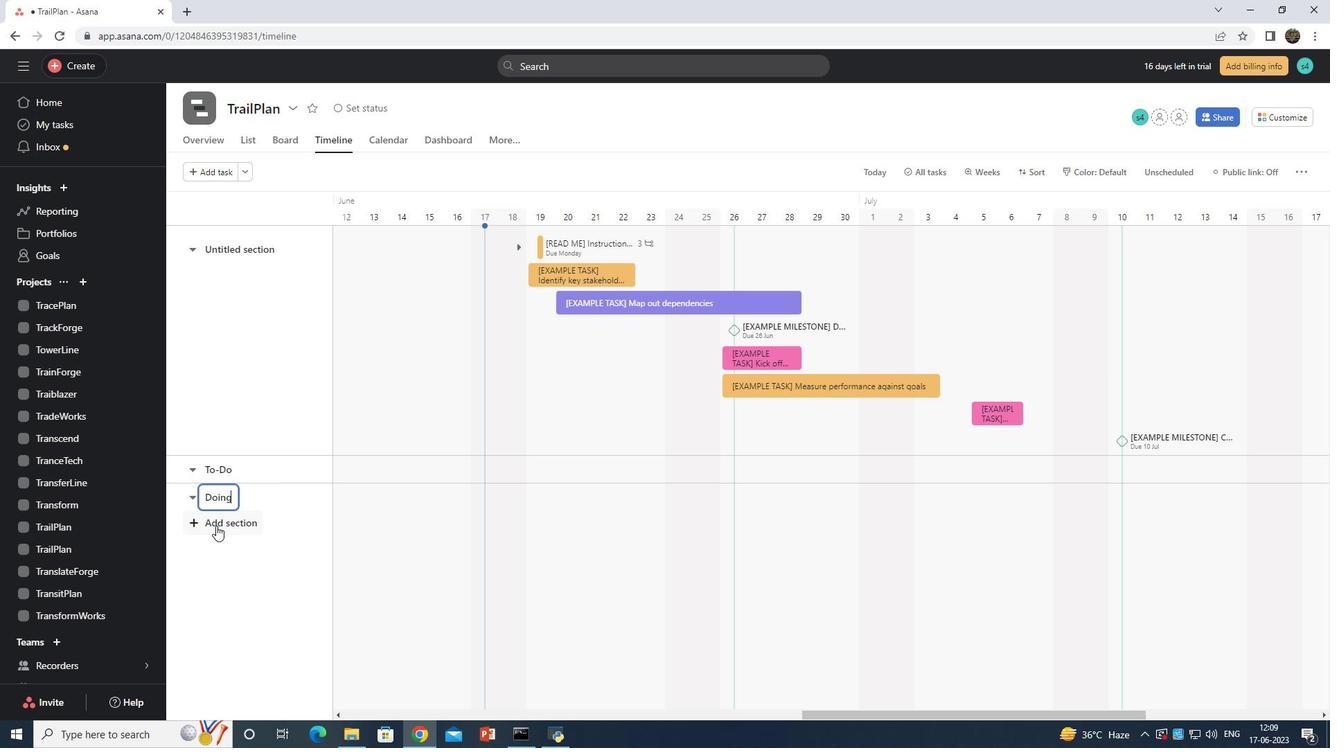 
Action: Mouse pressed left at (219, 525)
Screenshot: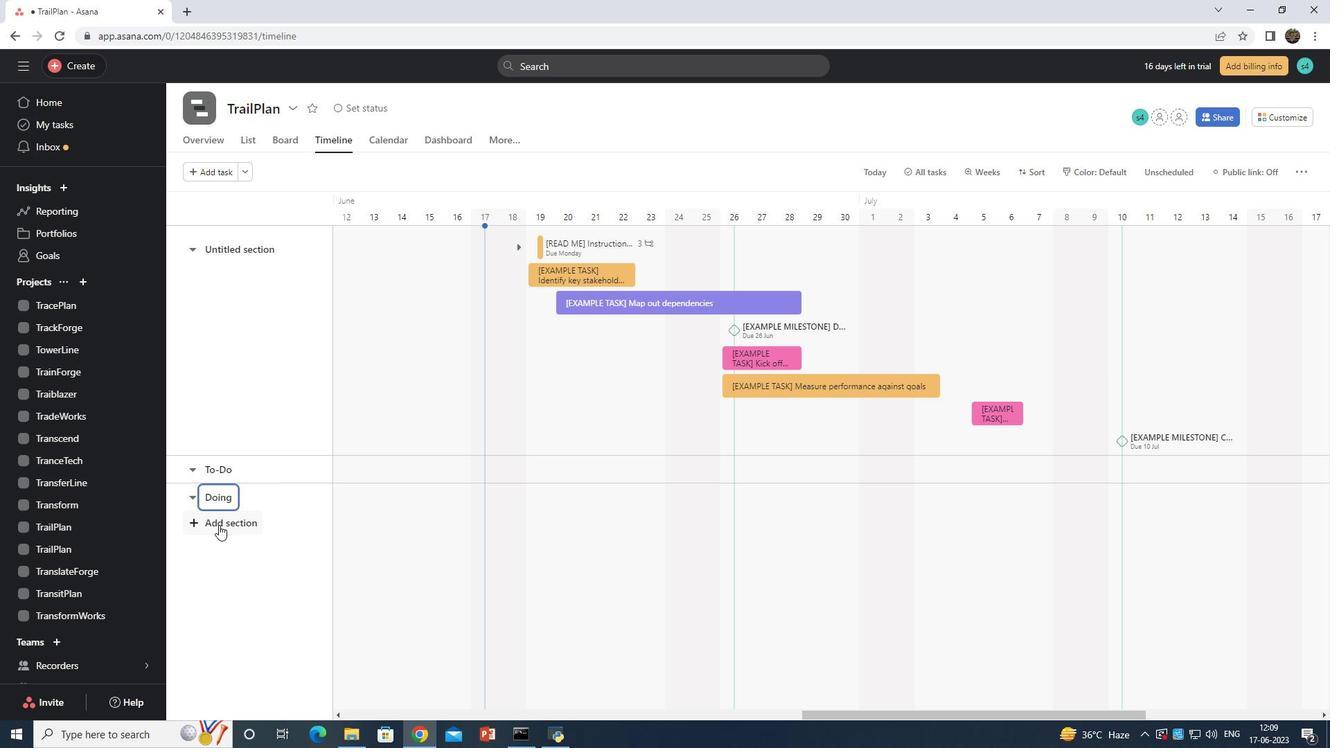
Action: Key pressed <Key.shift>Done
Screenshot: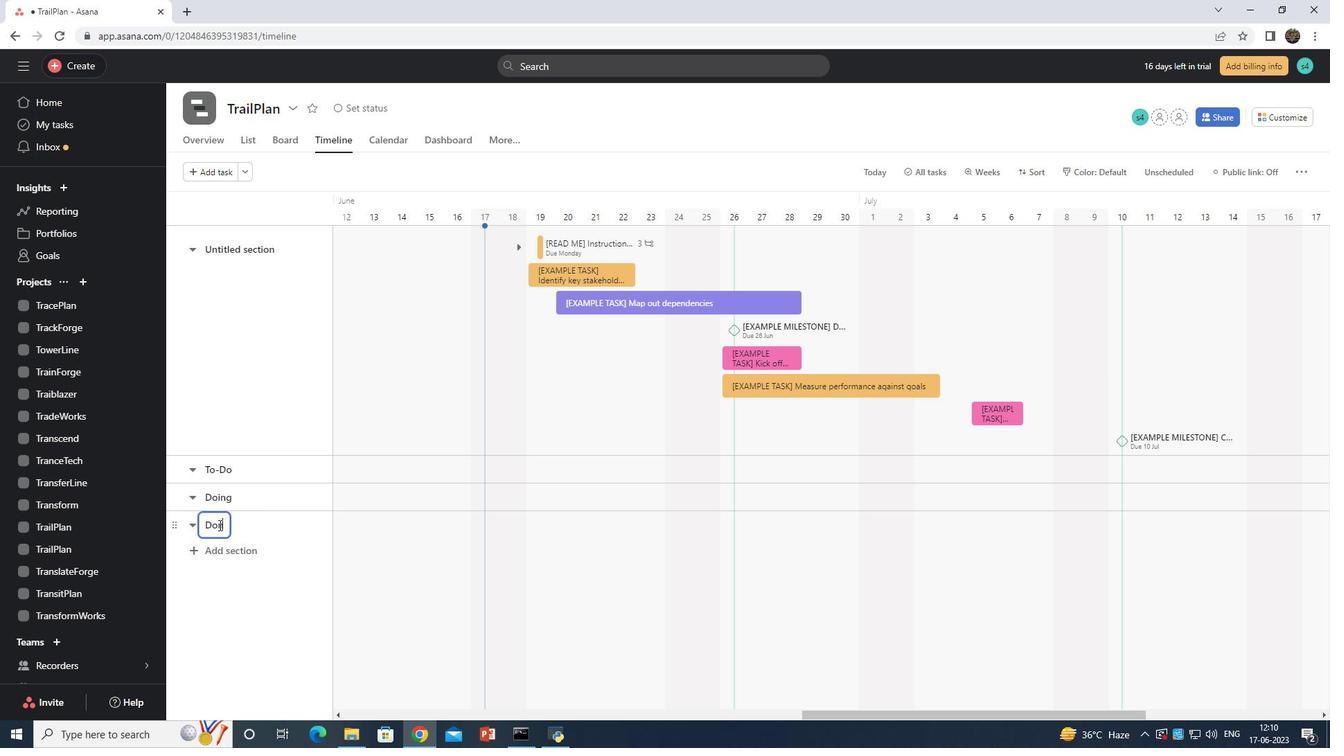 
Action: Mouse moved to (386, 565)
Screenshot: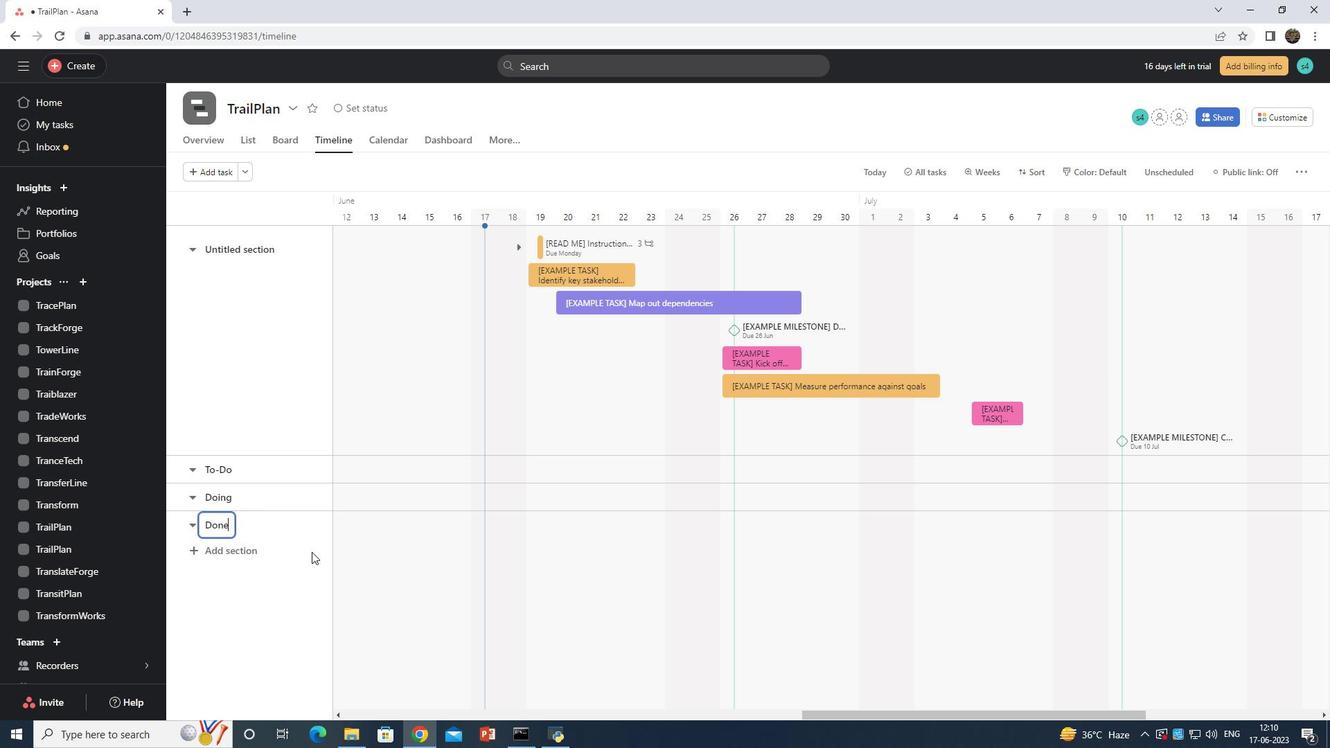 
